 Task: Search one way flight ticket for 3 adults, 3 children in premium economy from Austin: Austinbergstrom International Airport to Jacksonville: Albert J. Ellis Airport on 8-3-2023. Choice of flights is Sun country airlines. Number of bags: 1 carry on bag. Price is upto 94000. Outbound departure time preference is 12:30.
Action: Mouse moved to (367, 156)
Screenshot: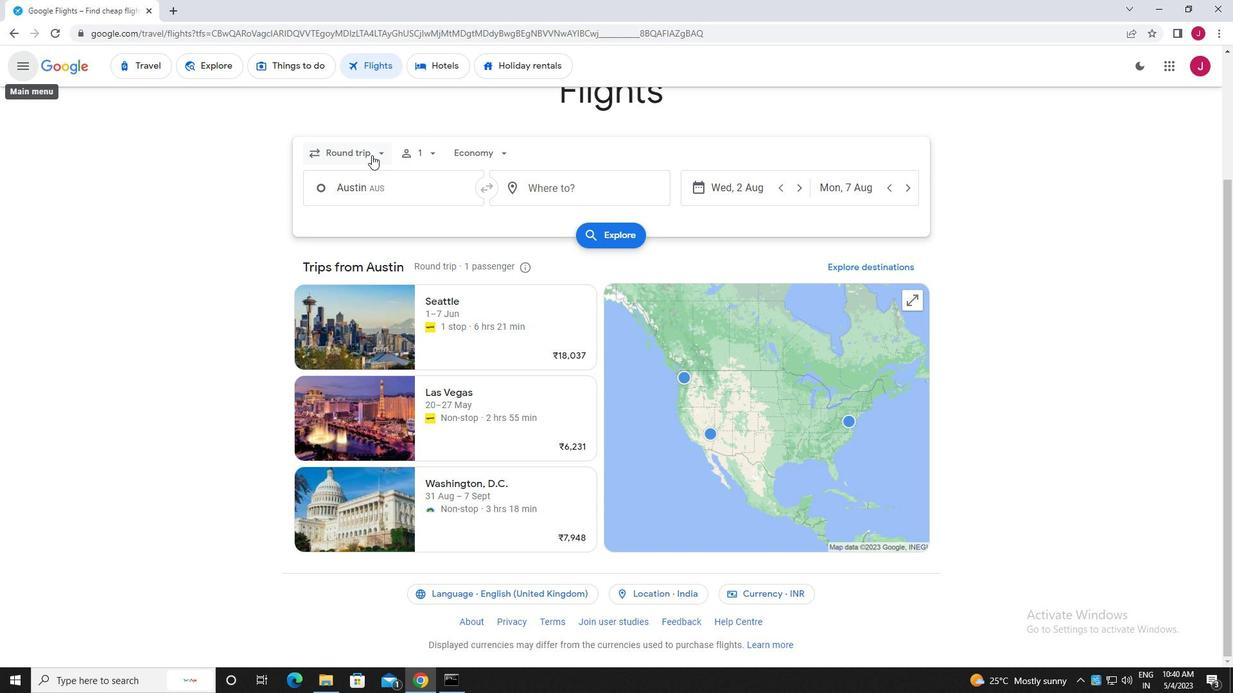 
Action: Mouse pressed left at (367, 156)
Screenshot: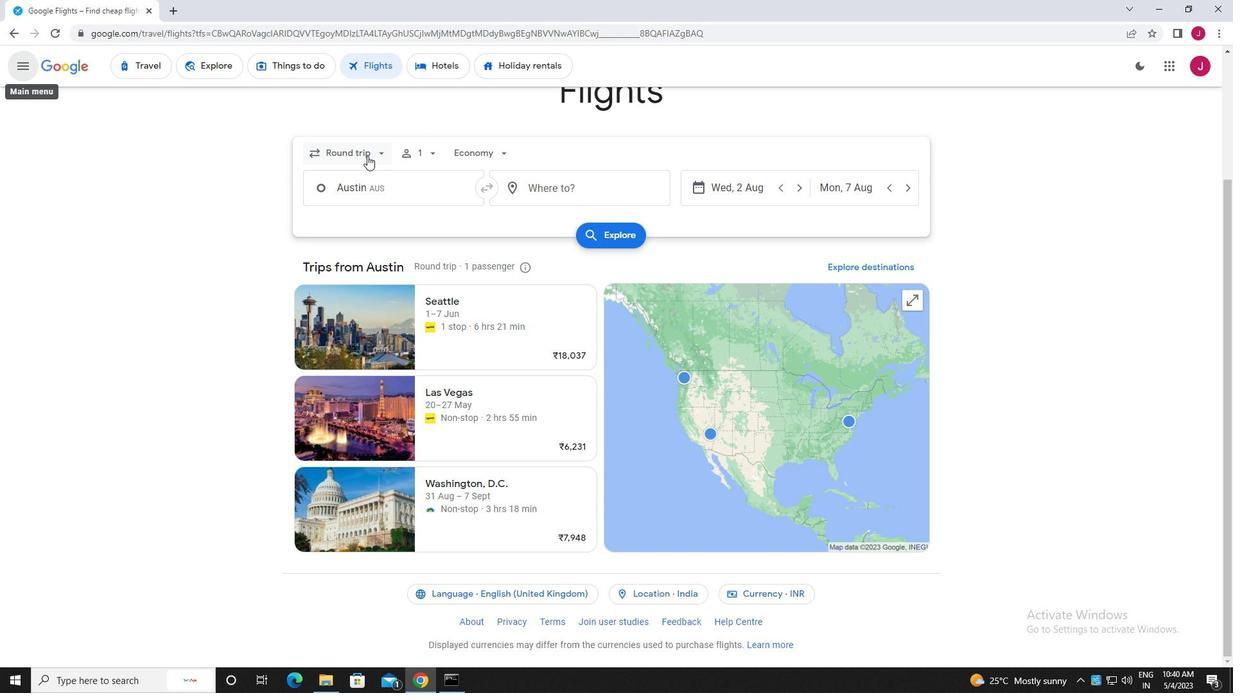 
Action: Mouse moved to (371, 215)
Screenshot: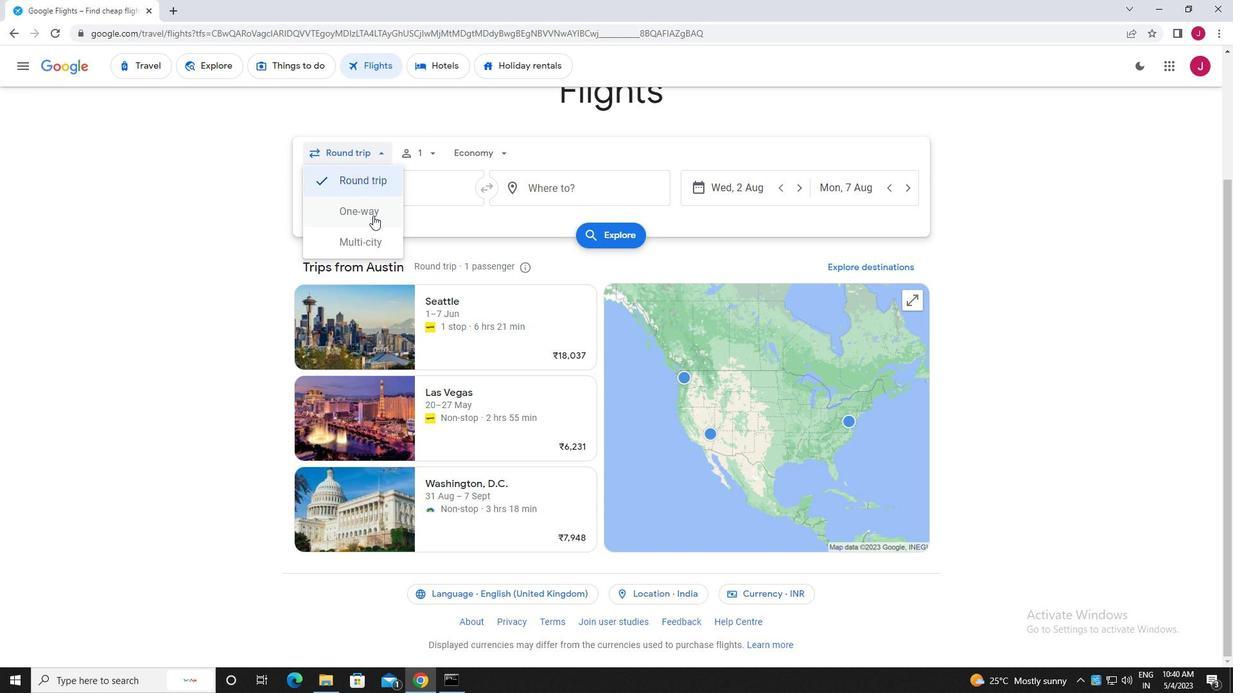 
Action: Mouse pressed left at (371, 215)
Screenshot: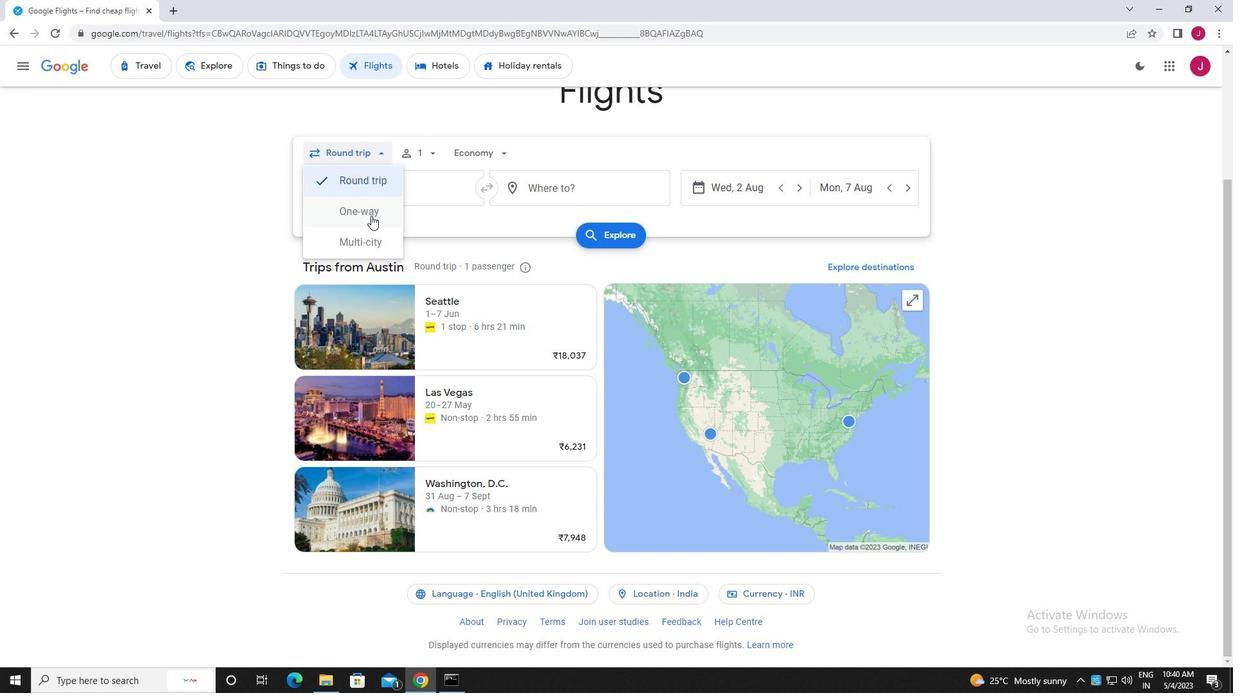 
Action: Mouse moved to (429, 154)
Screenshot: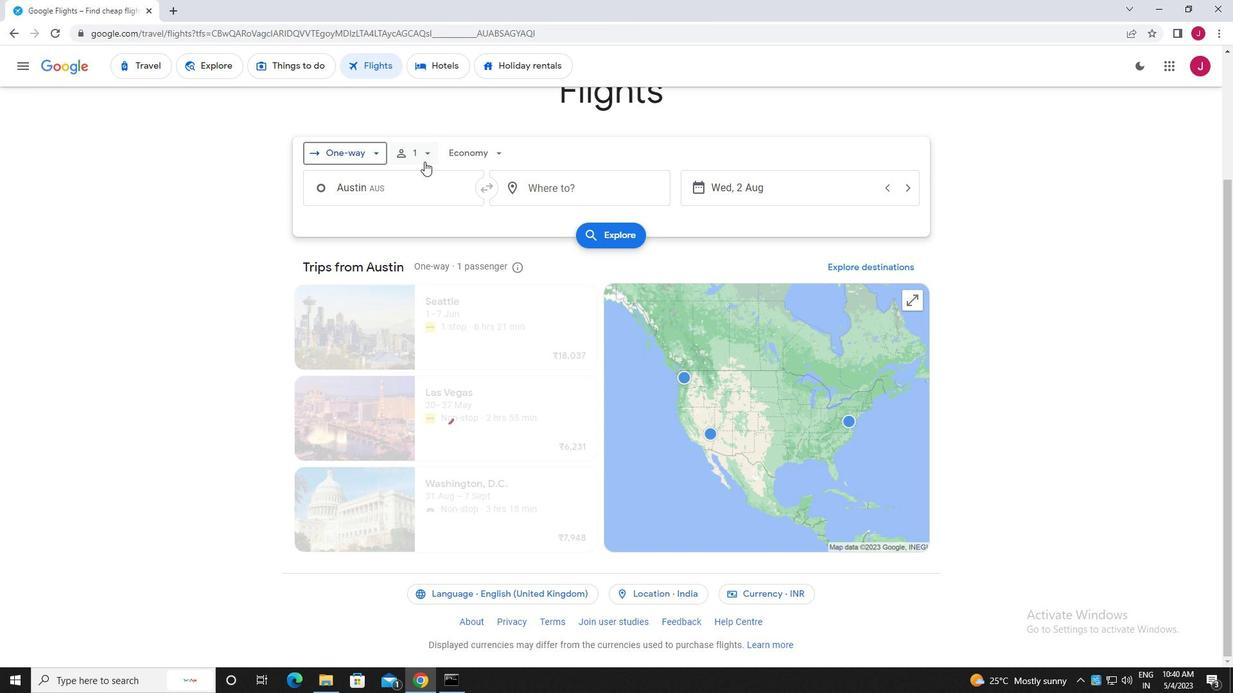 
Action: Mouse pressed left at (429, 154)
Screenshot: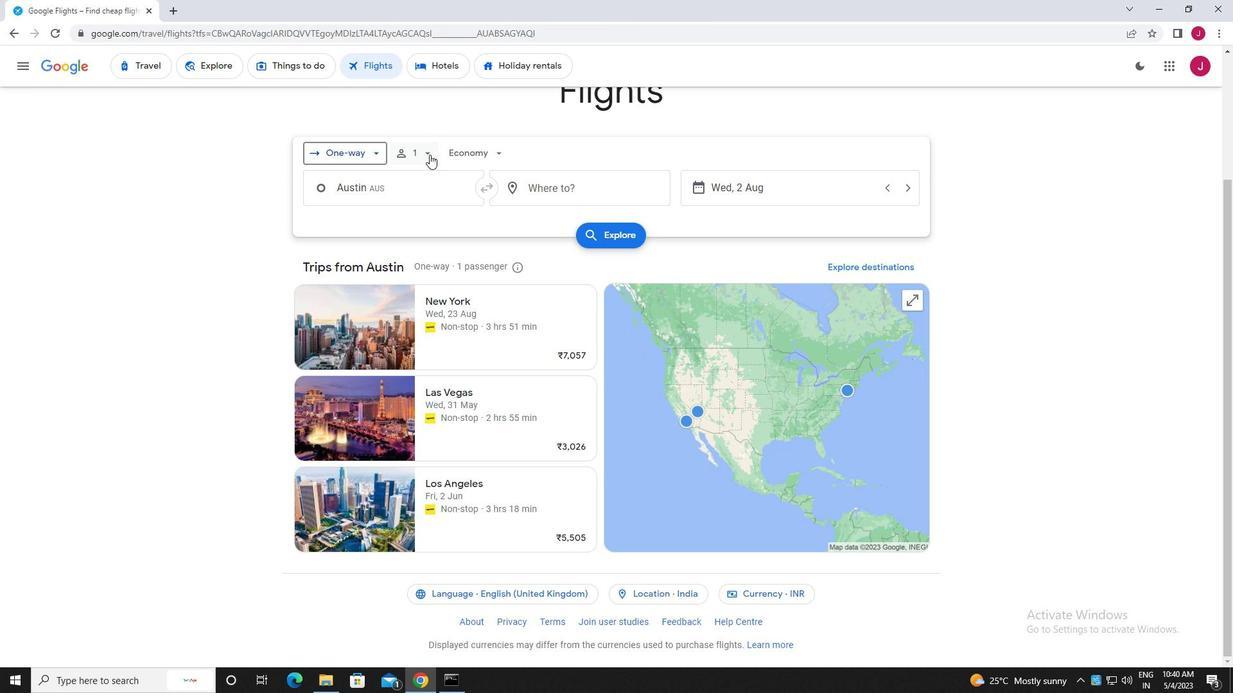 
Action: Mouse moved to (529, 187)
Screenshot: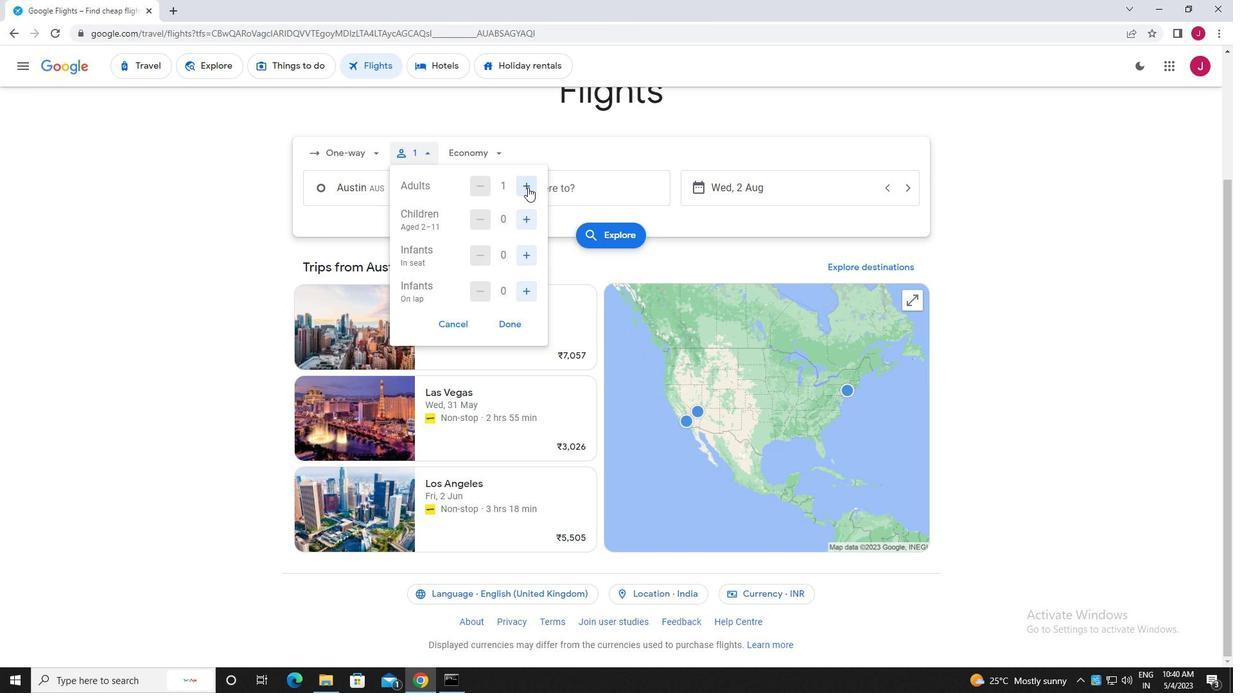 
Action: Mouse pressed left at (529, 187)
Screenshot: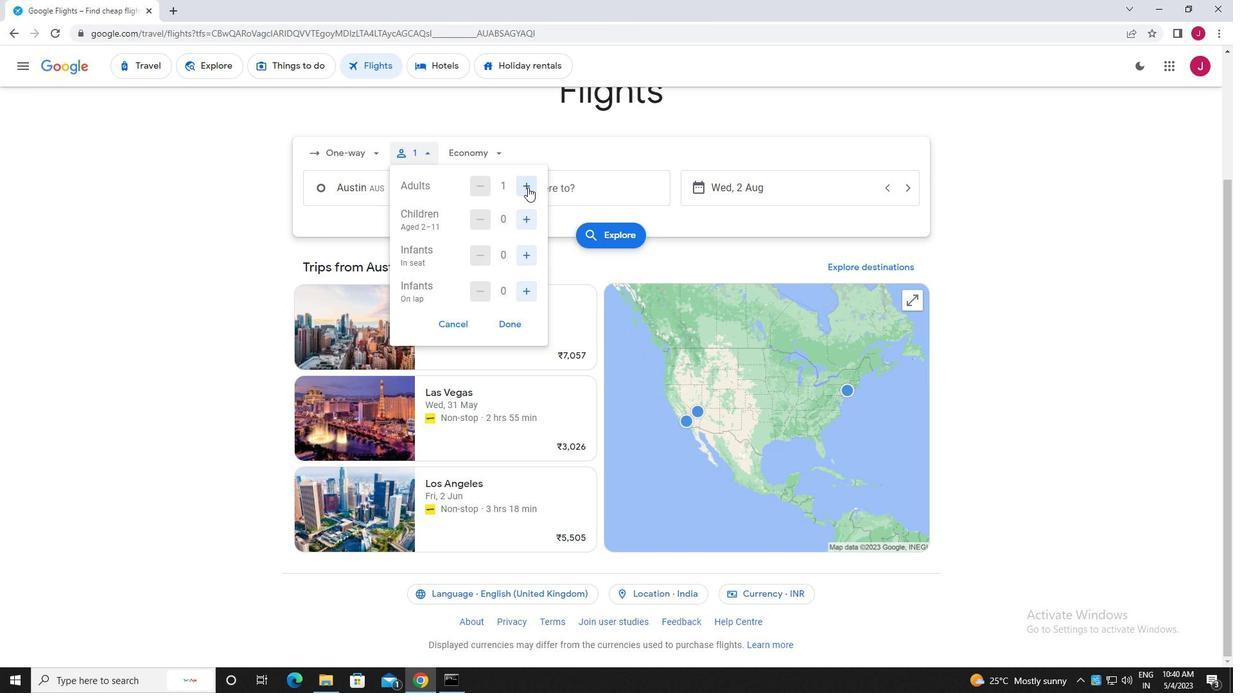 
Action: Mouse moved to (530, 187)
Screenshot: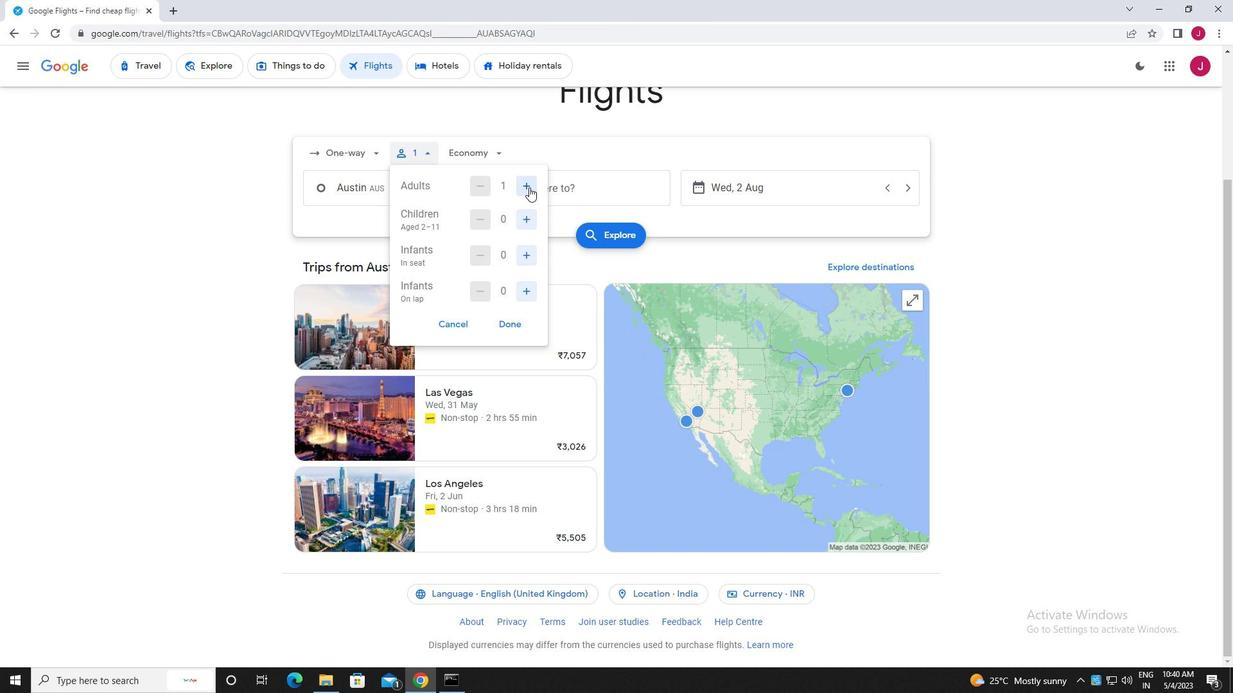 
Action: Mouse pressed left at (530, 187)
Screenshot: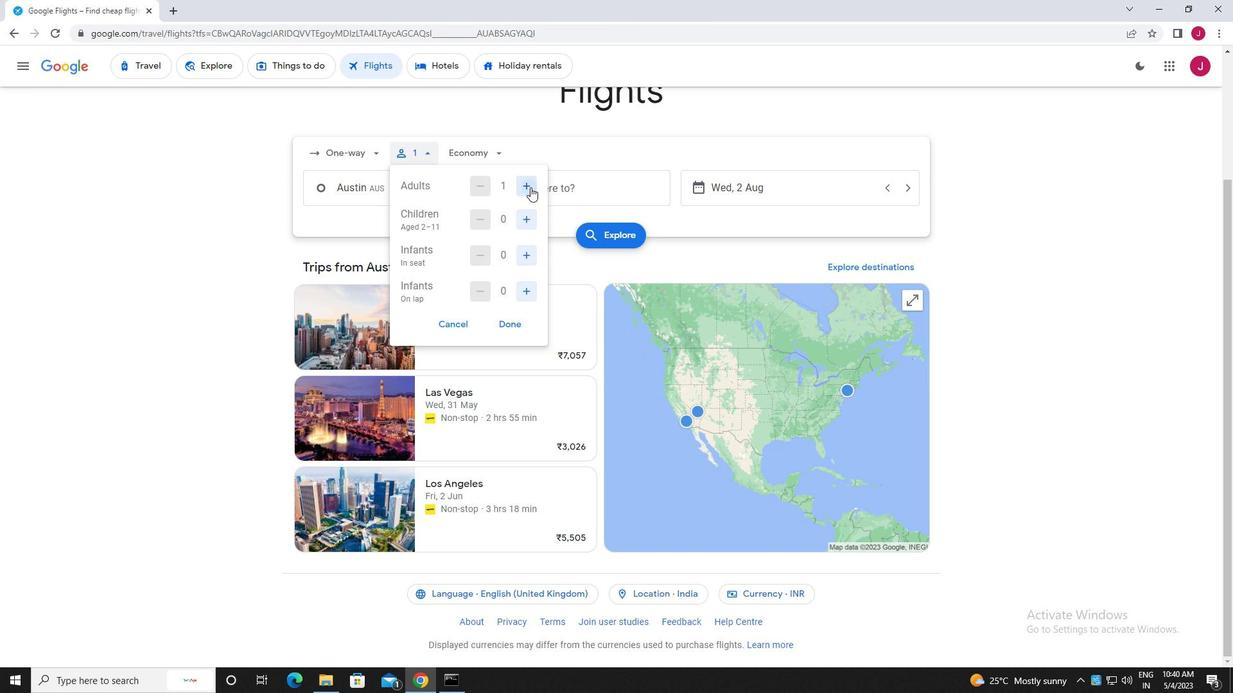 
Action: Mouse moved to (526, 221)
Screenshot: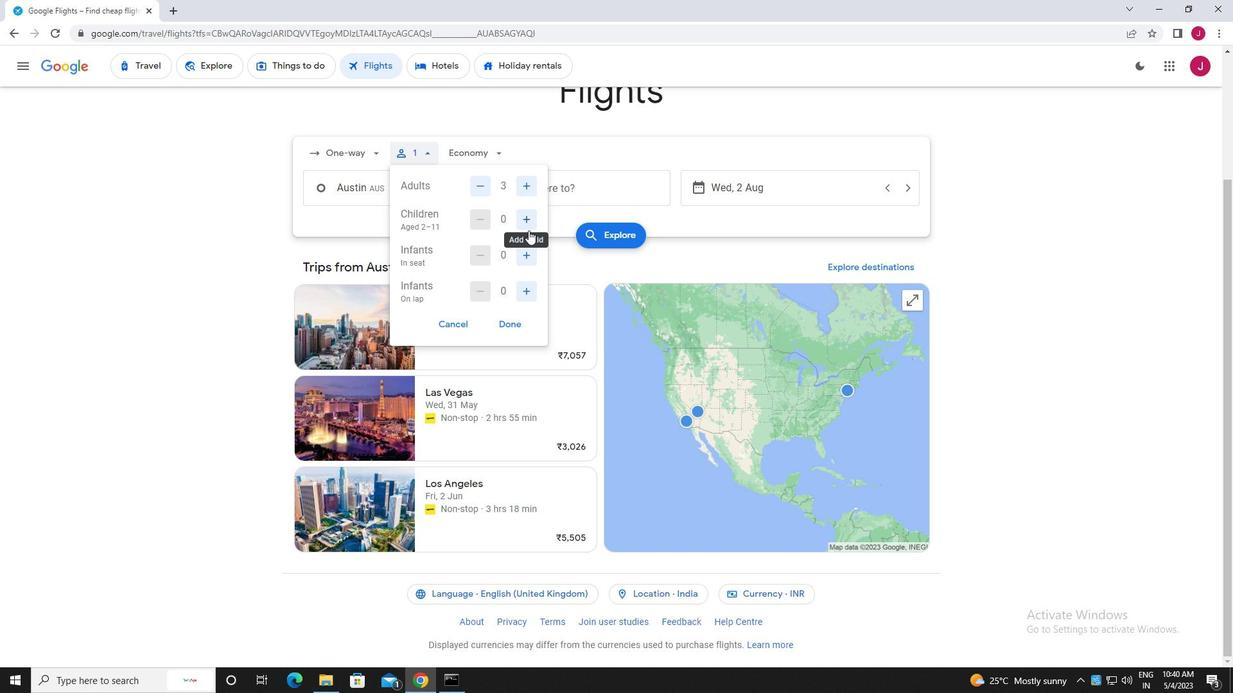 
Action: Mouse pressed left at (526, 221)
Screenshot: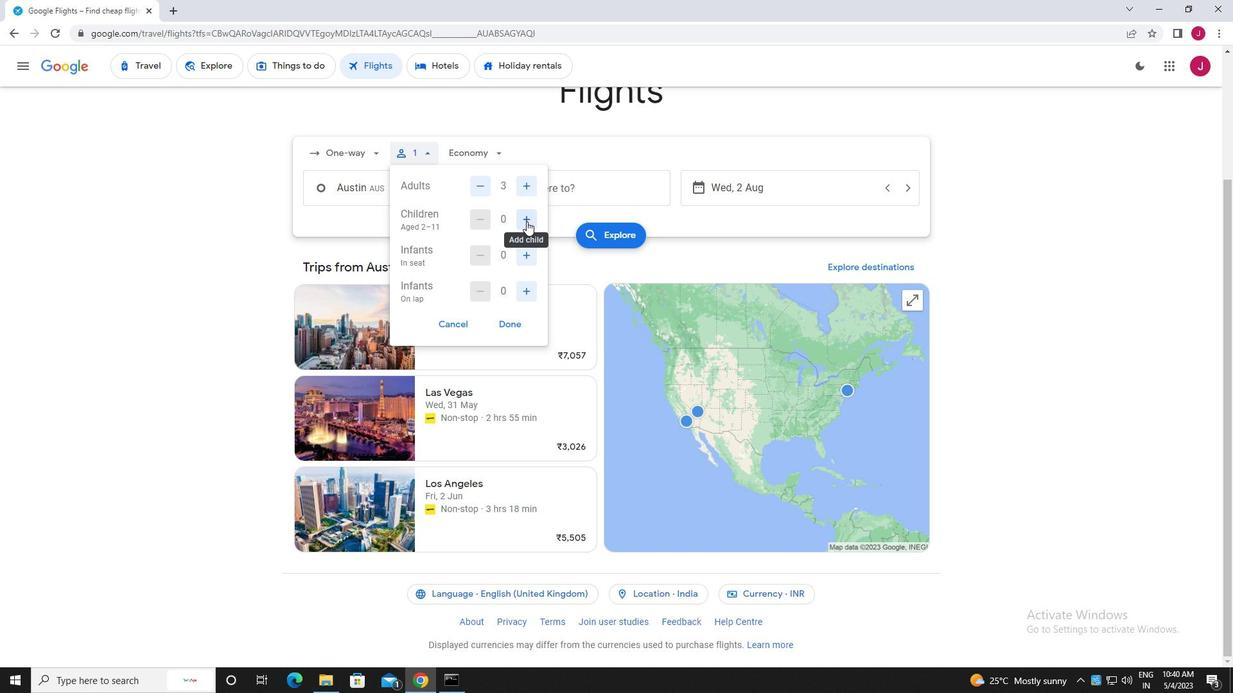 
Action: Mouse pressed left at (526, 221)
Screenshot: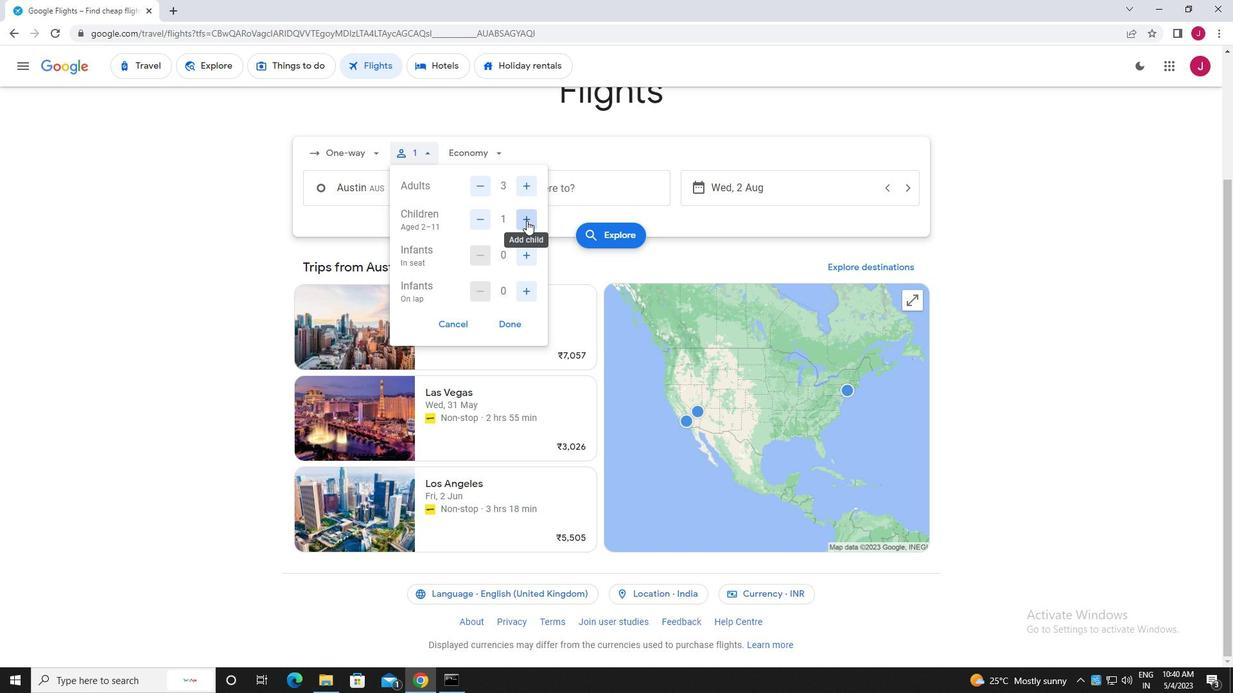 
Action: Mouse pressed left at (526, 221)
Screenshot: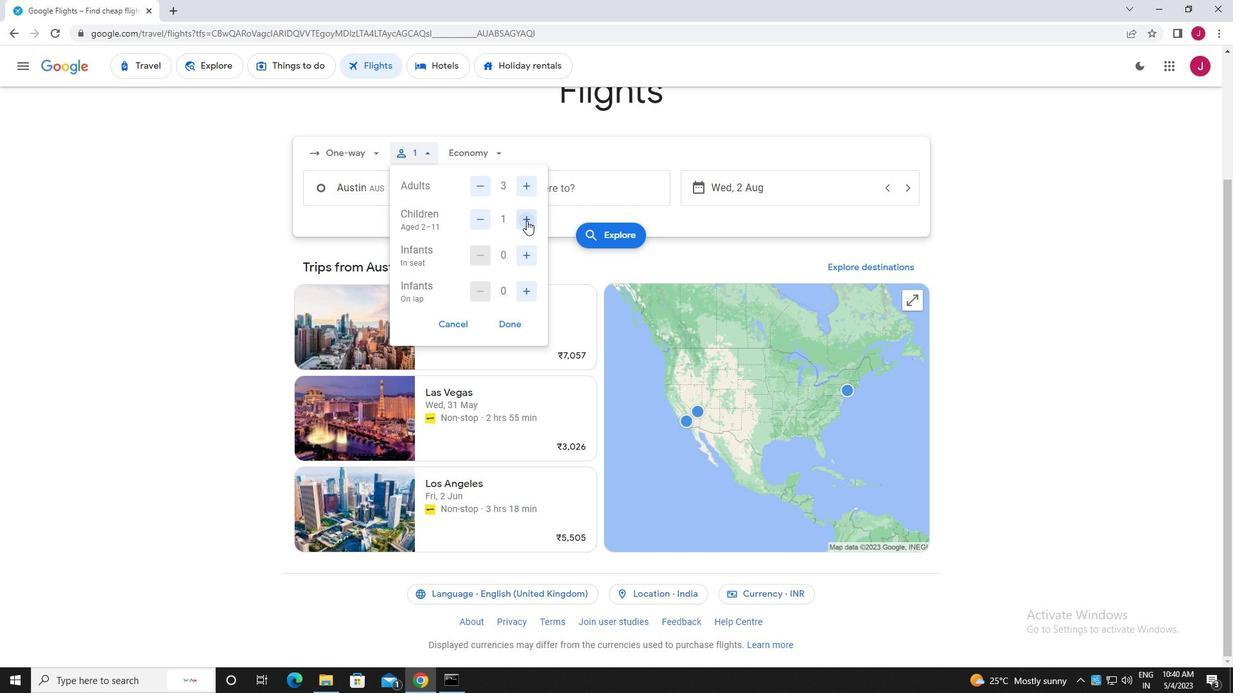 
Action: Mouse moved to (509, 323)
Screenshot: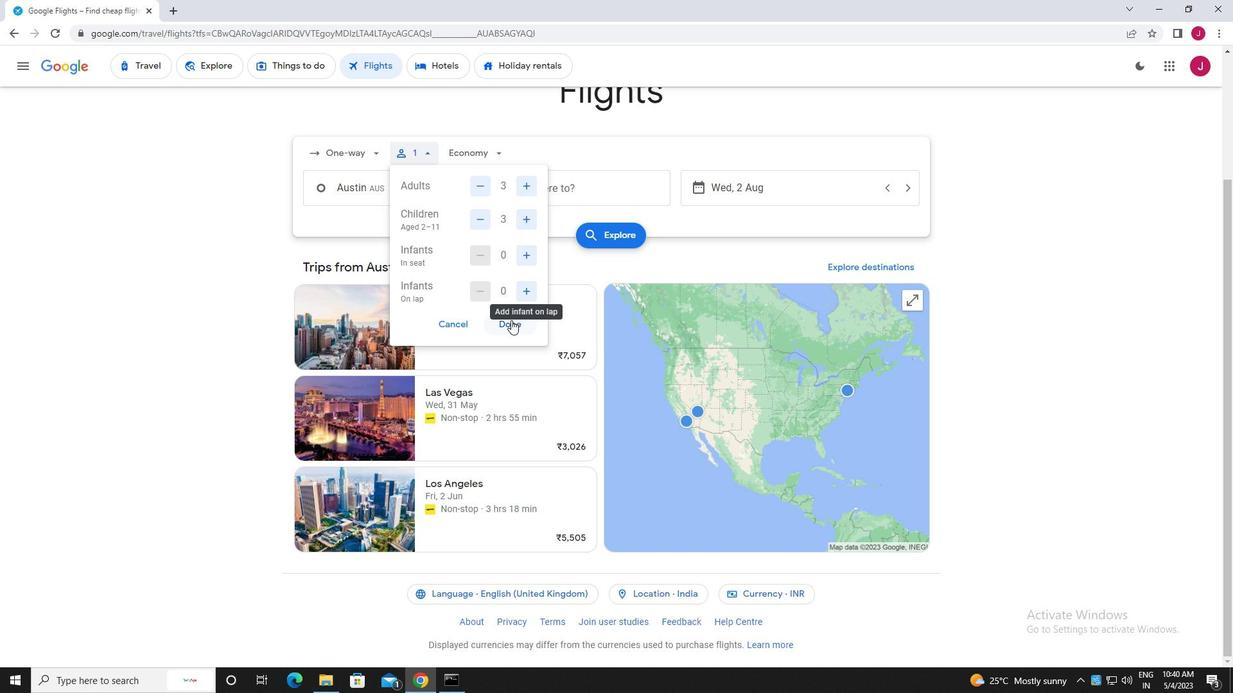
Action: Mouse pressed left at (509, 323)
Screenshot: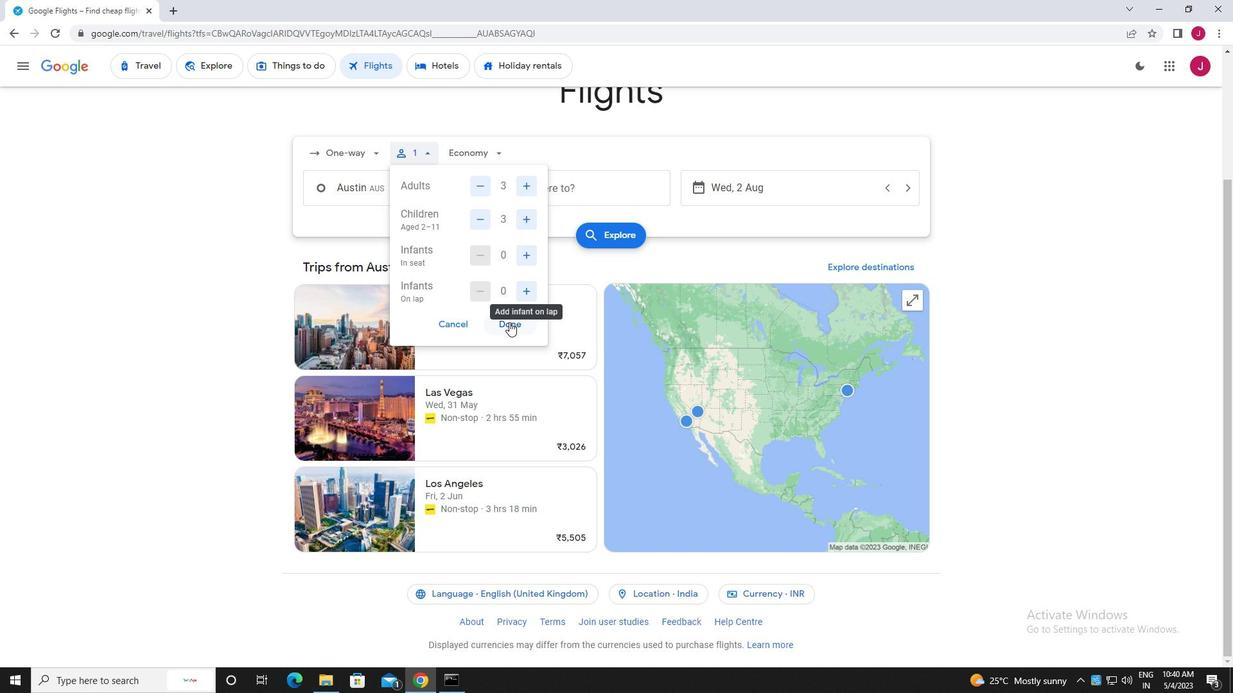 
Action: Mouse moved to (489, 150)
Screenshot: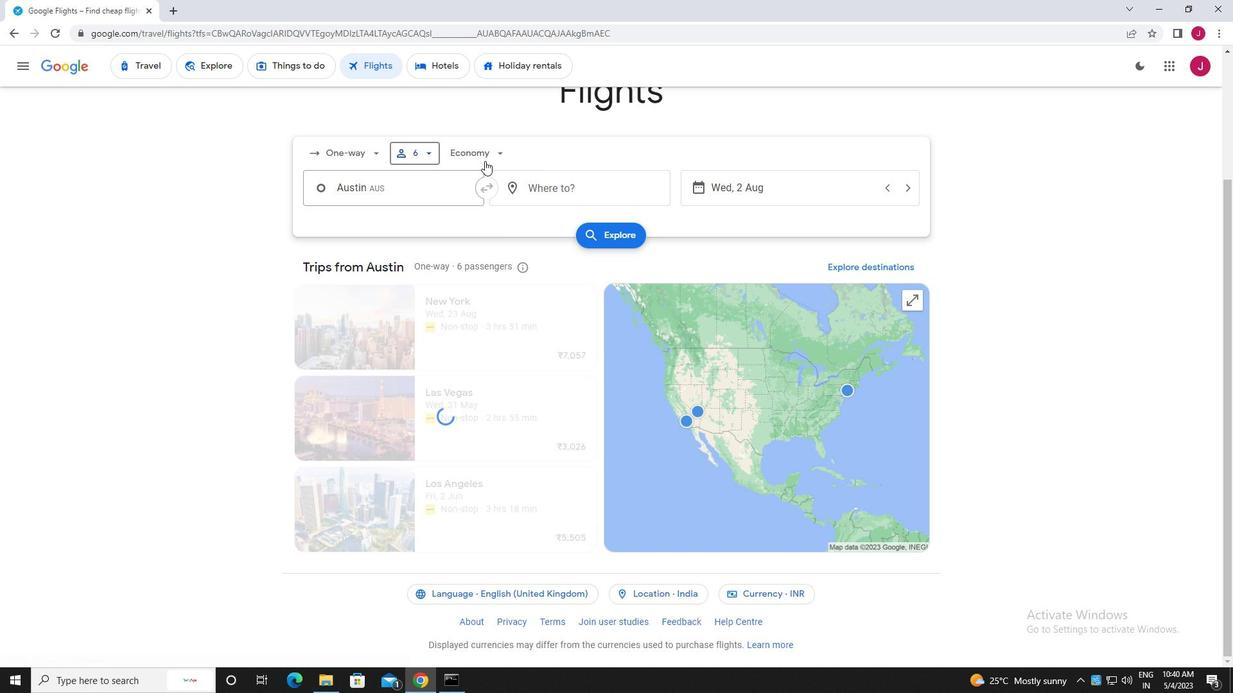 
Action: Mouse pressed left at (489, 150)
Screenshot: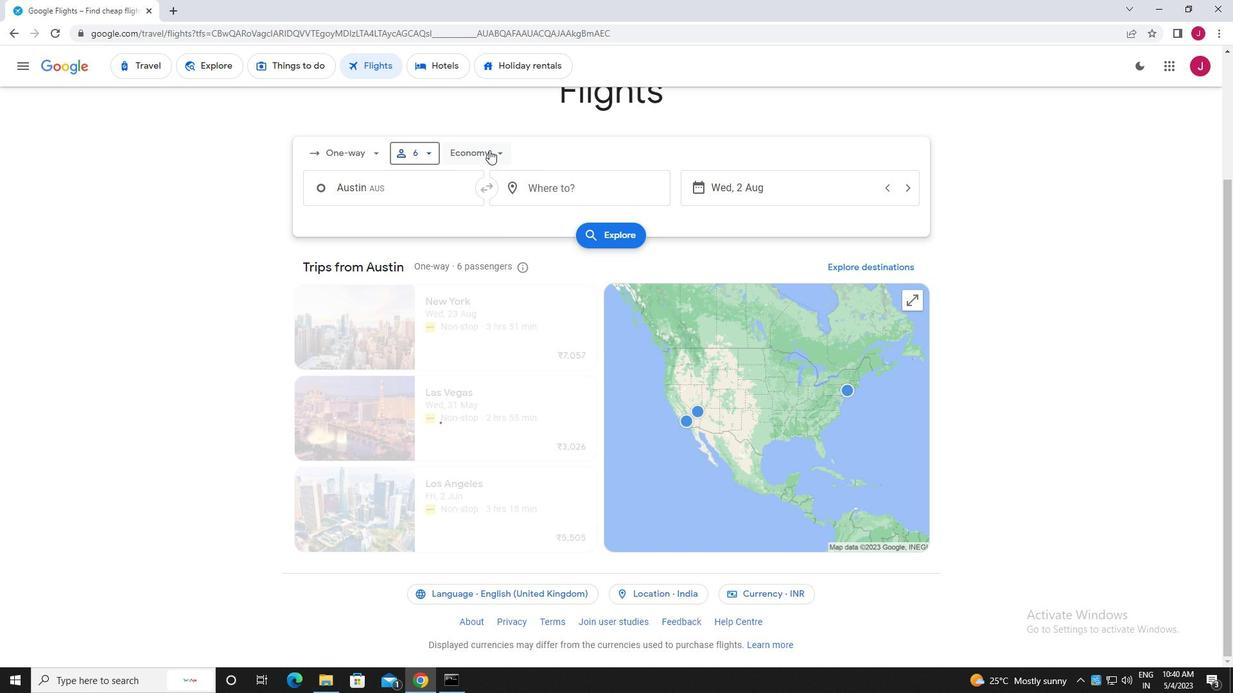 
Action: Mouse moved to (511, 212)
Screenshot: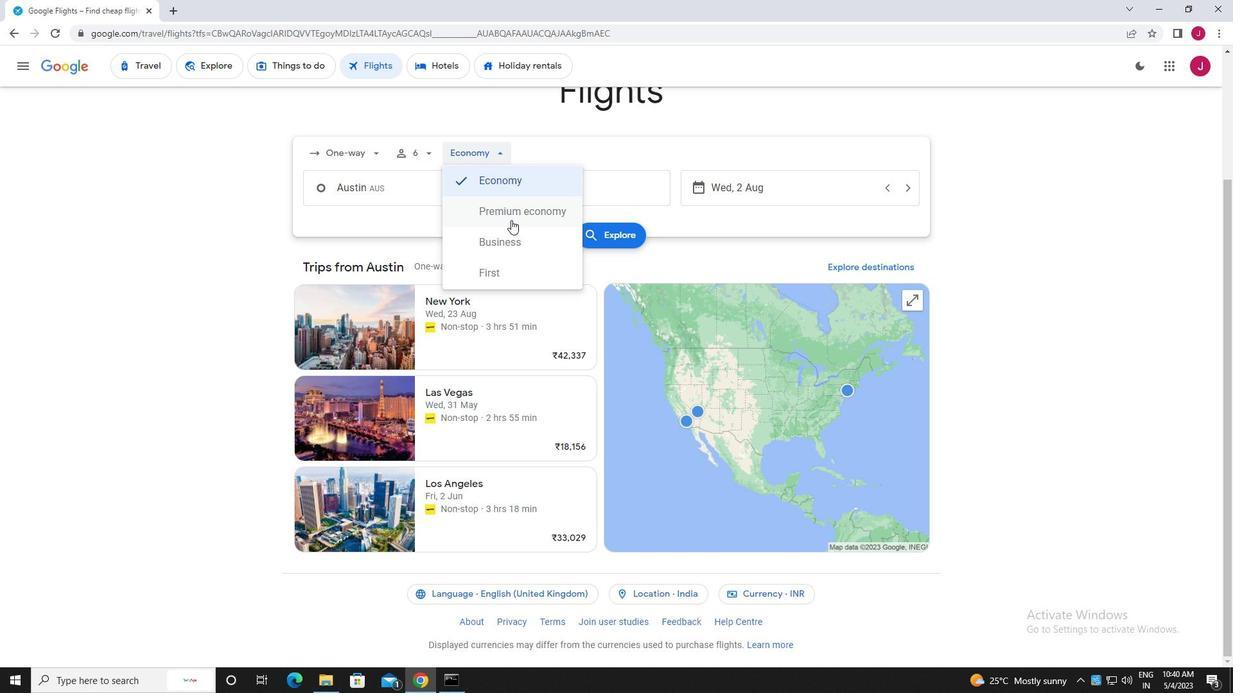 
Action: Mouse pressed left at (511, 212)
Screenshot: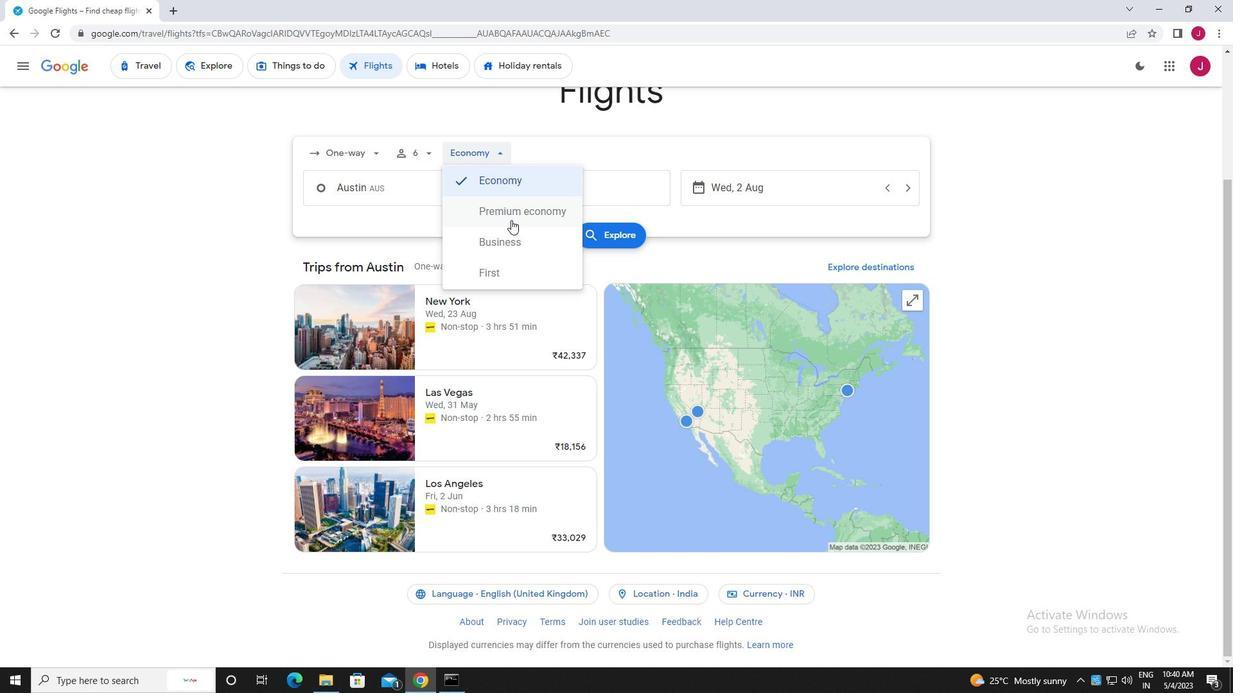 
Action: Mouse moved to (434, 185)
Screenshot: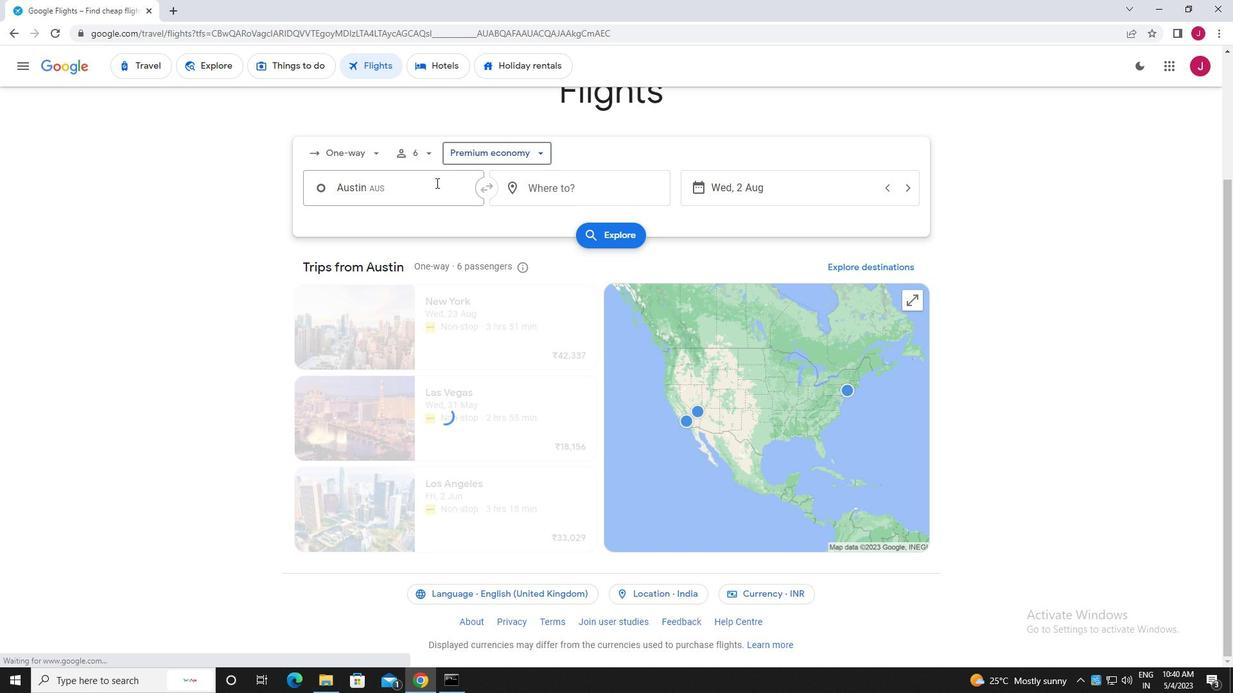 
Action: Mouse pressed left at (434, 185)
Screenshot: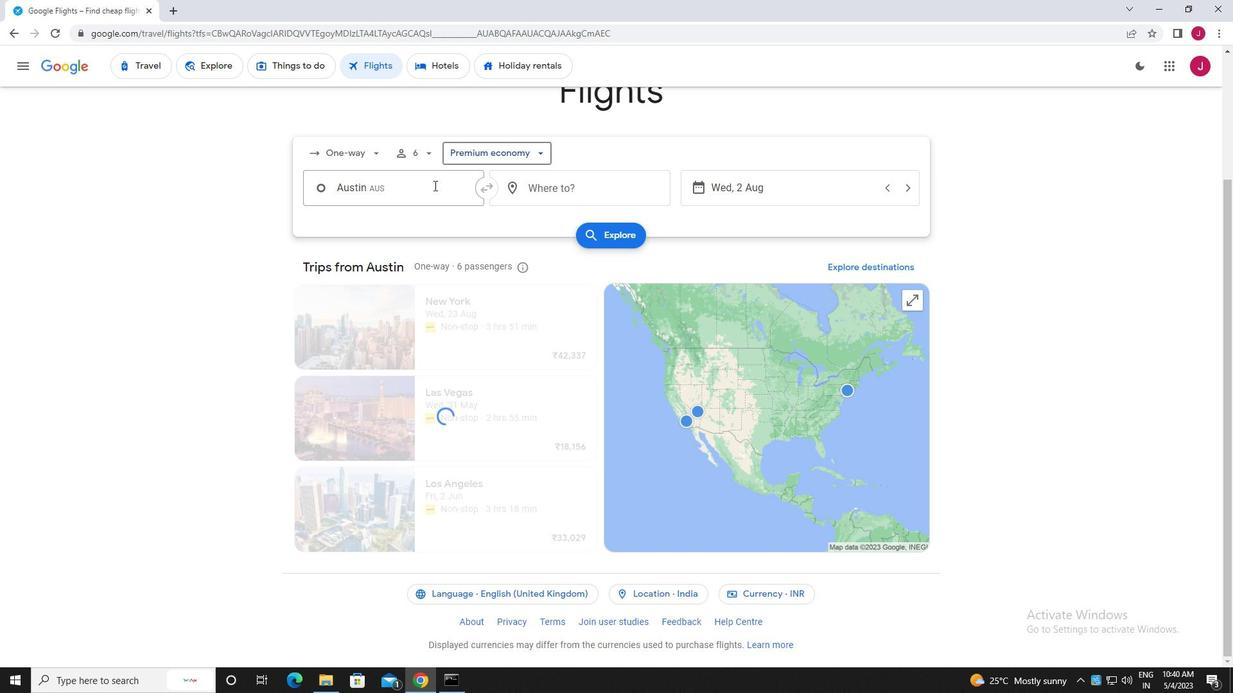 
Action: Mouse moved to (438, 183)
Screenshot: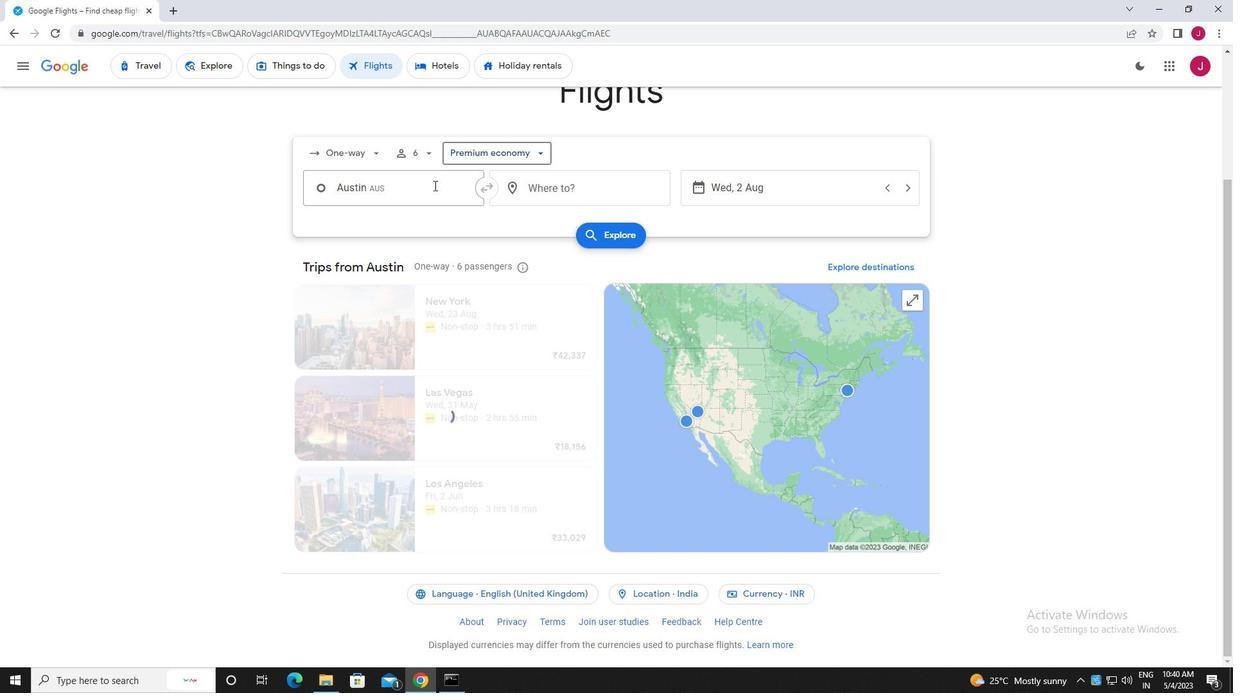 
Action: Key pressed austin
Screenshot: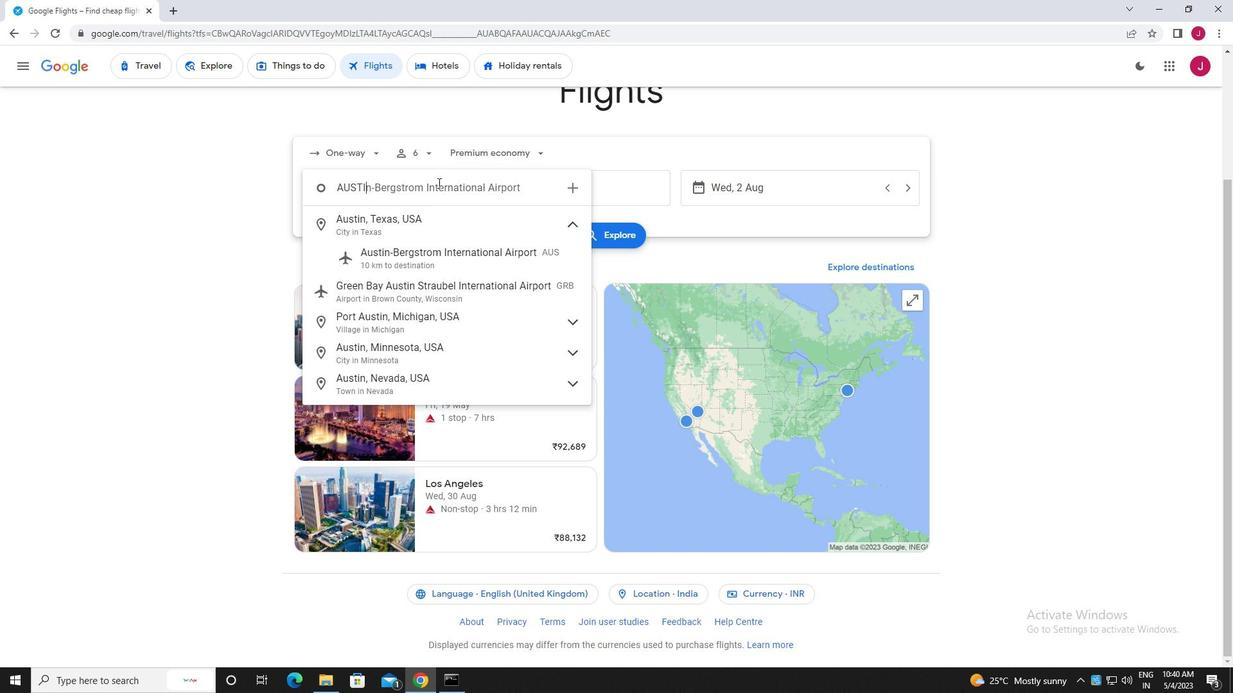 
Action: Mouse moved to (460, 256)
Screenshot: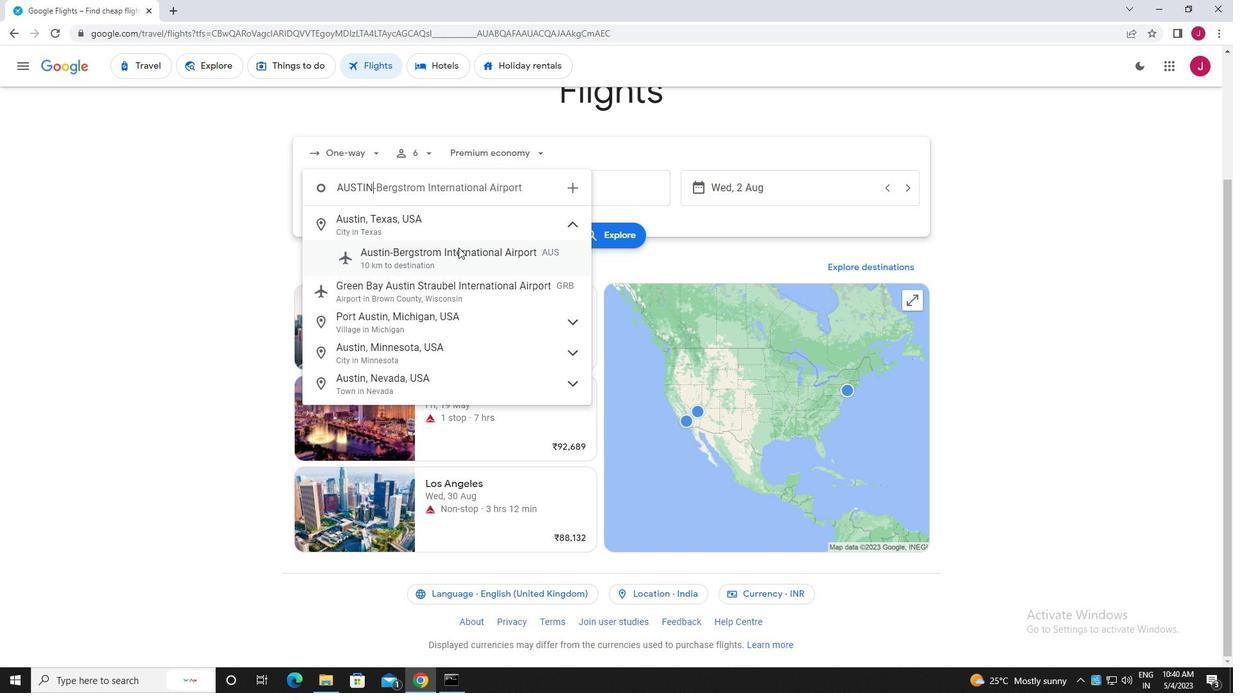 
Action: Mouse pressed left at (460, 256)
Screenshot: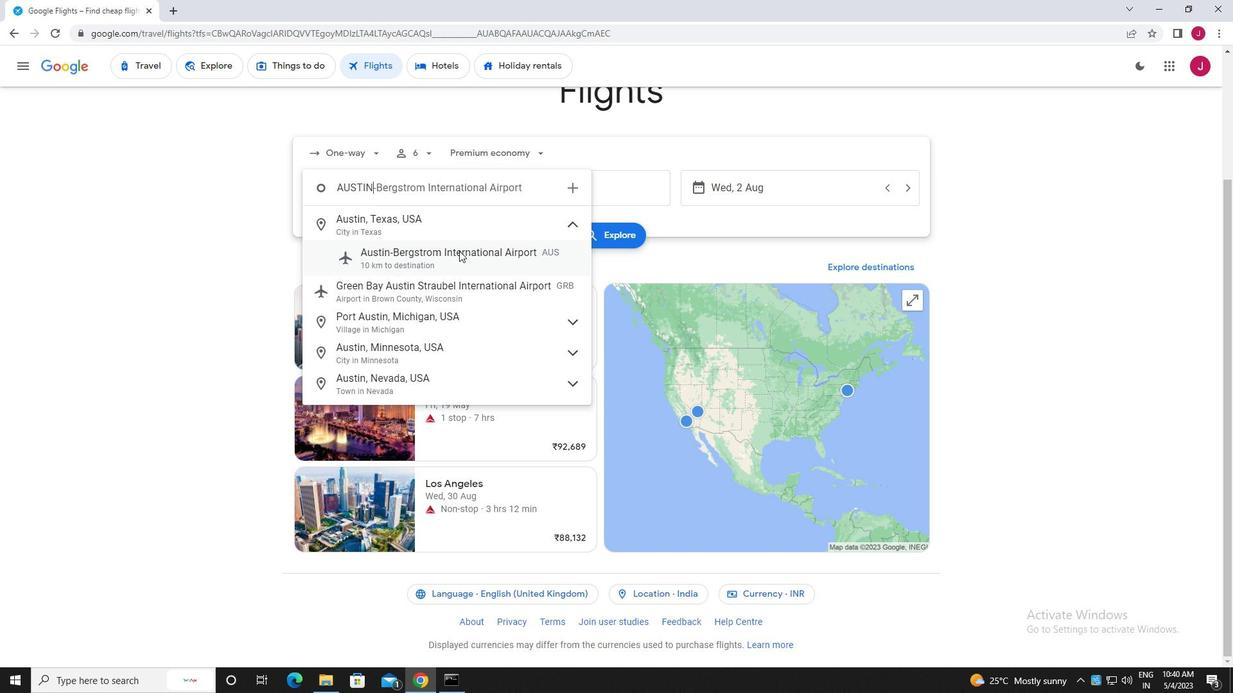 
Action: Mouse moved to (577, 190)
Screenshot: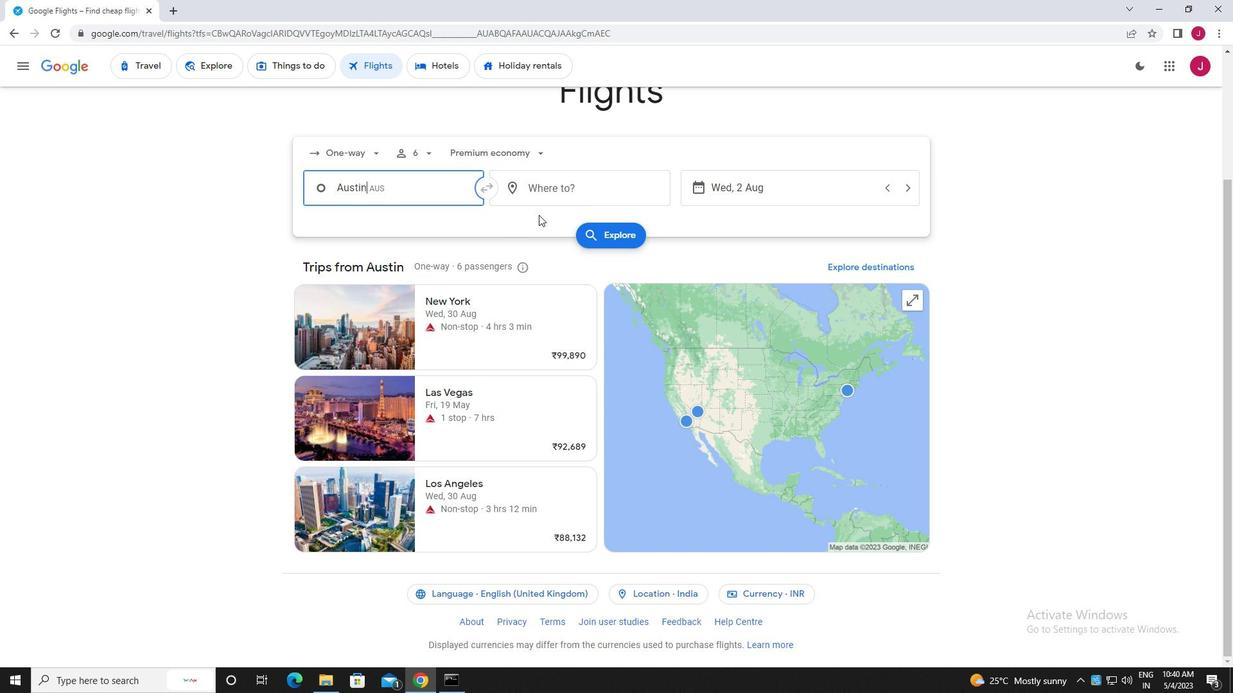 
Action: Mouse pressed left at (577, 190)
Screenshot: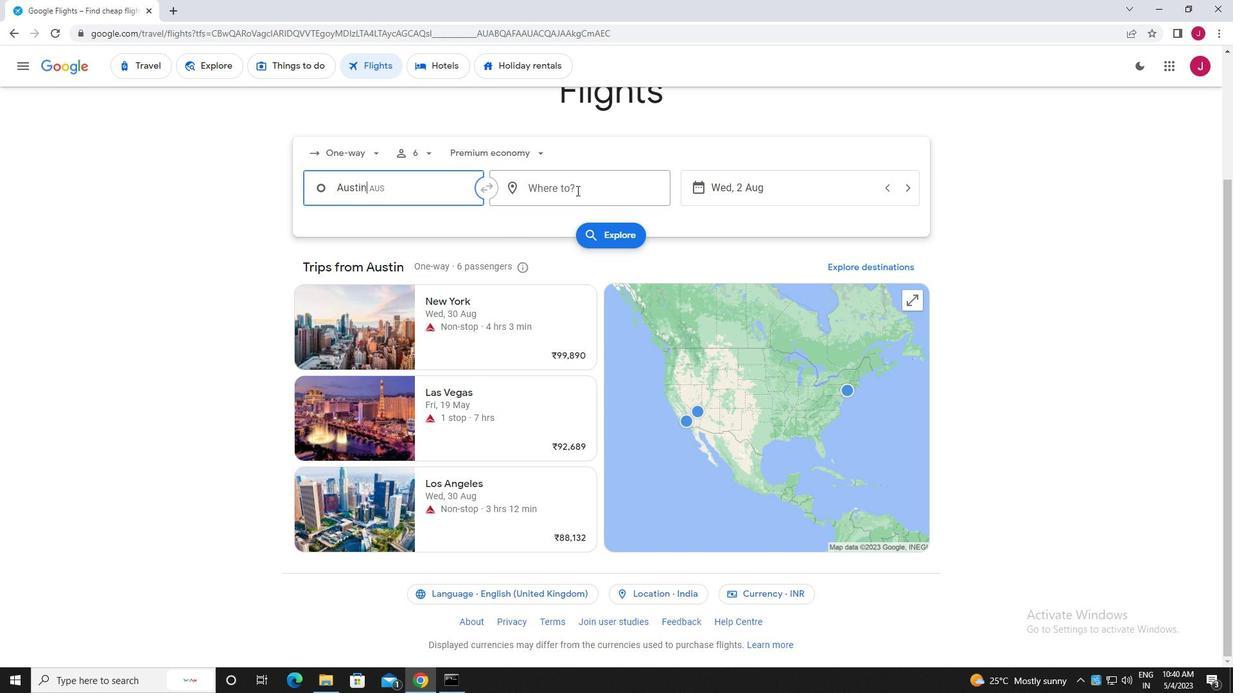 
Action: Mouse moved to (574, 192)
Screenshot: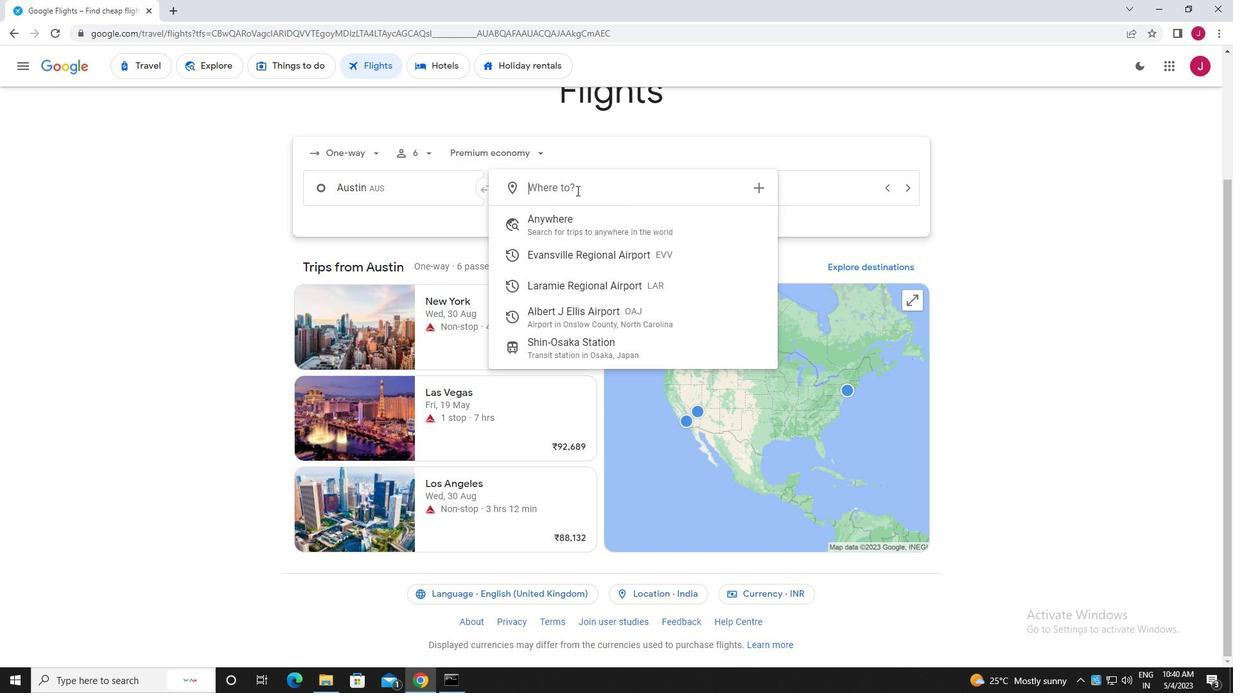 
Action: Key pressed albert<Key.space>
Screenshot: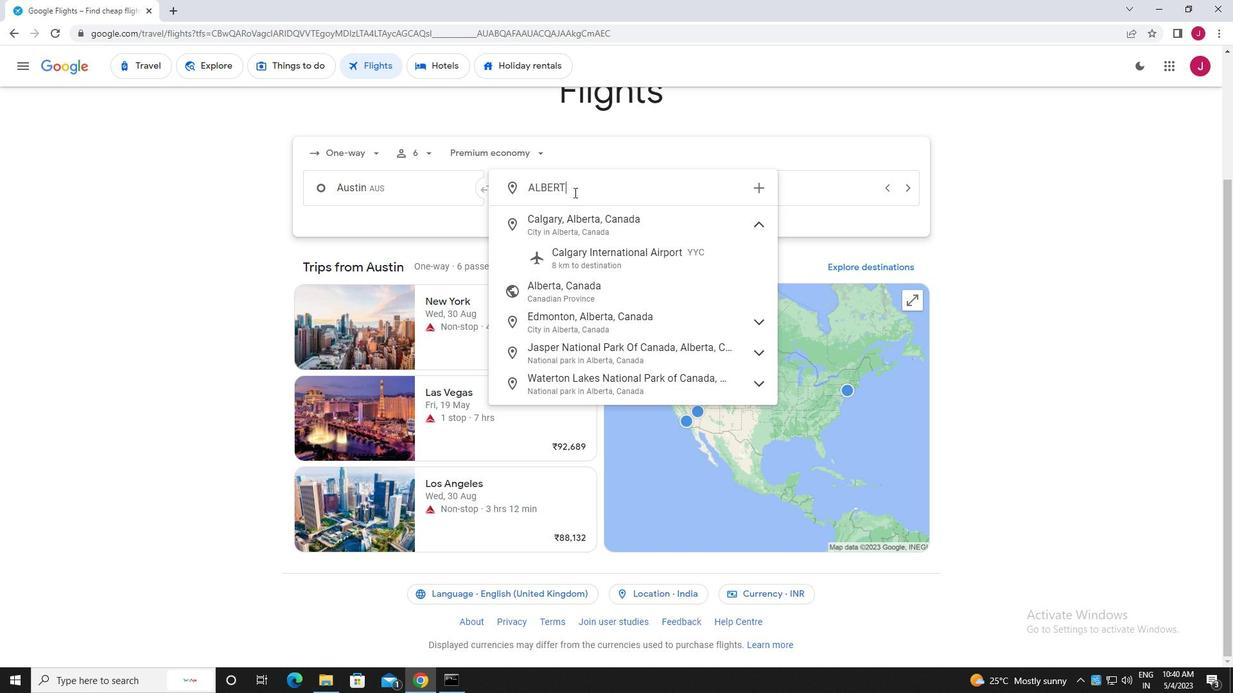 
Action: Mouse moved to (584, 227)
Screenshot: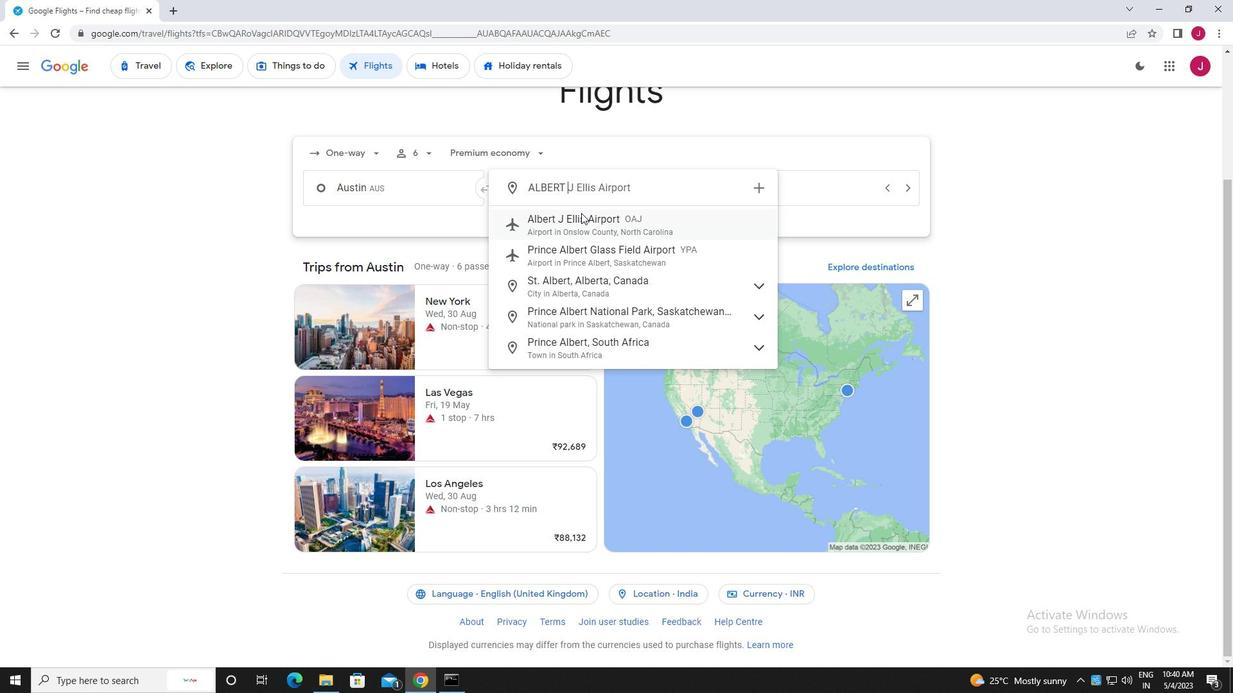 
Action: Mouse pressed left at (584, 227)
Screenshot: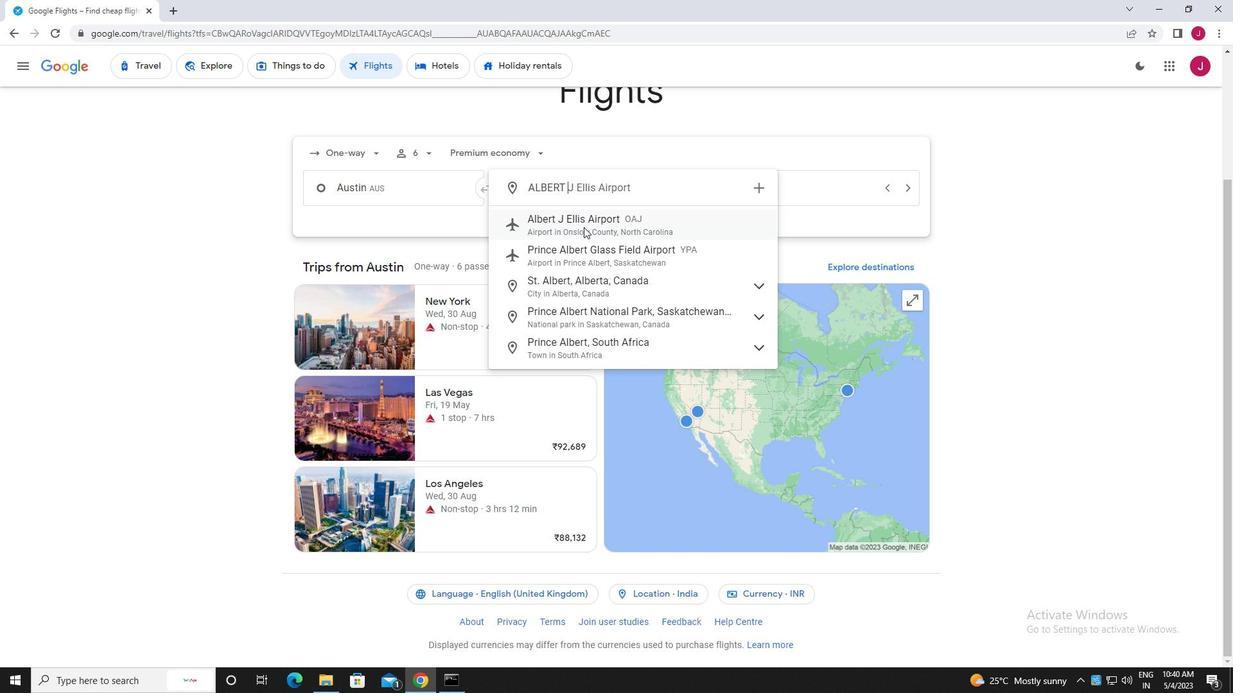 
Action: Mouse moved to (749, 190)
Screenshot: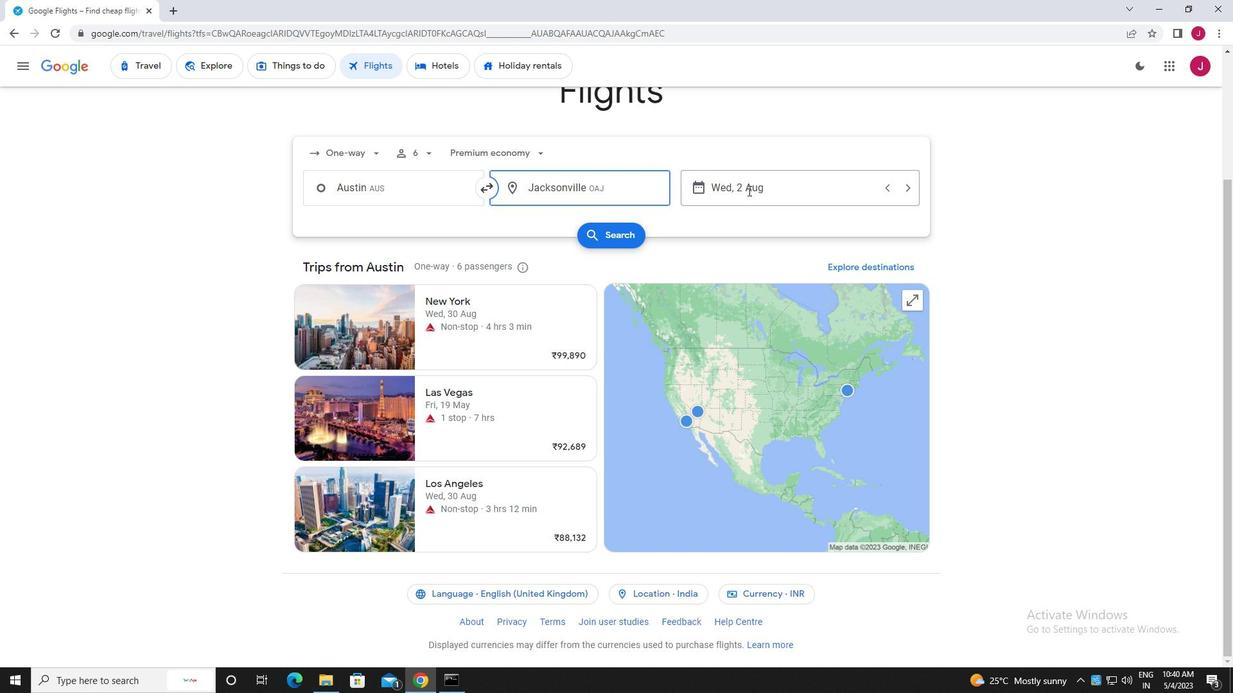 
Action: Mouse pressed left at (749, 190)
Screenshot: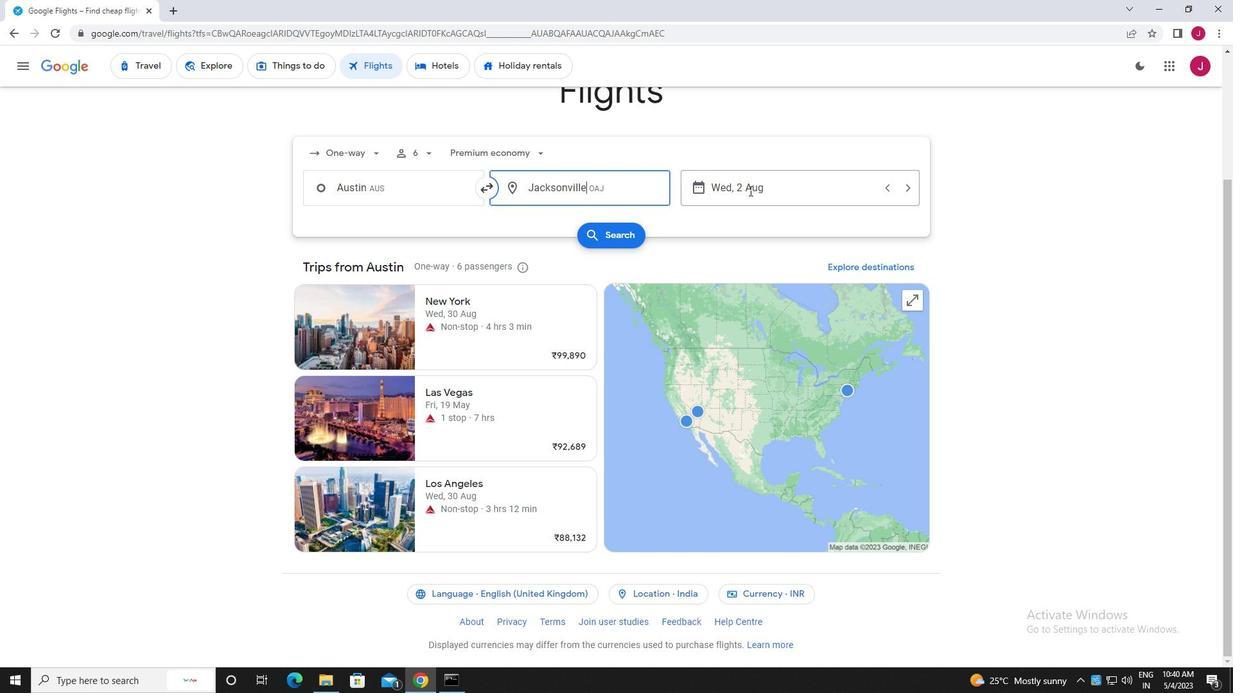 
Action: Mouse moved to (593, 292)
Screenshot: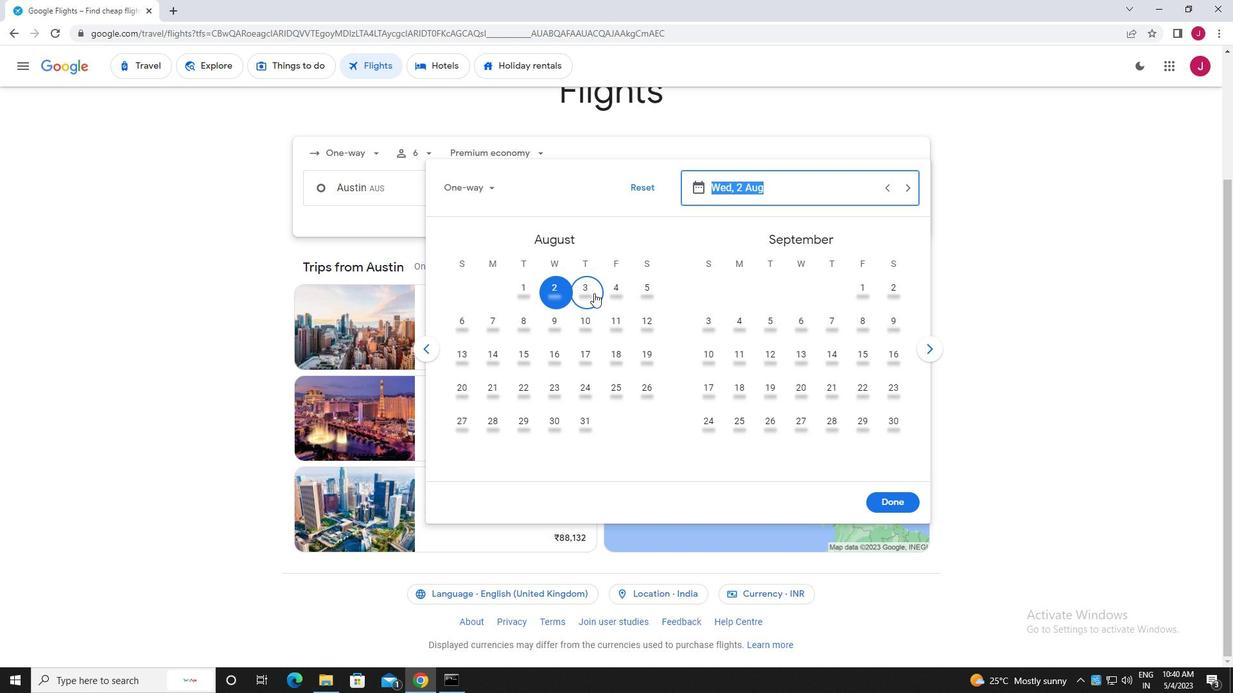 
Action: Mouse pressed left at (593, 292)
Screenshot: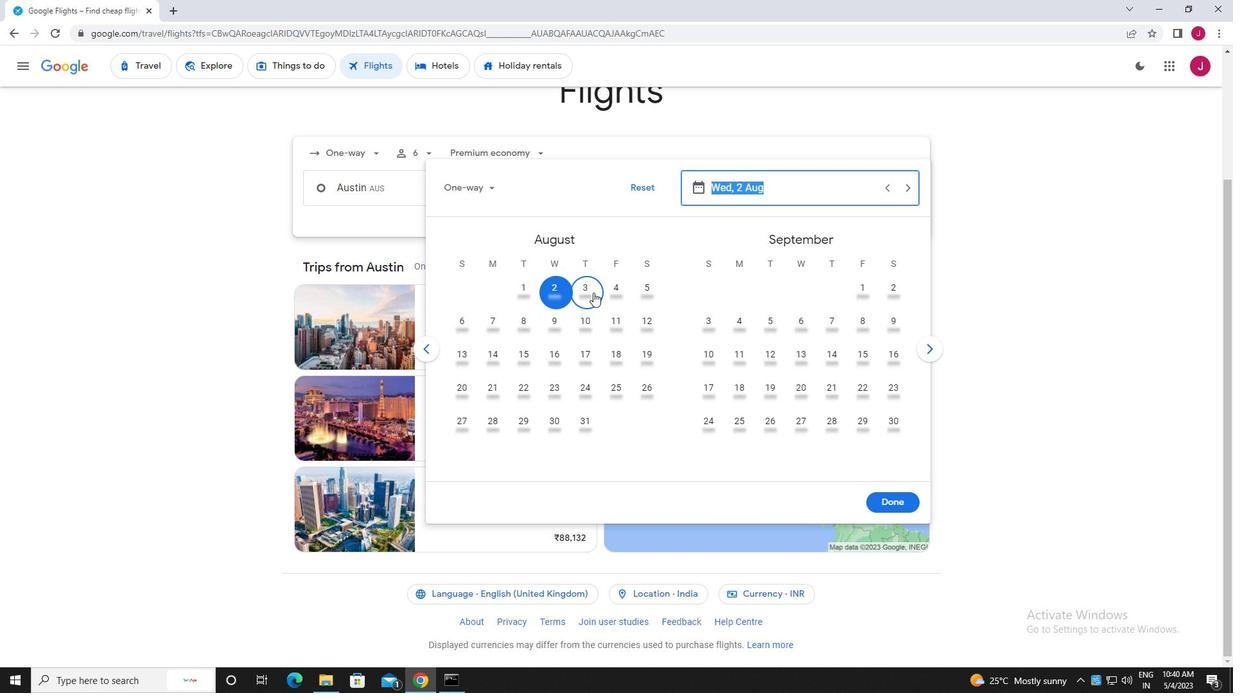 
Action: Mouse moved to (898, 503)
Screenshot: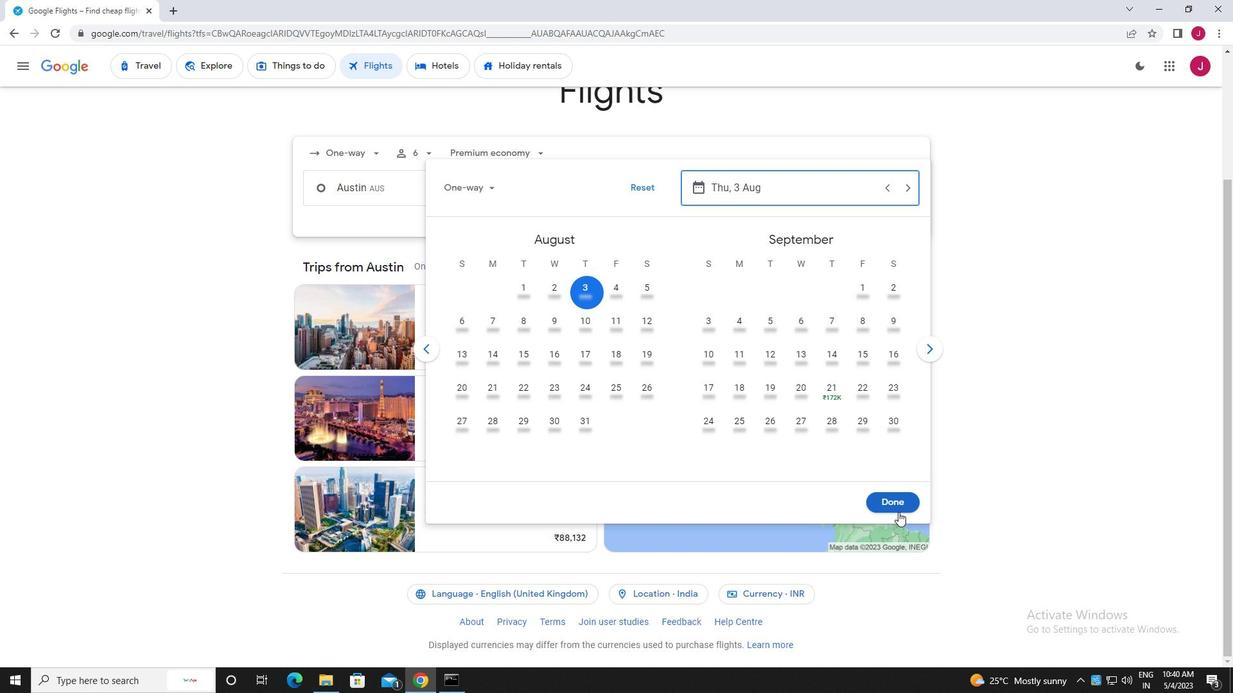 
Action: Mouse pressed left at (898, 503)
Screenshot: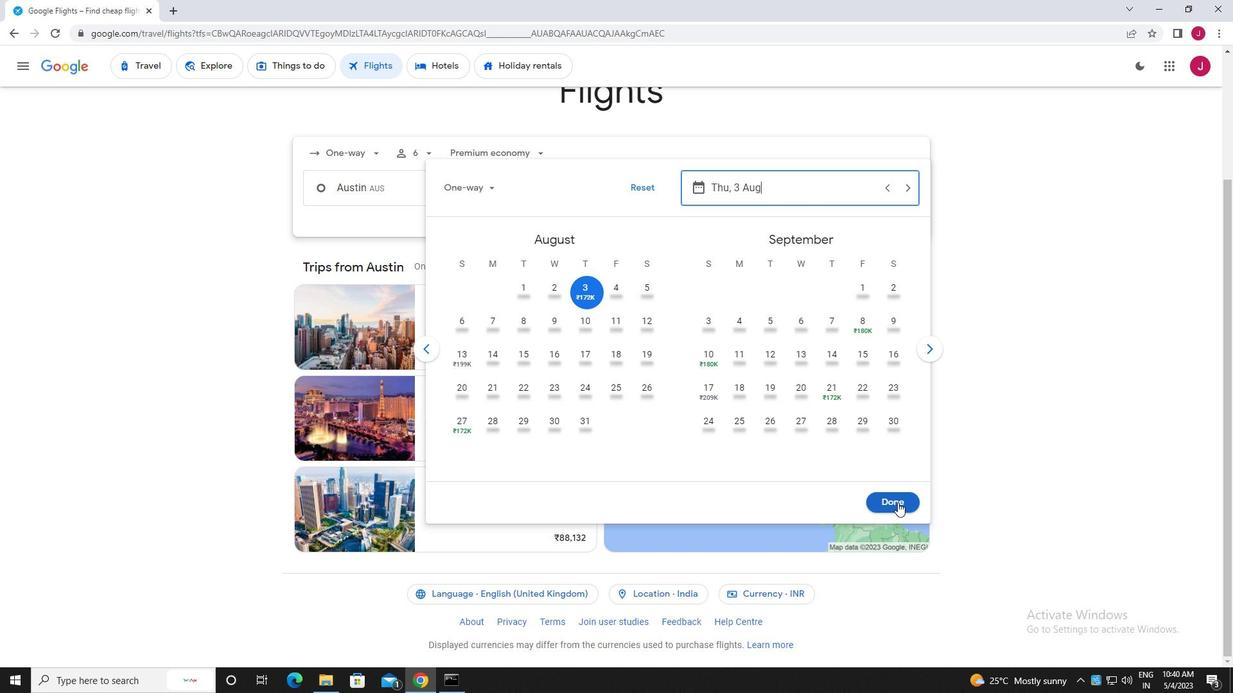 
Action: Mouse moved to (625, 236)
Screenshot: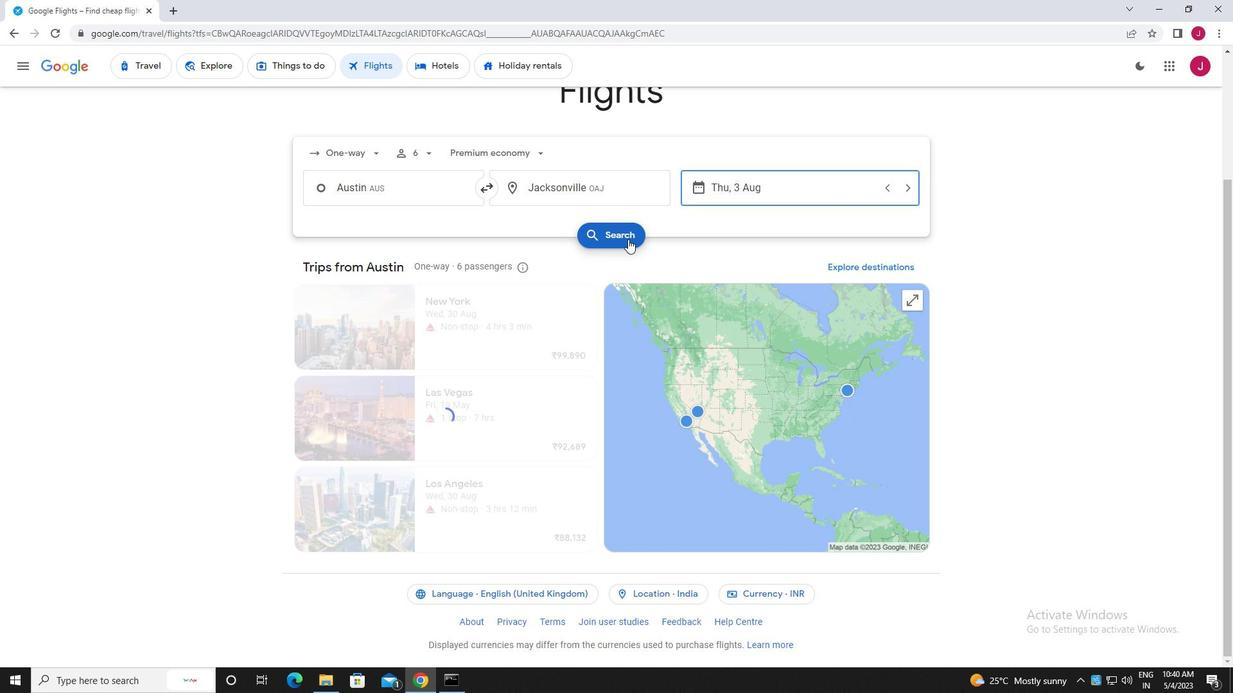 
Action: Mouse pressed left at (625, 236)
Screenshot: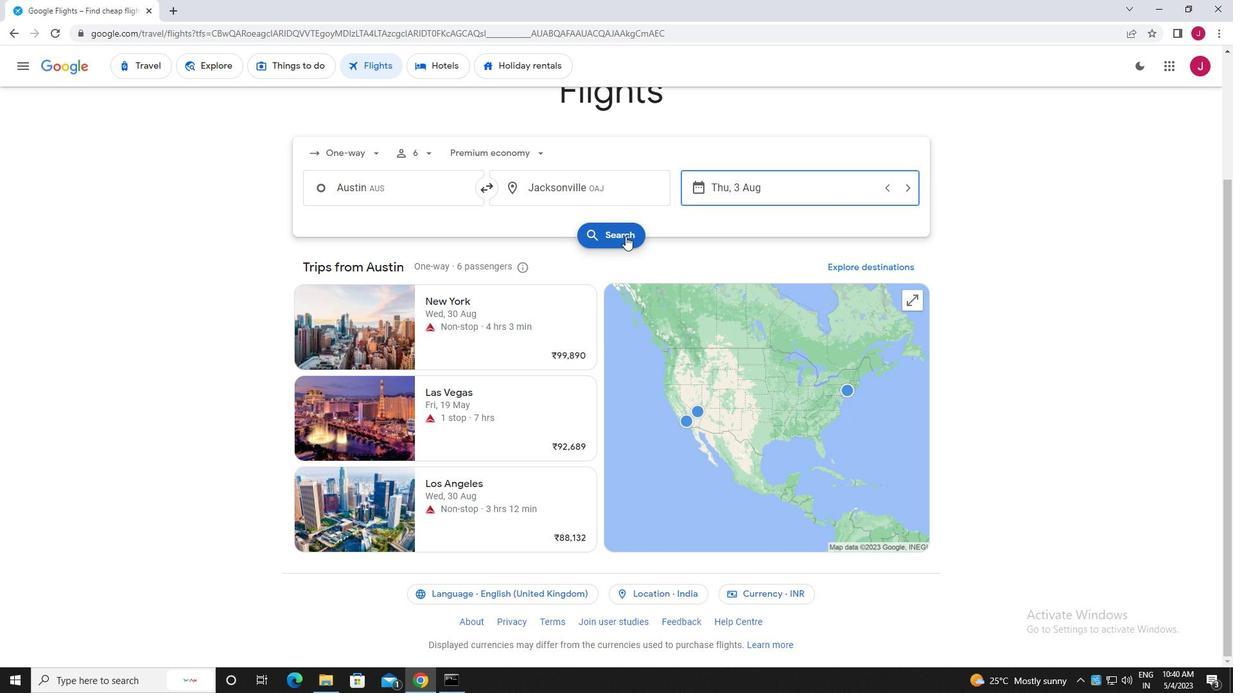 
Action: Mouse moved to (333, 182)
Screenshot: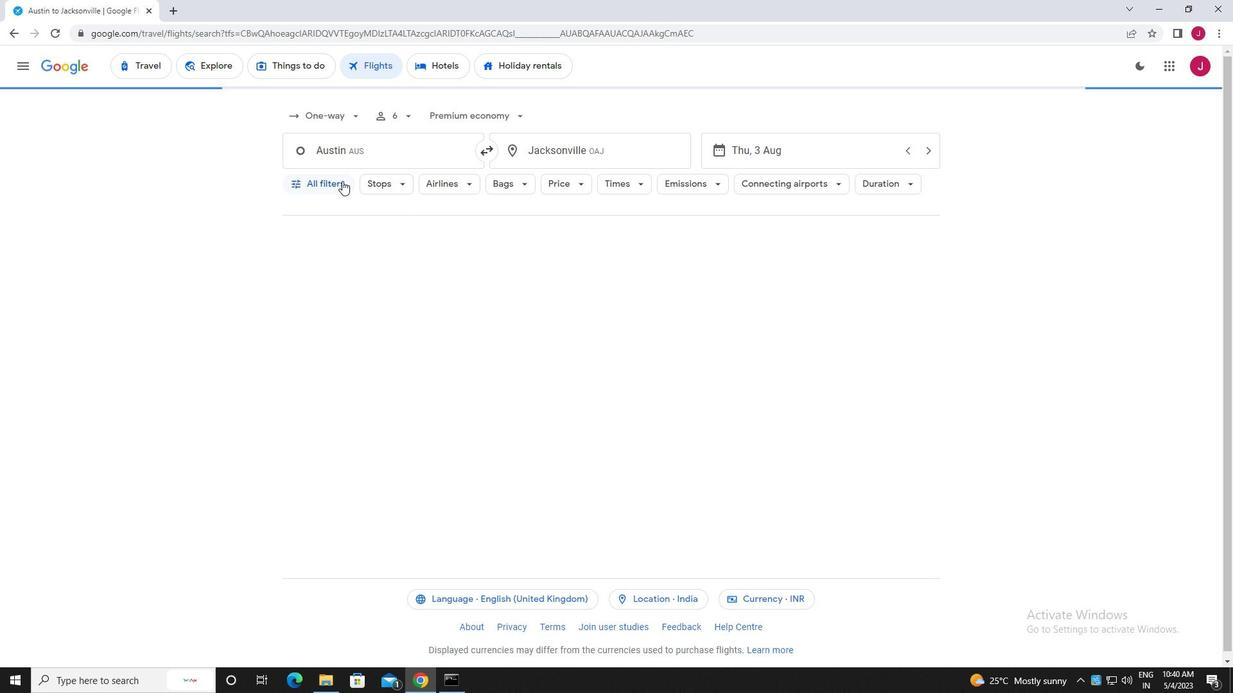 
Action: Mouse pressed left at (333, 182)
Screenshot: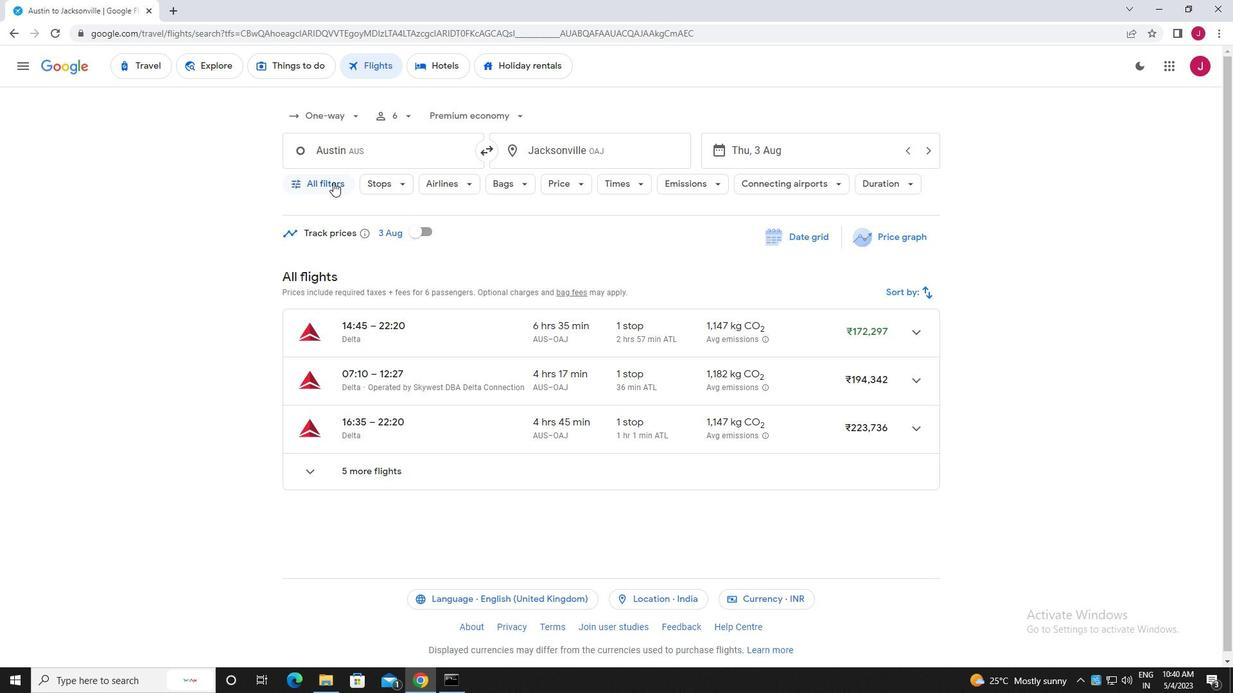 
Action: Mouse moved to (356, 232)
Screenshot: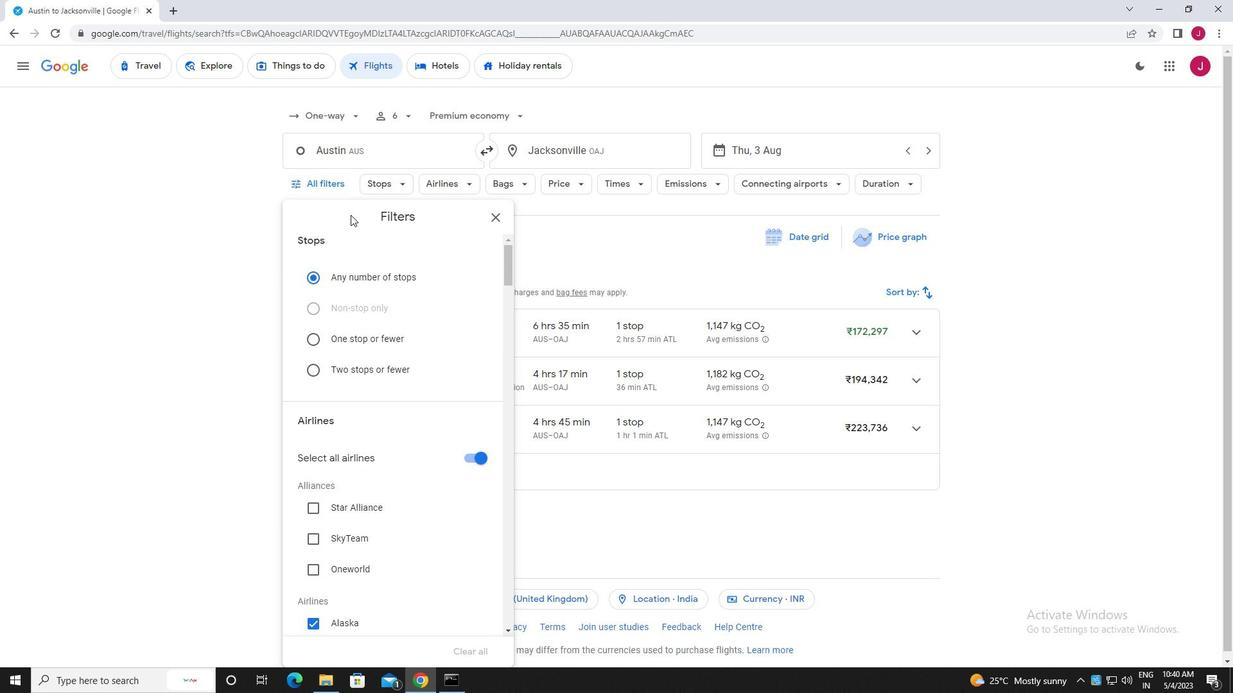 
Action: Mouse scrolled (356, 231) with delta (0, 0)
Screenshot: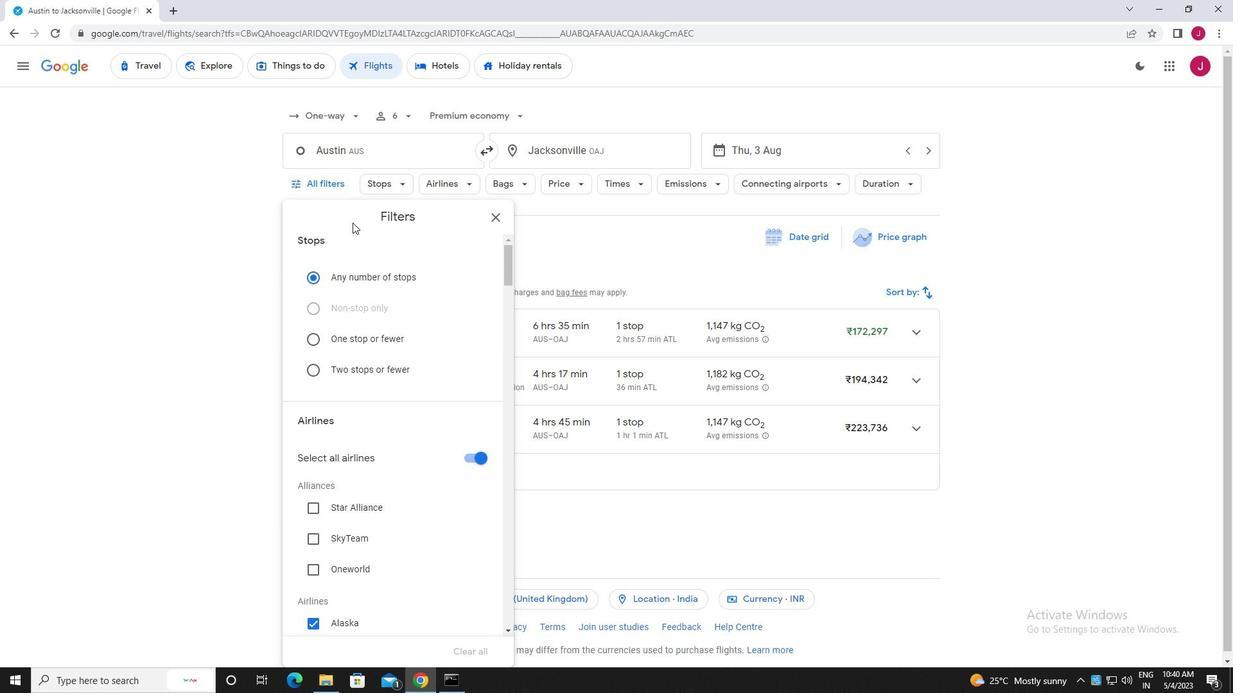 
Action: Mouse scrolled (356, 231) with delta (0, 0)
Screenshot: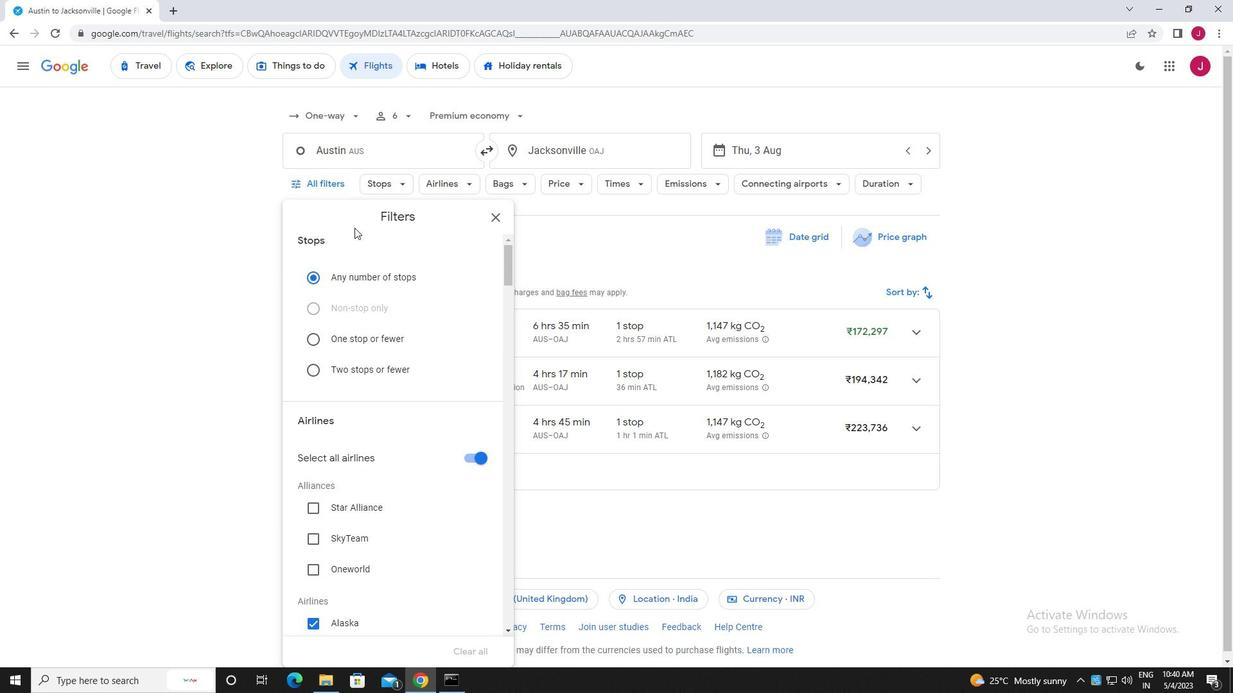 
Action: Mouse moved to (356, 232)
Screenshot: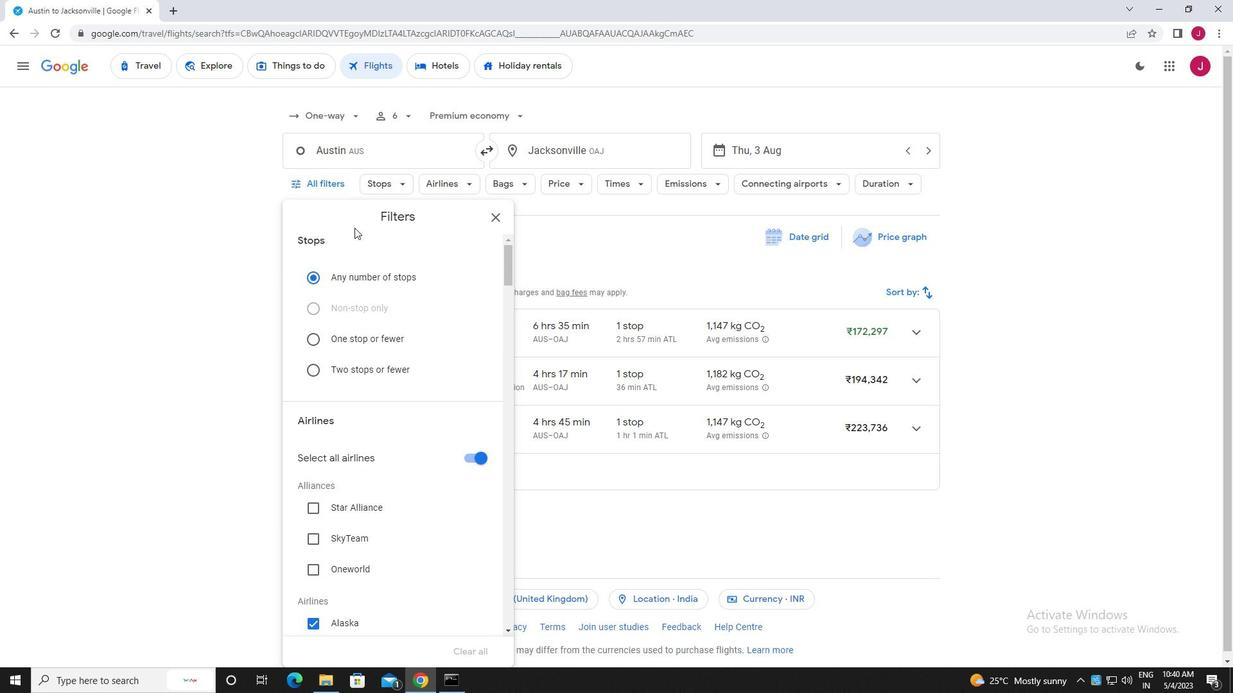
Action: Mouse scrolled (356, 231) with delta (0, 0)
Screenshot: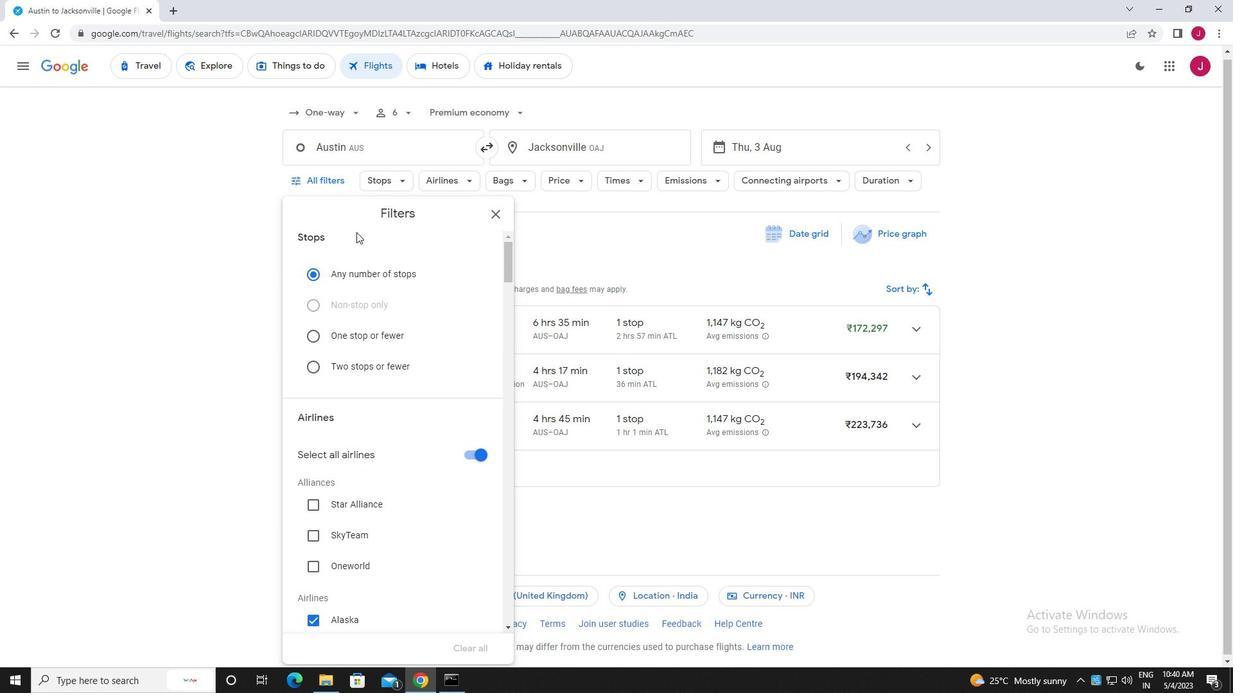 
Action: Mouse moved to (358, 233)
Screenshot: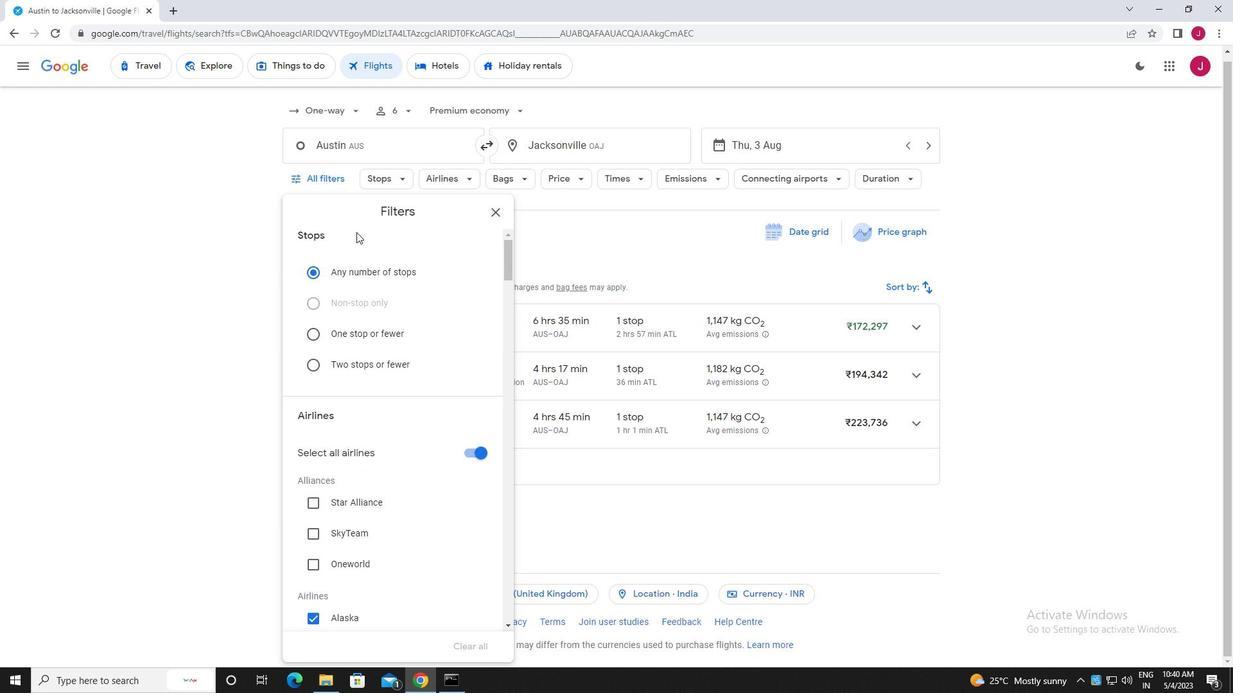 
Action: Mouse scrolled (358, 233) with delta (0, 0)
Screenshot: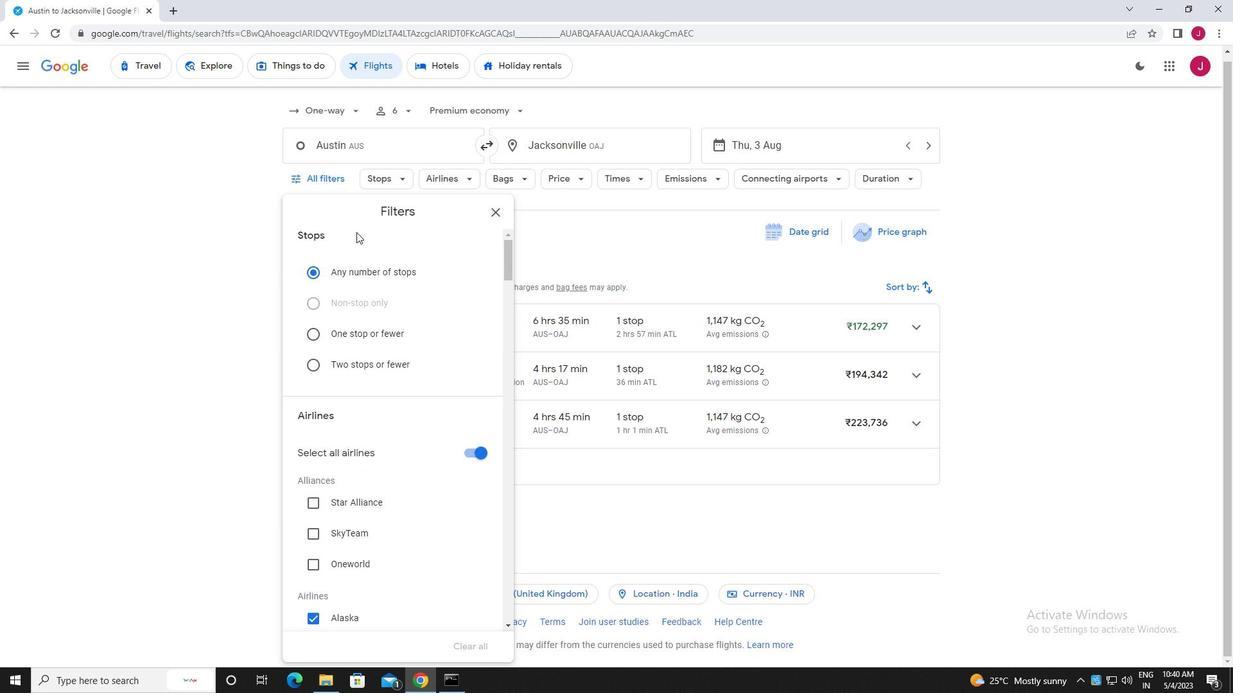 
Action: Mouse moved to (360, 235)
Screenshot: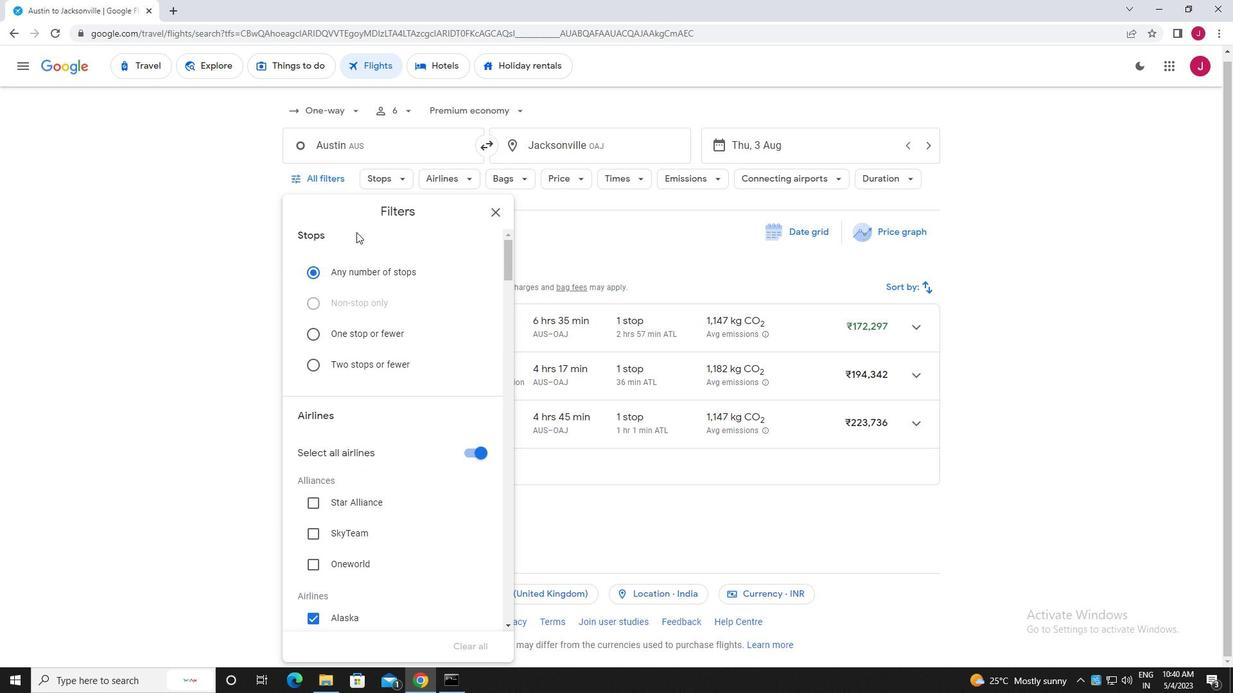 
Action: Mouse scrolled (360, 234) with delta (0, 0)
Screenshot: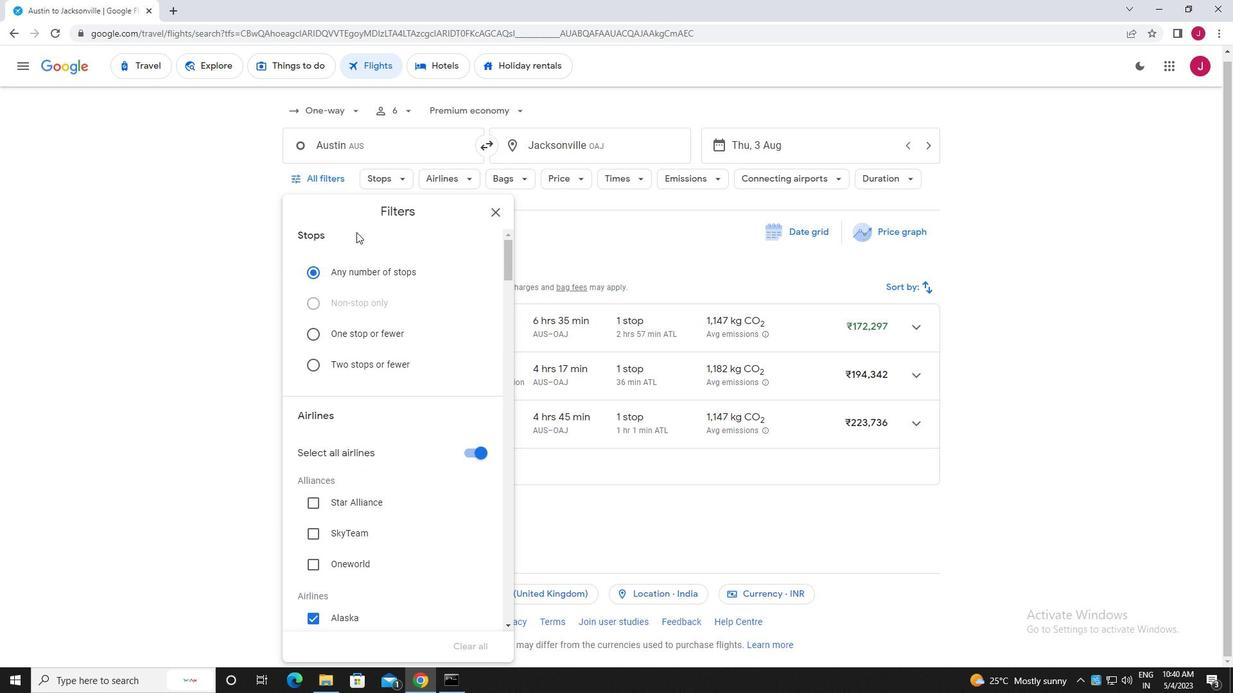 
Action: Mouse moved to (361, 235)
Screenshot: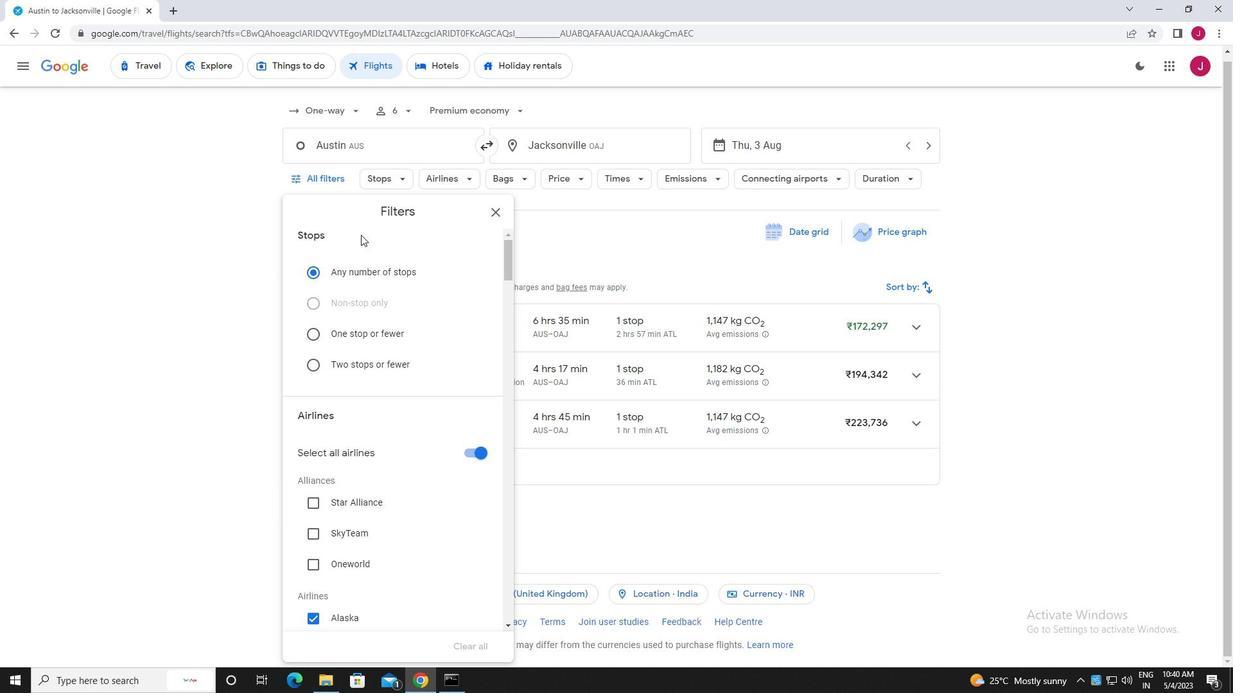 
Action: Mouse scrolled (361, 234) with delta (0, 0)
Screenshot: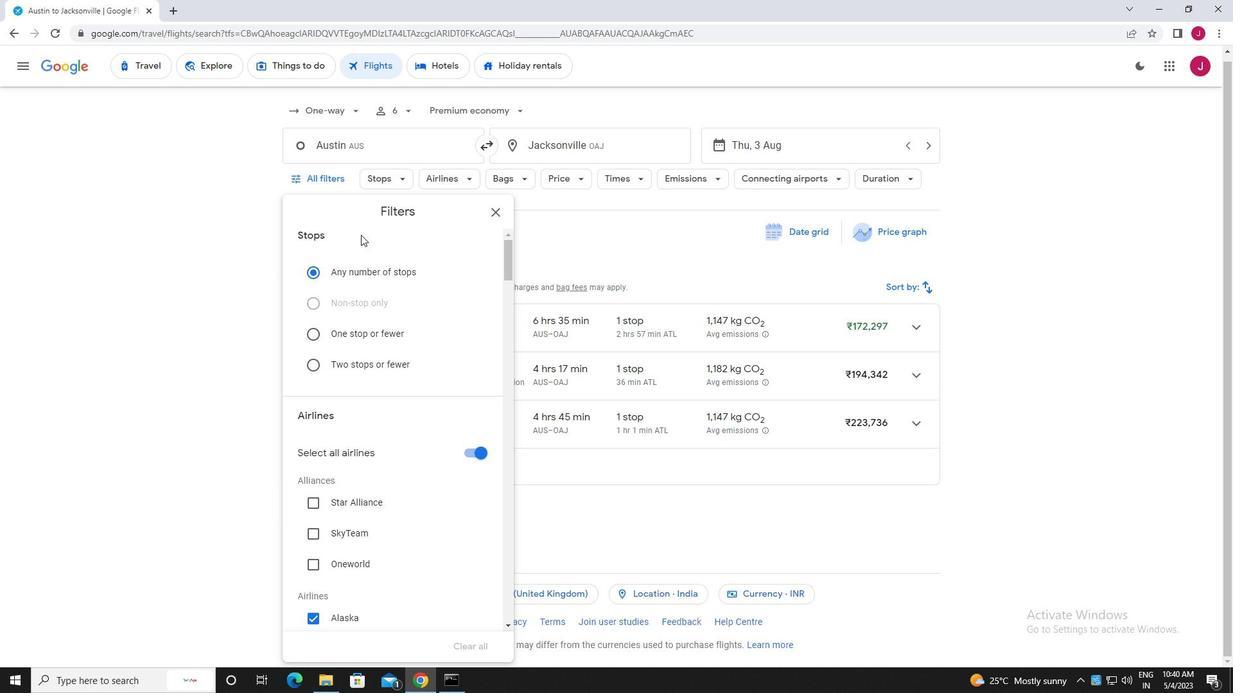 
Action: Mouse moved to (363, 237)
Screenshot: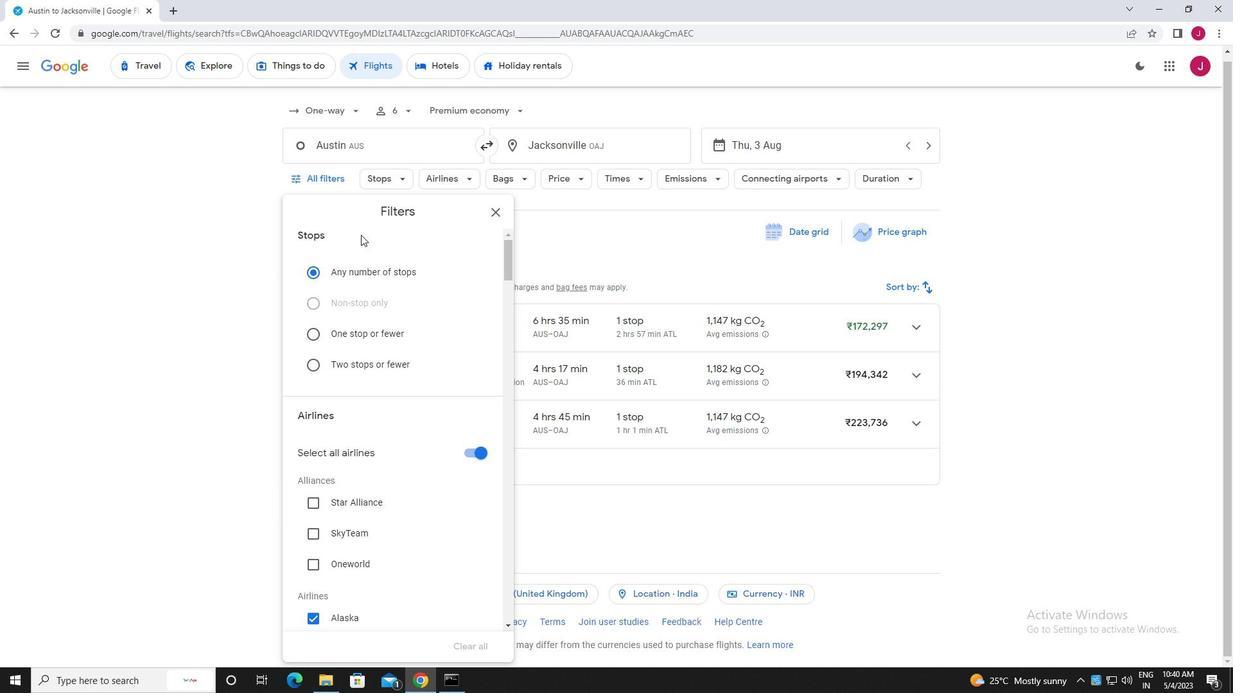 
Action: Mouse scrolled (363, 236) with delta (0, 0)
Screenshot: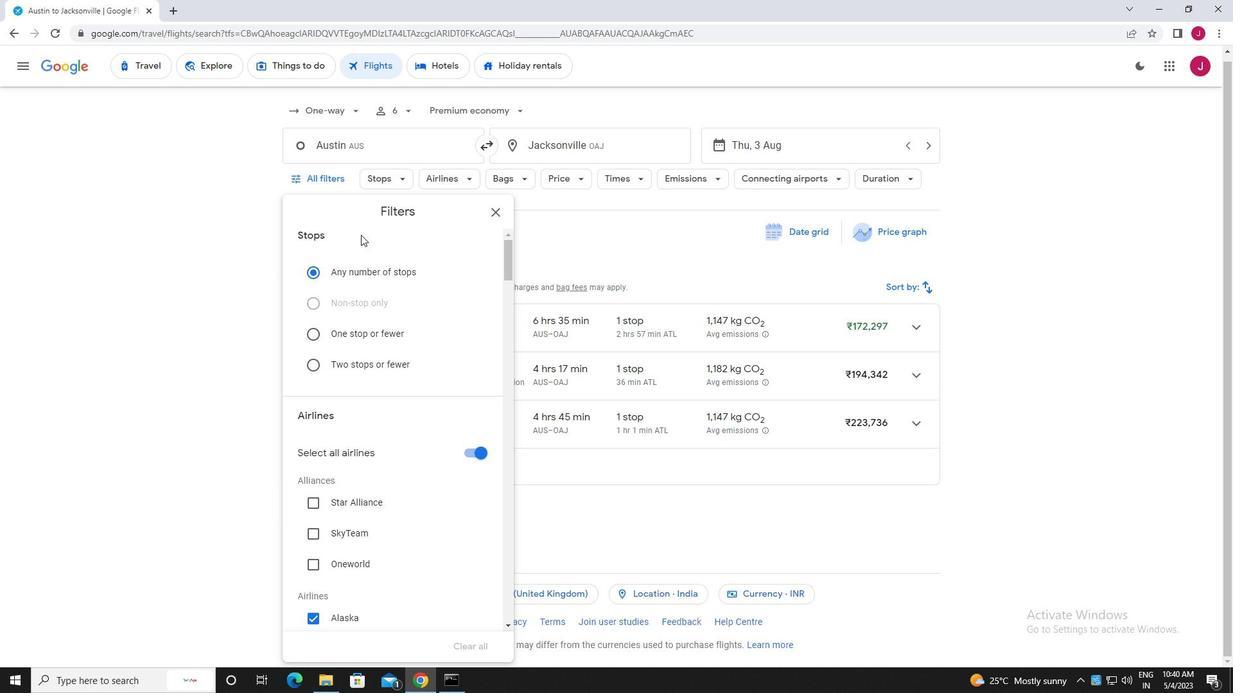 
Action: Mouse moved to (432, 287)
Screenshot: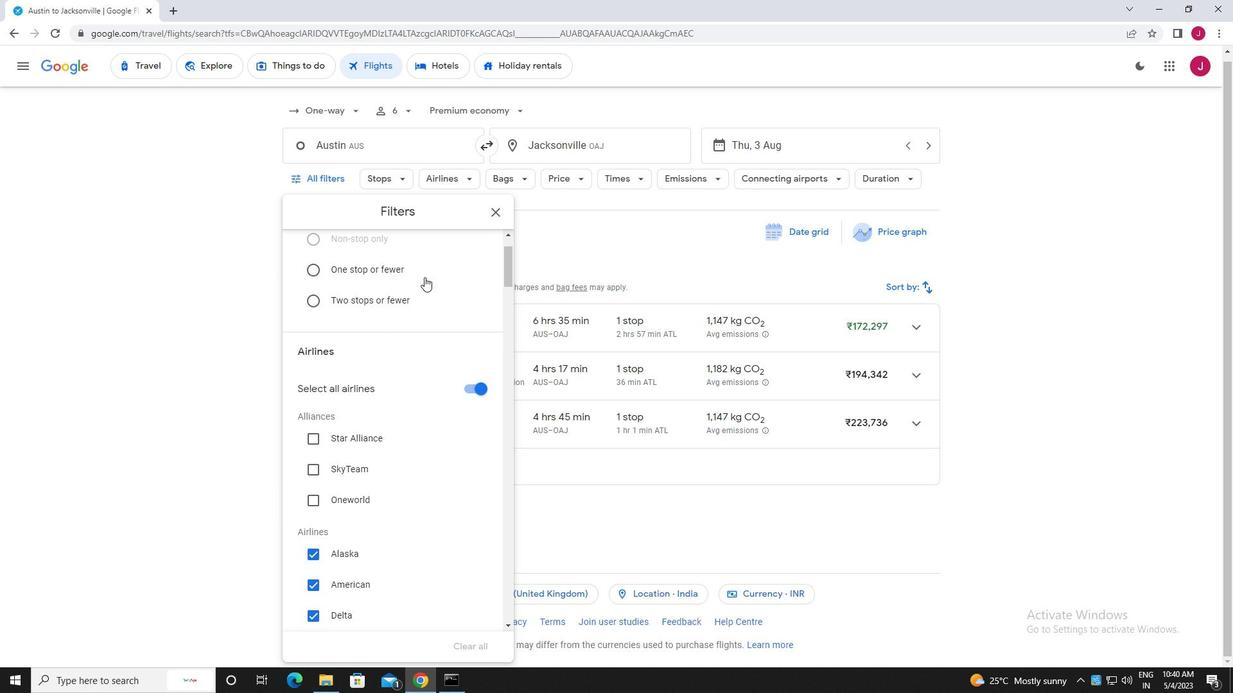 
Action: Mouse scrolled (432, 286) with delta (0, 0)
Screenshot: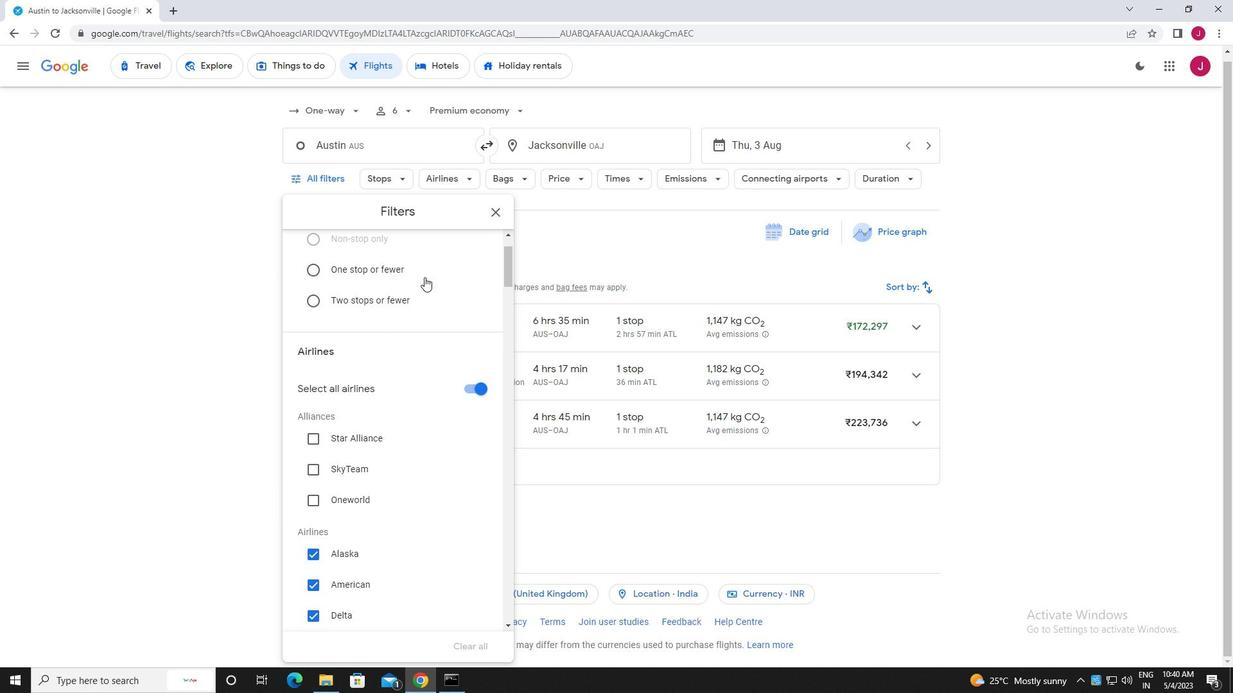 
Action: Mouse moved to (432, 288)
Screenshot: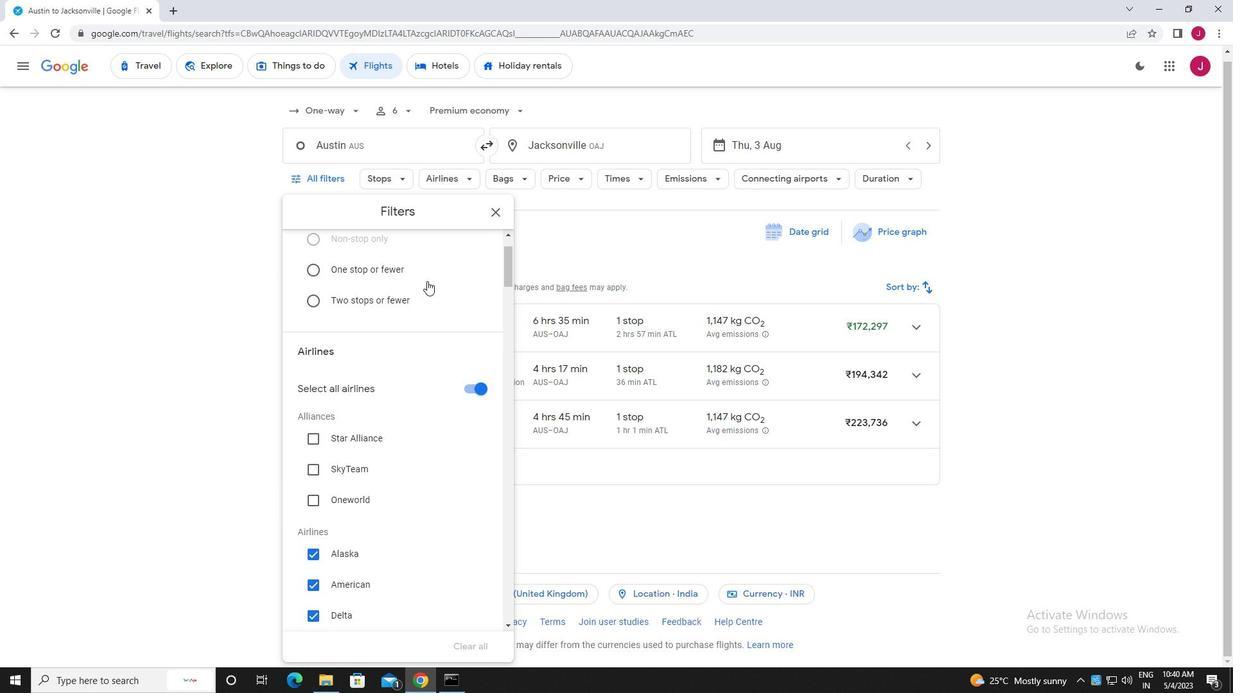 
Action: Mouse scrolled (432, 287) with delta (0, 0)
Screenshot: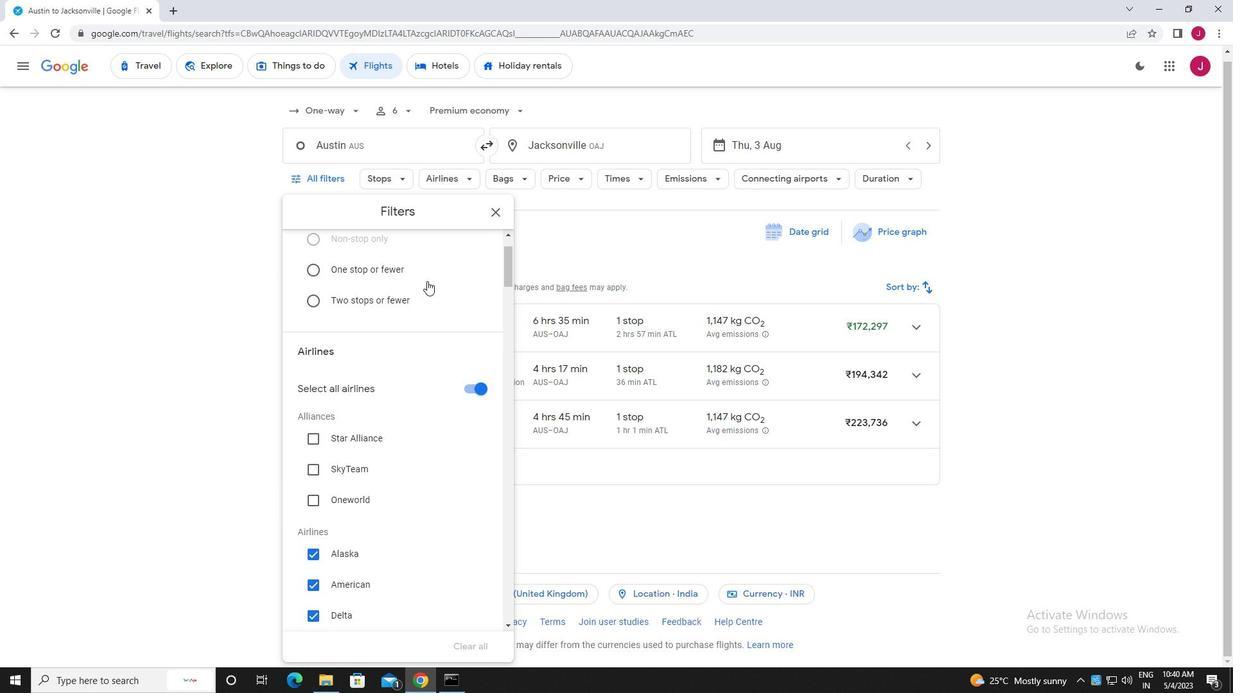 
Action: Mouse moved to (469, 259)
Screenshot: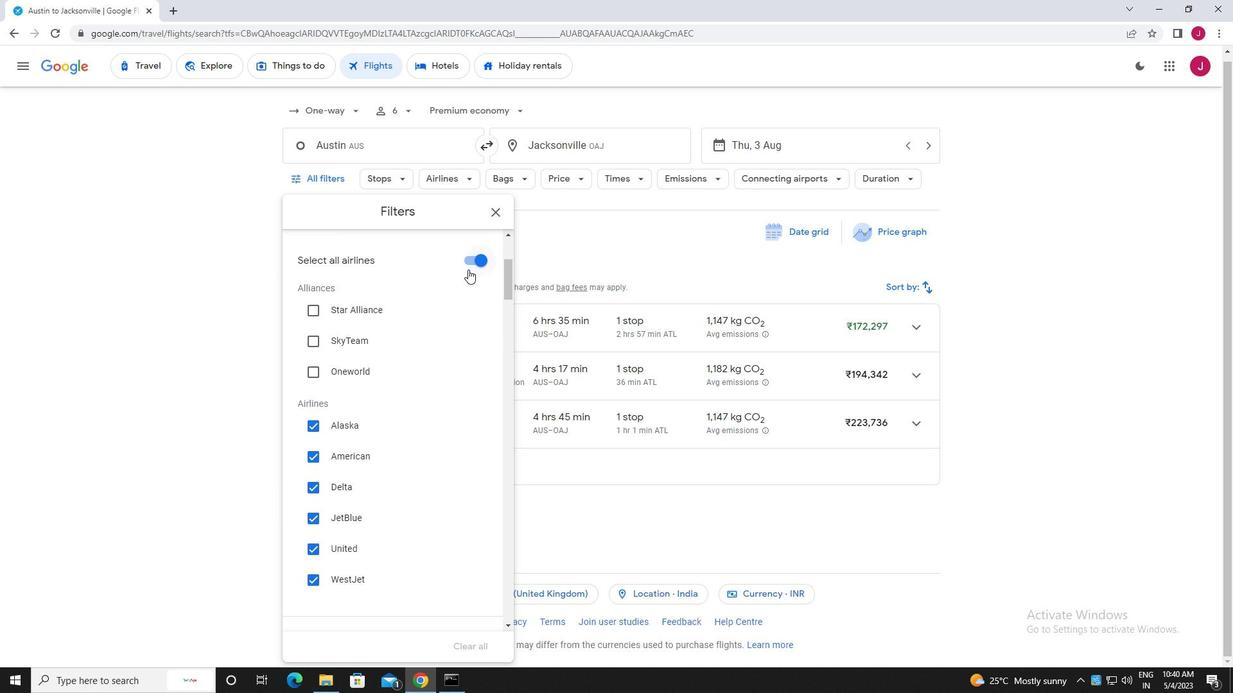 
Action: Mouse pressed left at (469, 259)
Screenshot: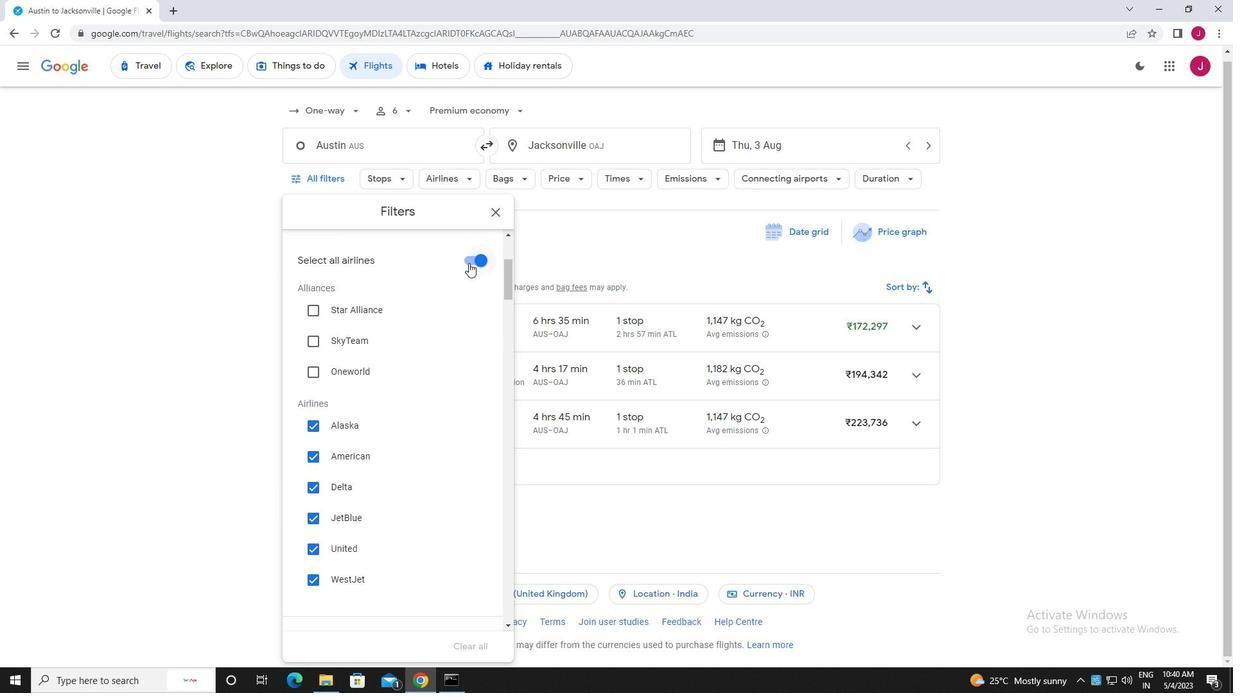 
Action: Mouse moved to (379, 289)
Screenshot: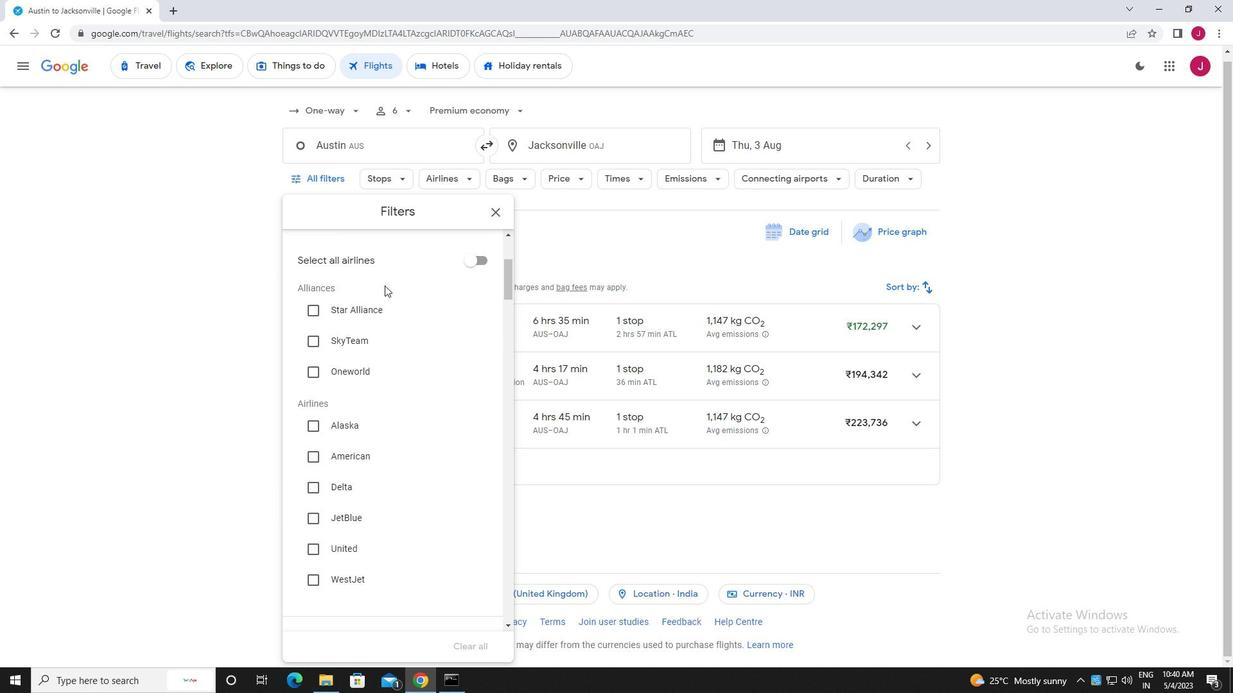 
Action: Mouse scrolled (379, 289) with delta (0, 0)
Screenshot: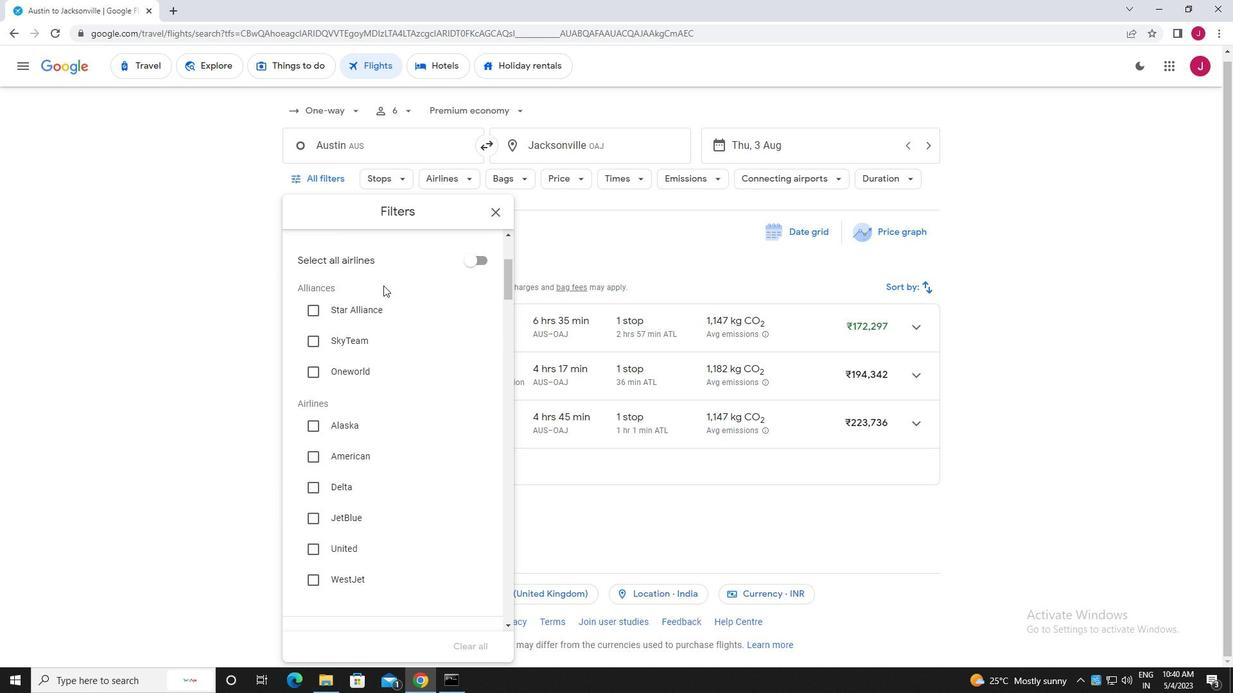 
Action: Mouse scrolled (379, 289) with delta (0, 0)
Screenshot: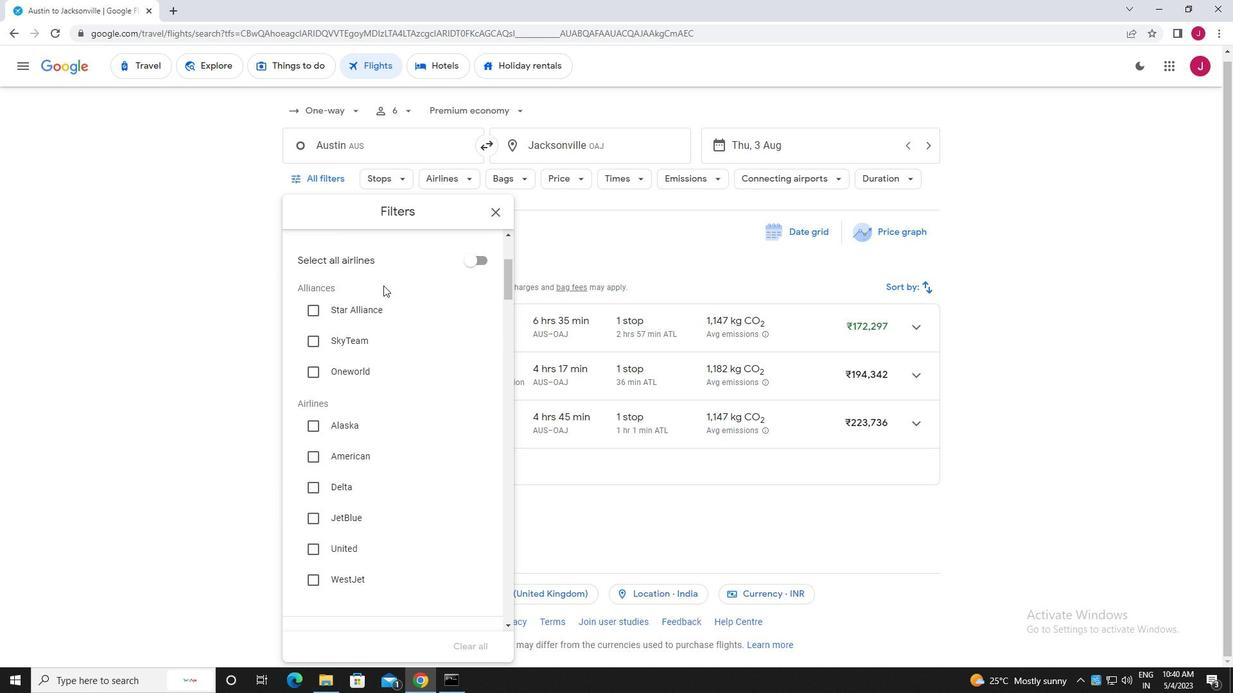 
Action: Mouse scrolled (379, 289) with delta (0, 0)
Screenshot: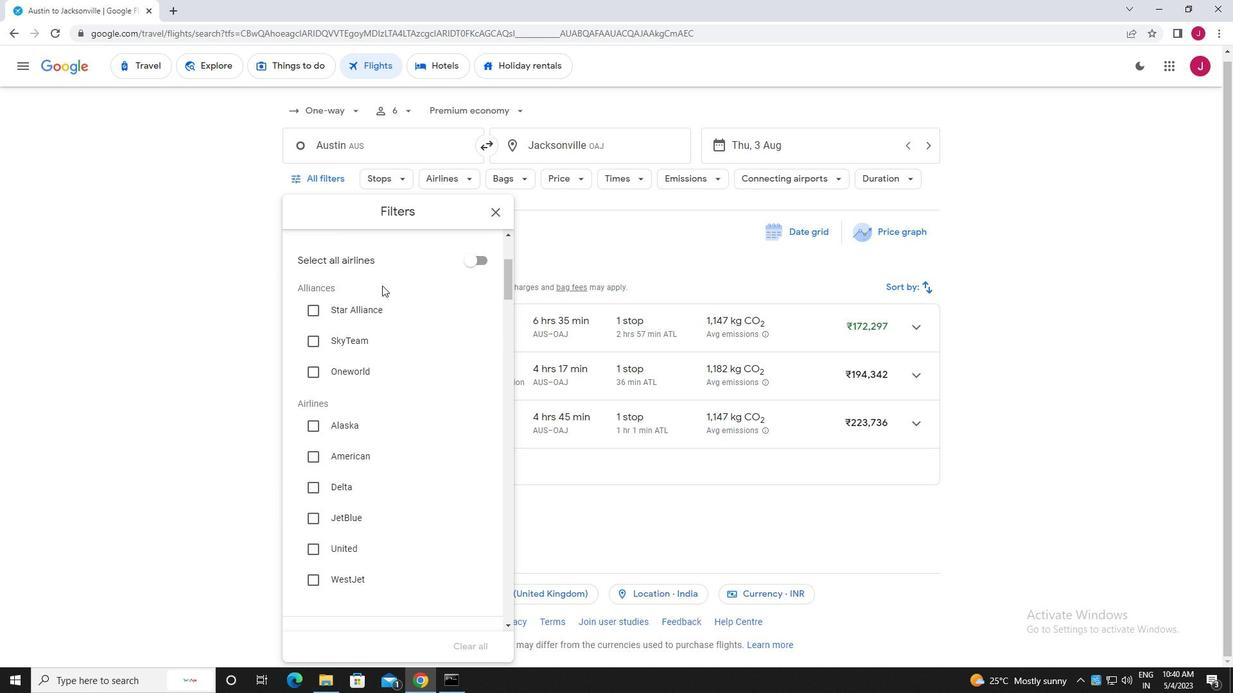 
Action: Mouse moved to (379, 286)
Screenshot: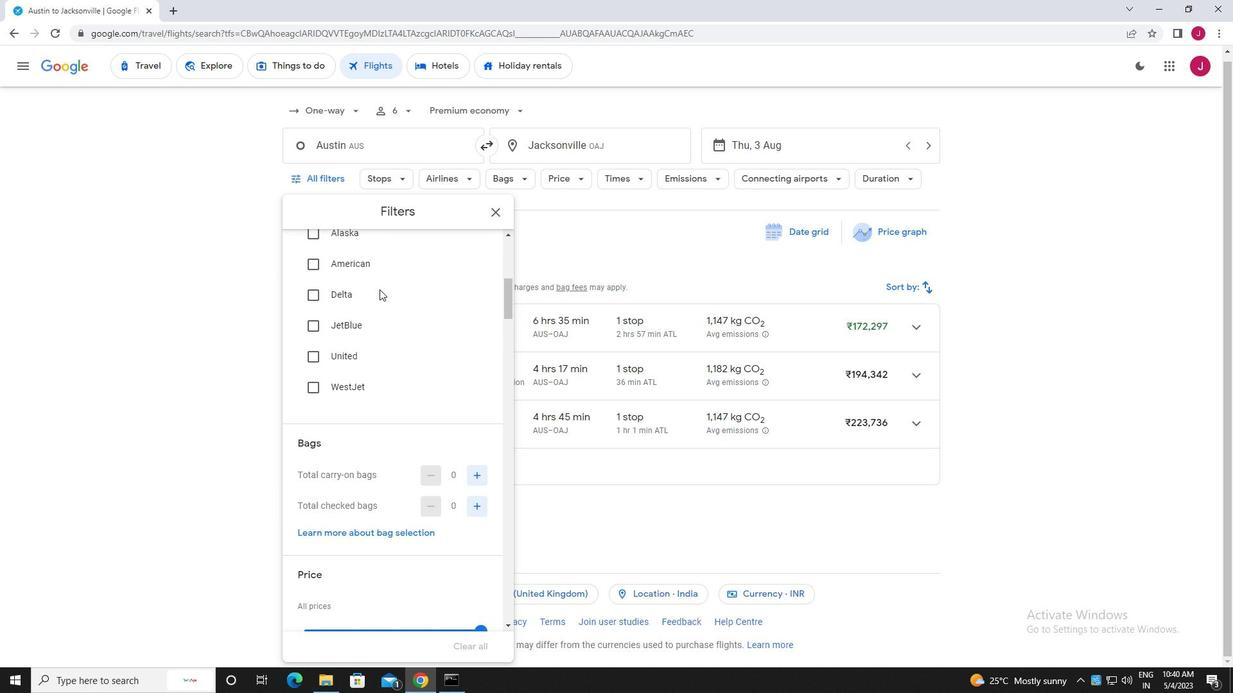 
Action: Mouse scrolled (379, 285) with delta (0, 0)
Screenshot: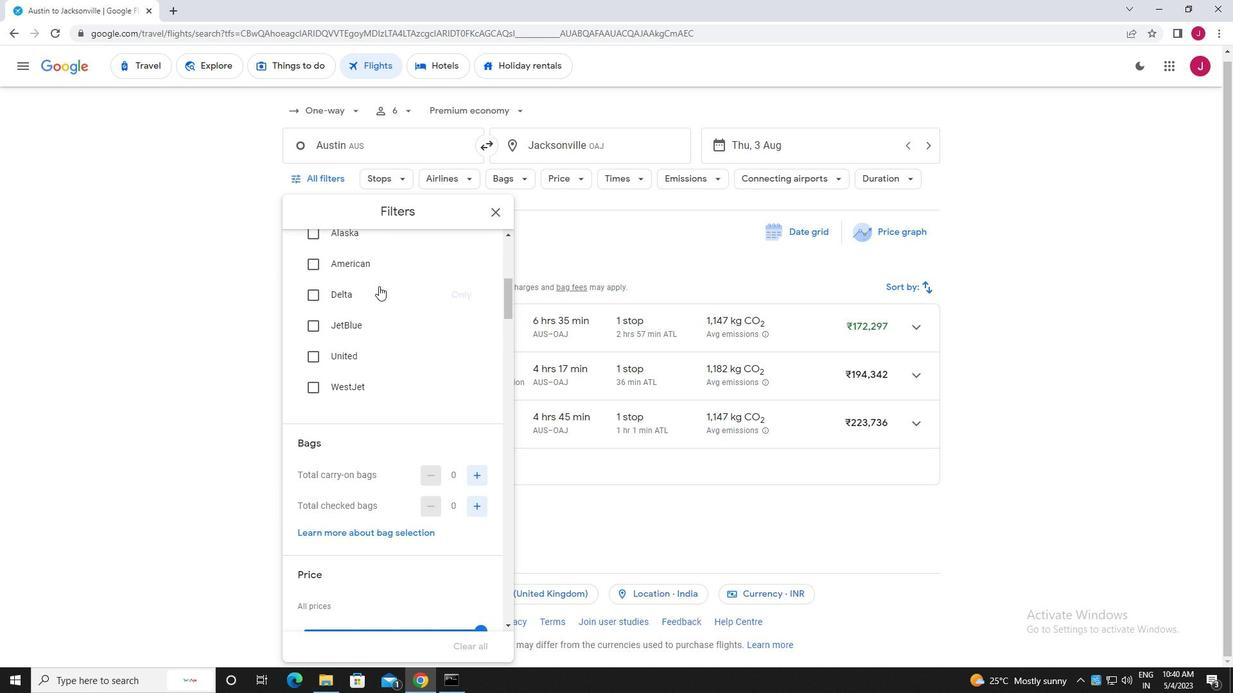 
Action: Mouse scrolled (379, 285) with delta (0, 0)
Screenshot: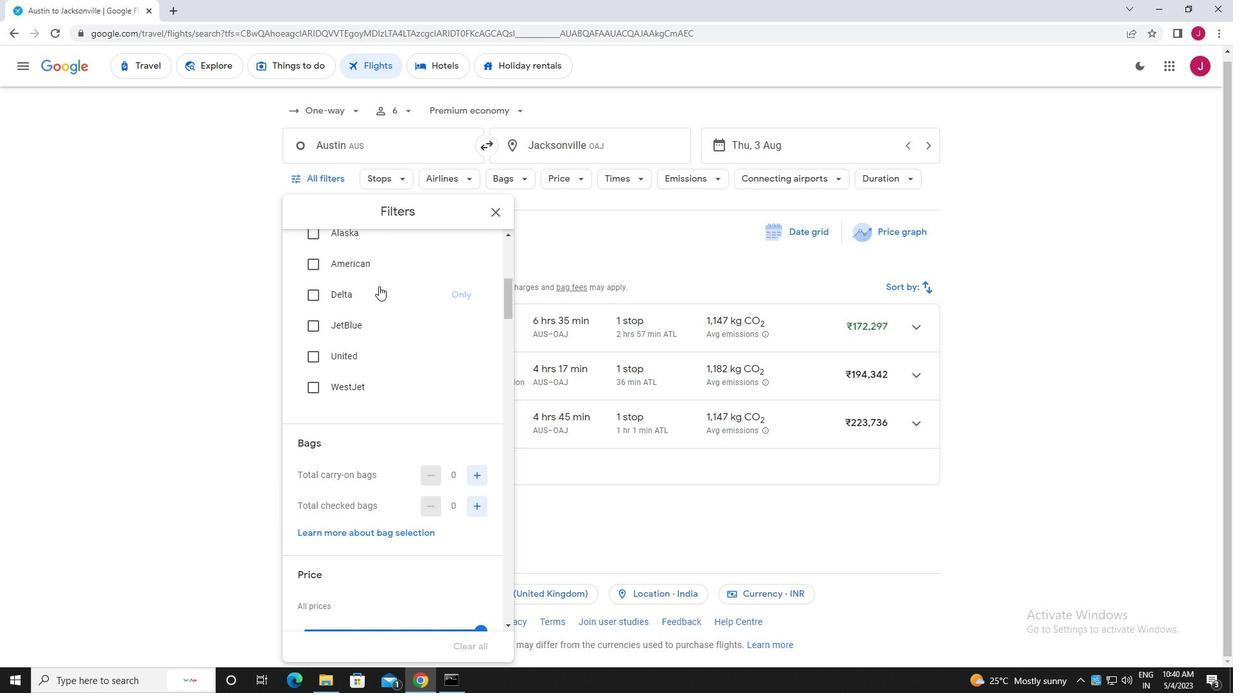 
Action: Mouse scrolled (379, 285) with delta (0, 0)
Screenshot: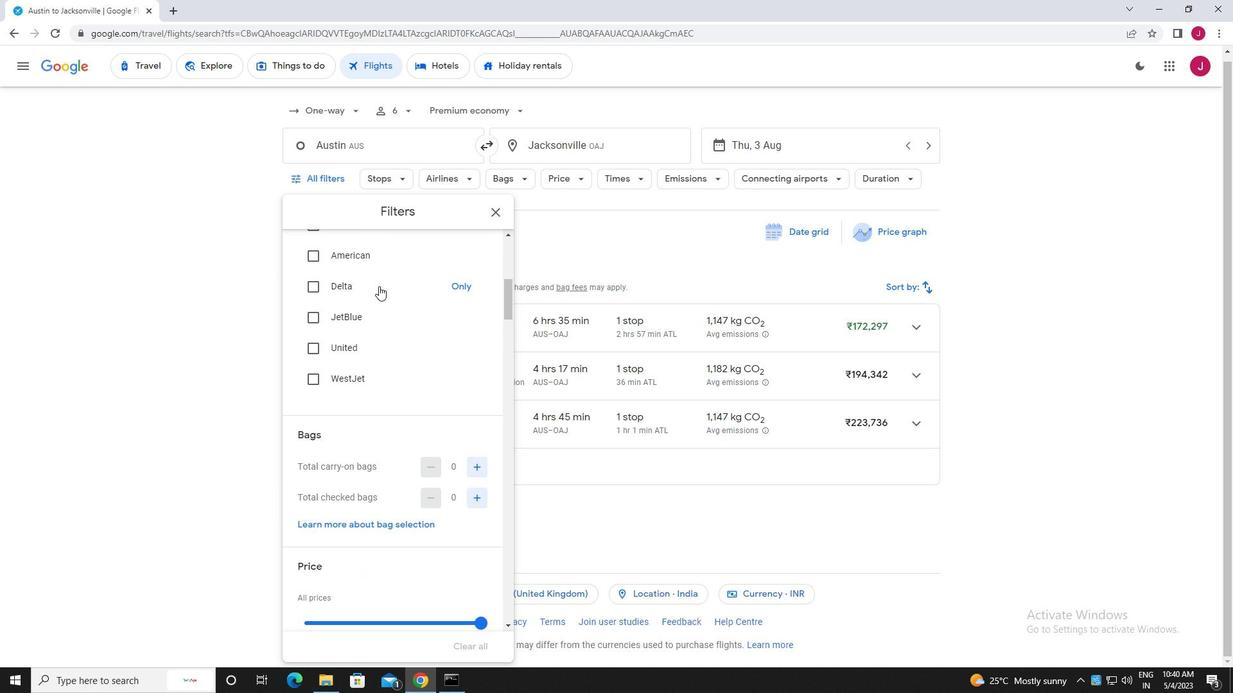 
Action: Mouse scrolled (379, 285) with delta (0, 0)
Screenshot: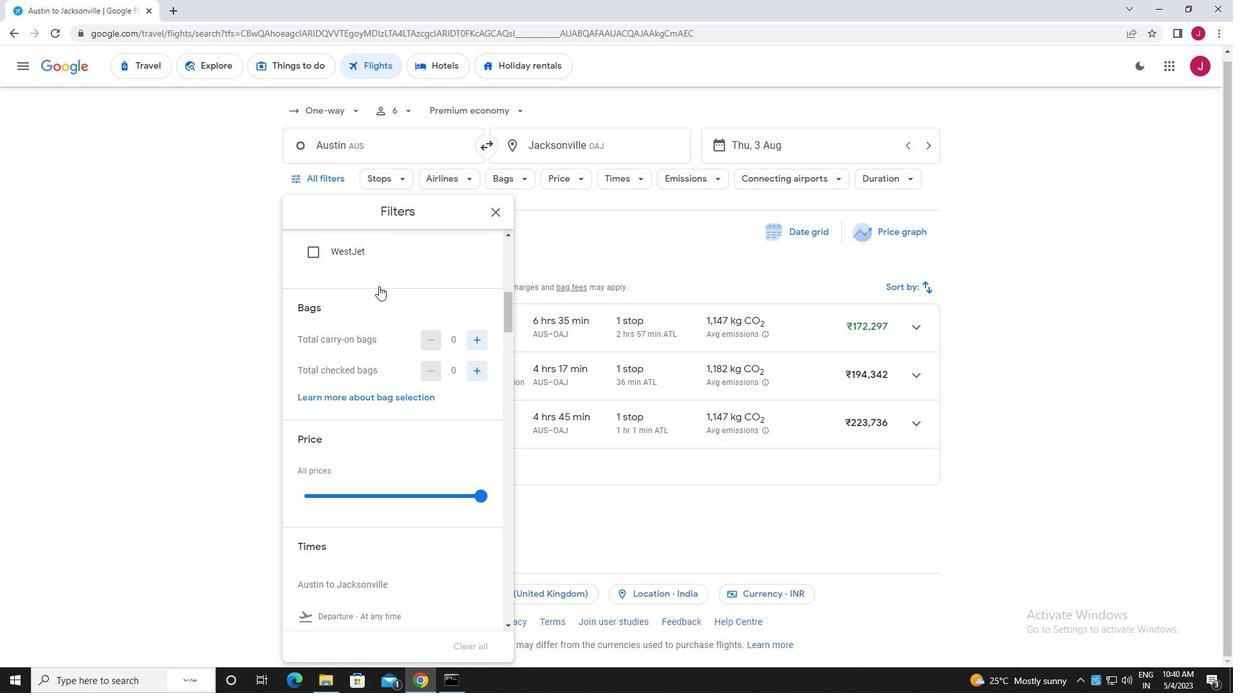 
Action: Mouse moved to (379, 286)
Screenshot: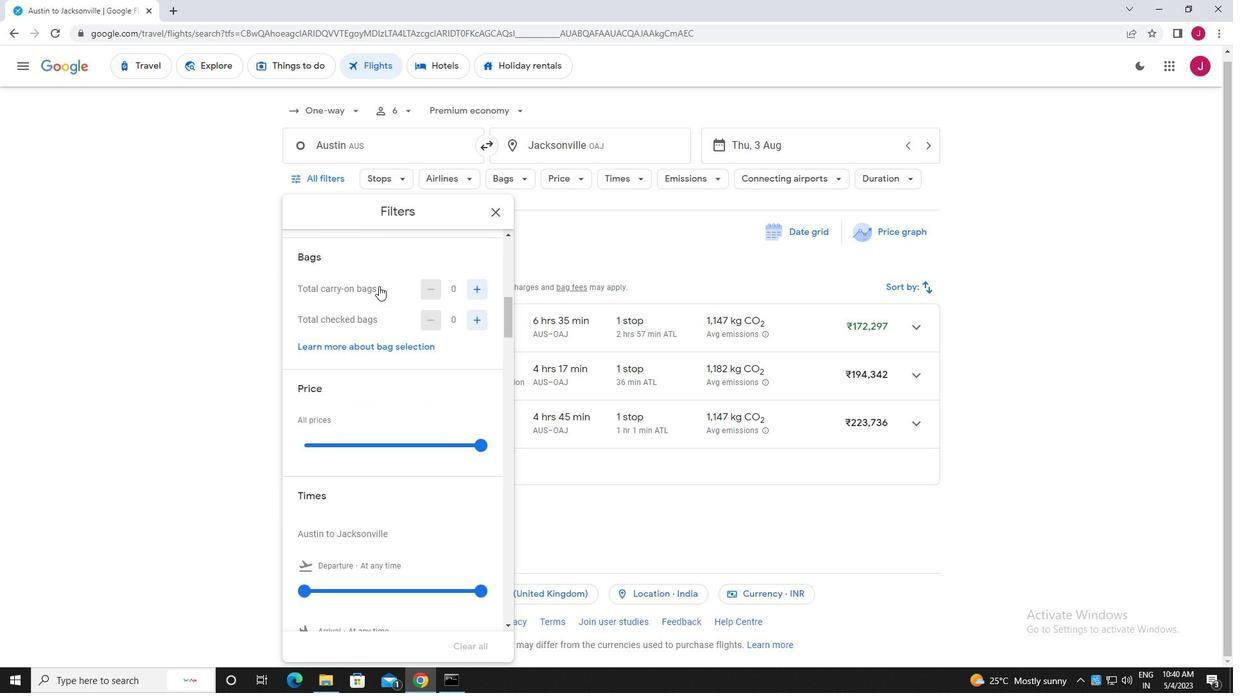 
Action: Mouse scrolled (379, 287) with delta (0, 0)
Screenshot: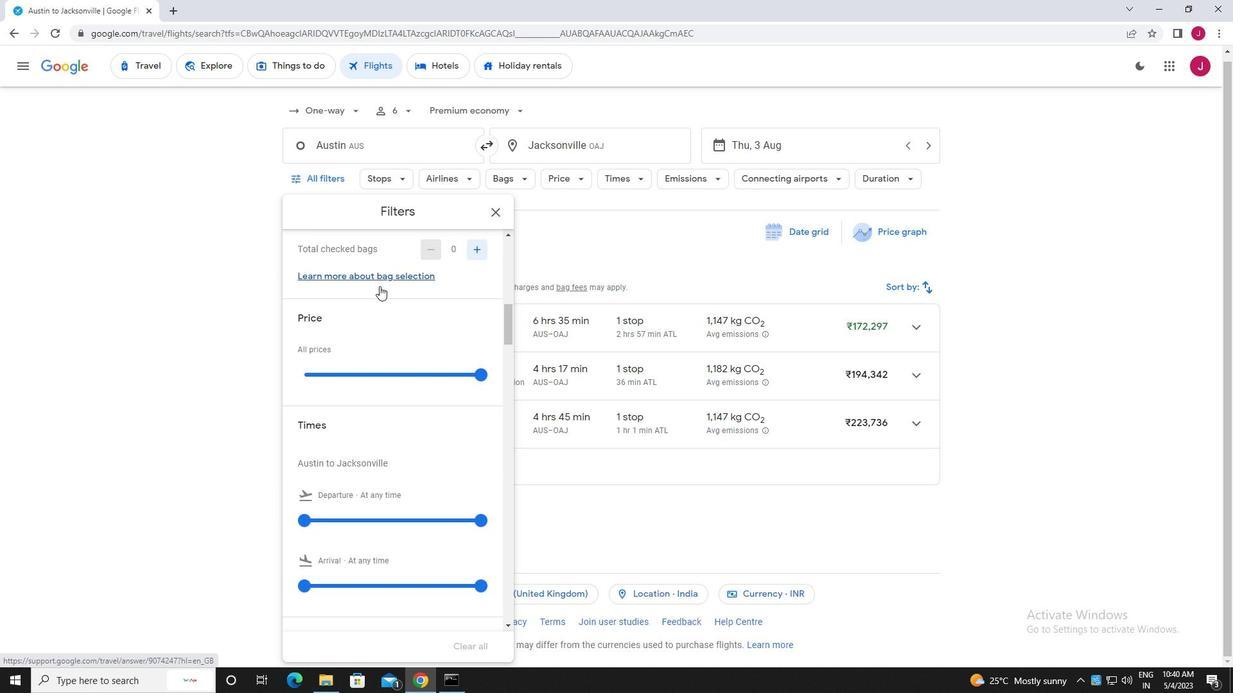 
Action: Mouse moved to (476, 280)
Screenshot: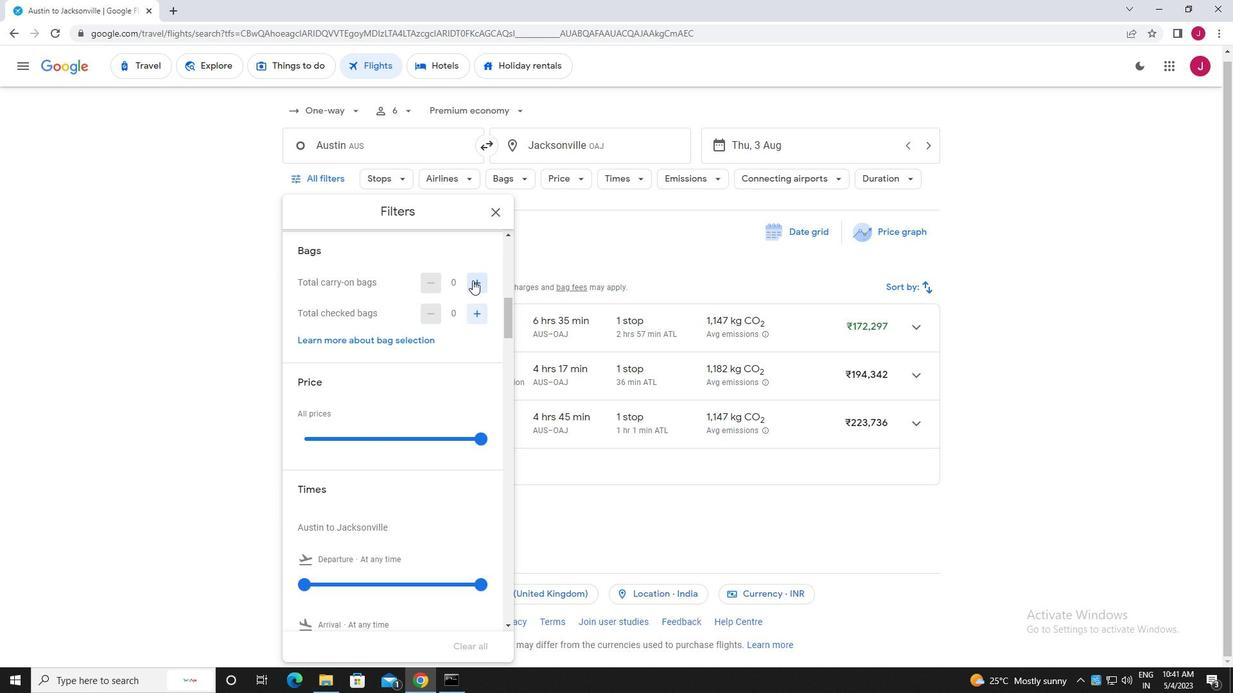 
Action: Mouse pressed left at (476, 280)
Screenshot: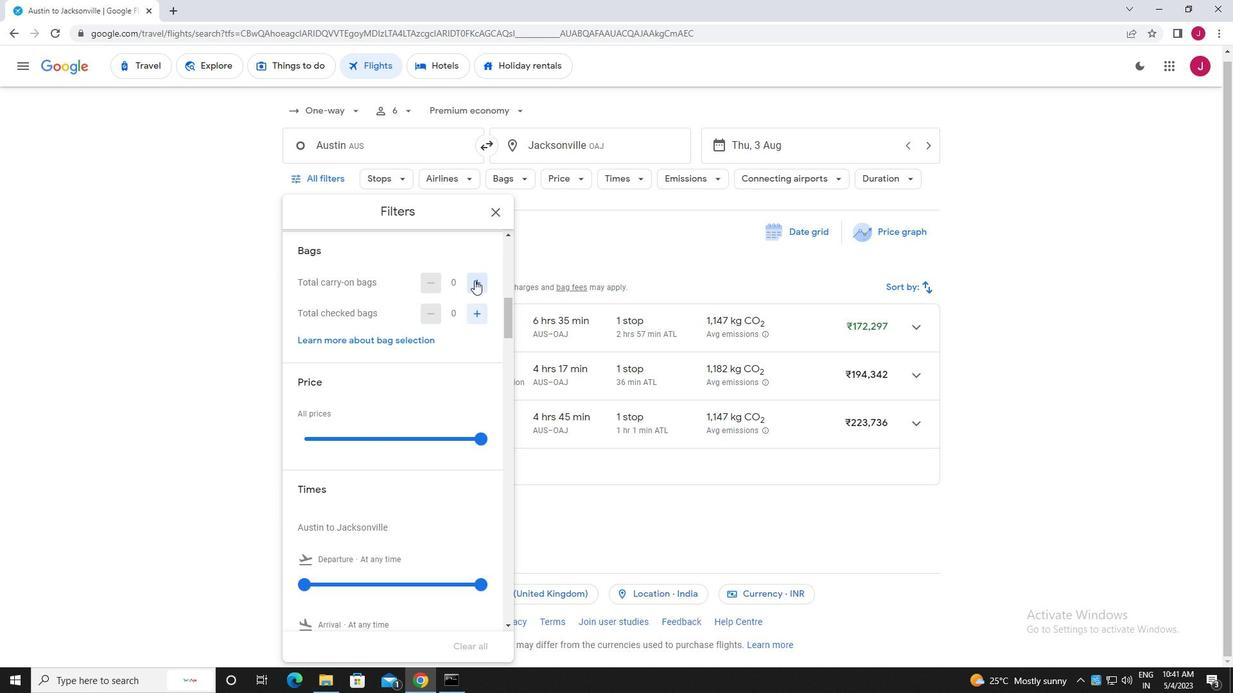 
Action: Mouse moved to (436, 289)
Screenshot: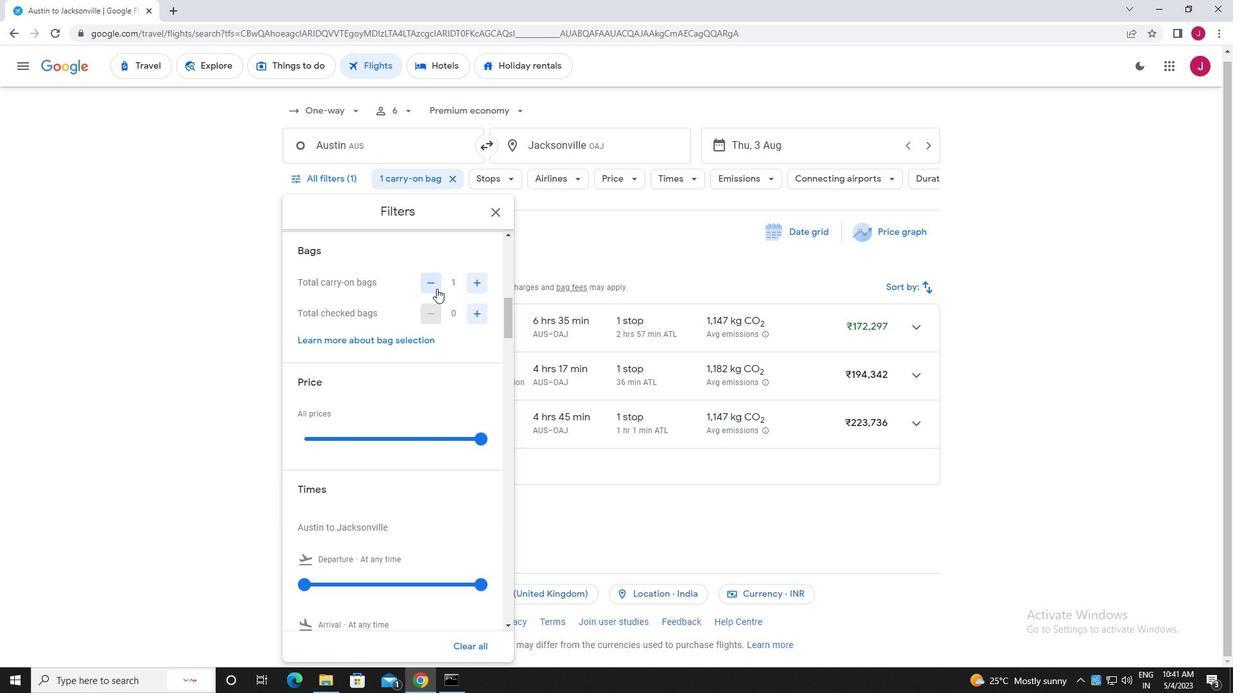 
Action: Mouse scrolled (436, 288) with delta (0, 0)
Screenshot: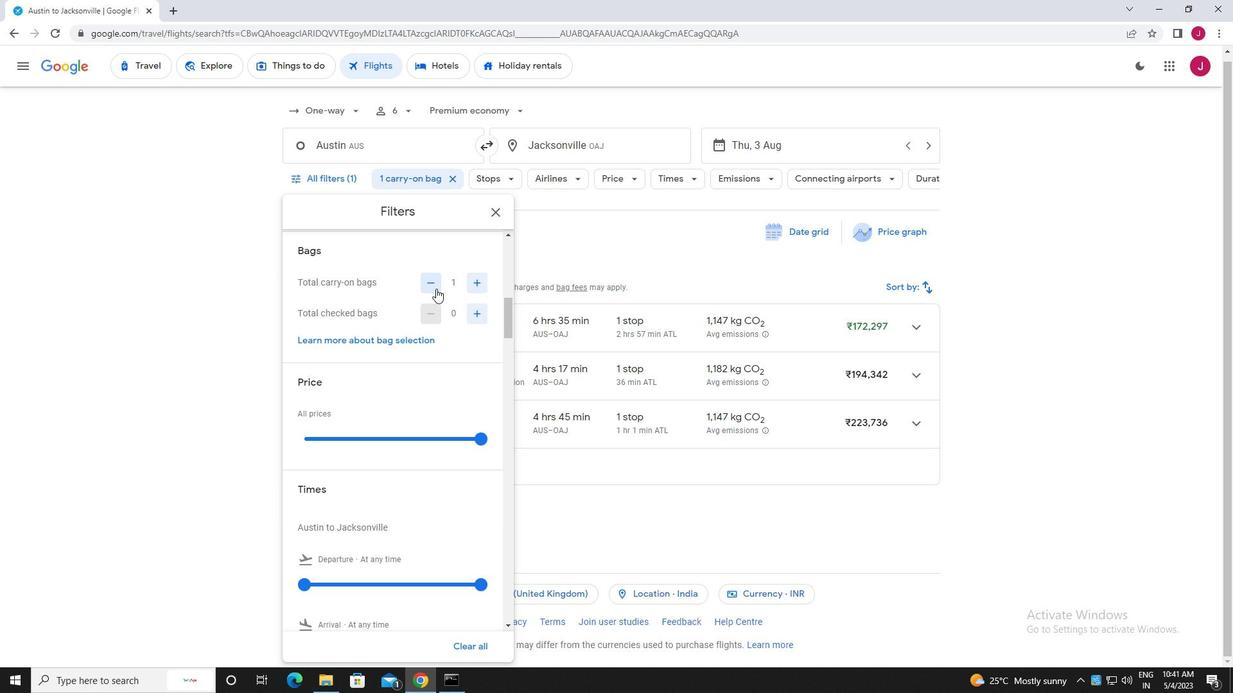 
Action: Mouse moved to (481, 375)
Screenshot: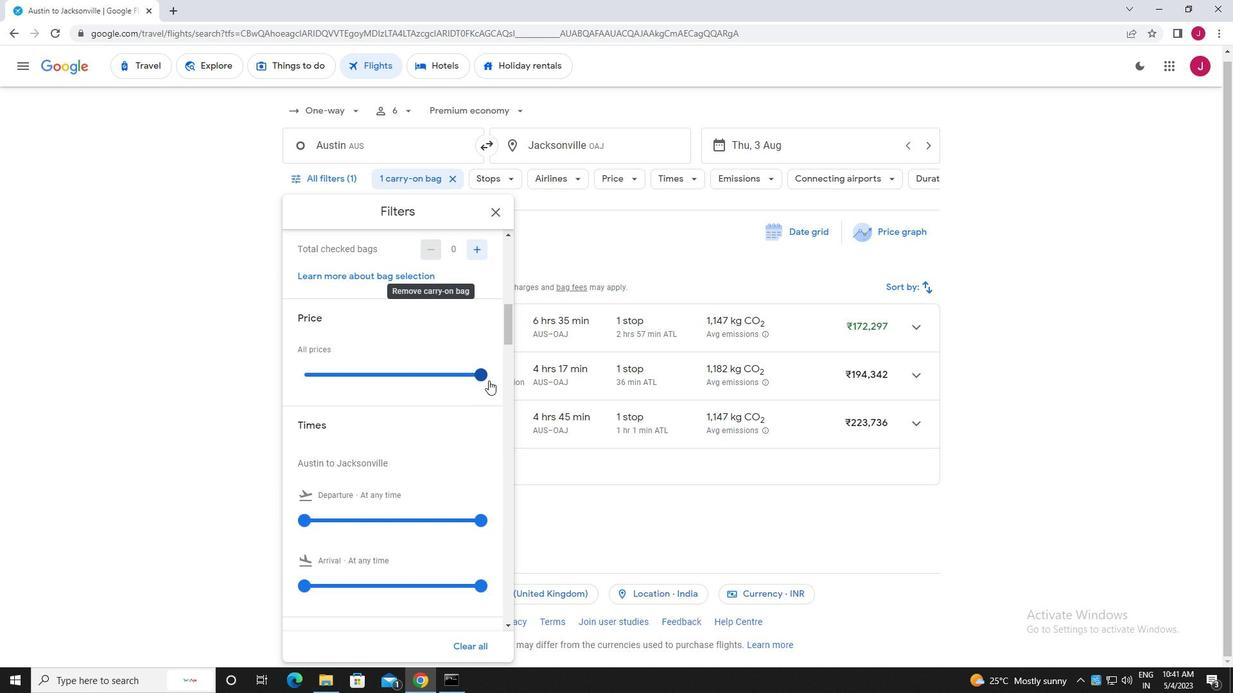 
Action: Mouse pressed left at (481, 375)
Screenshot: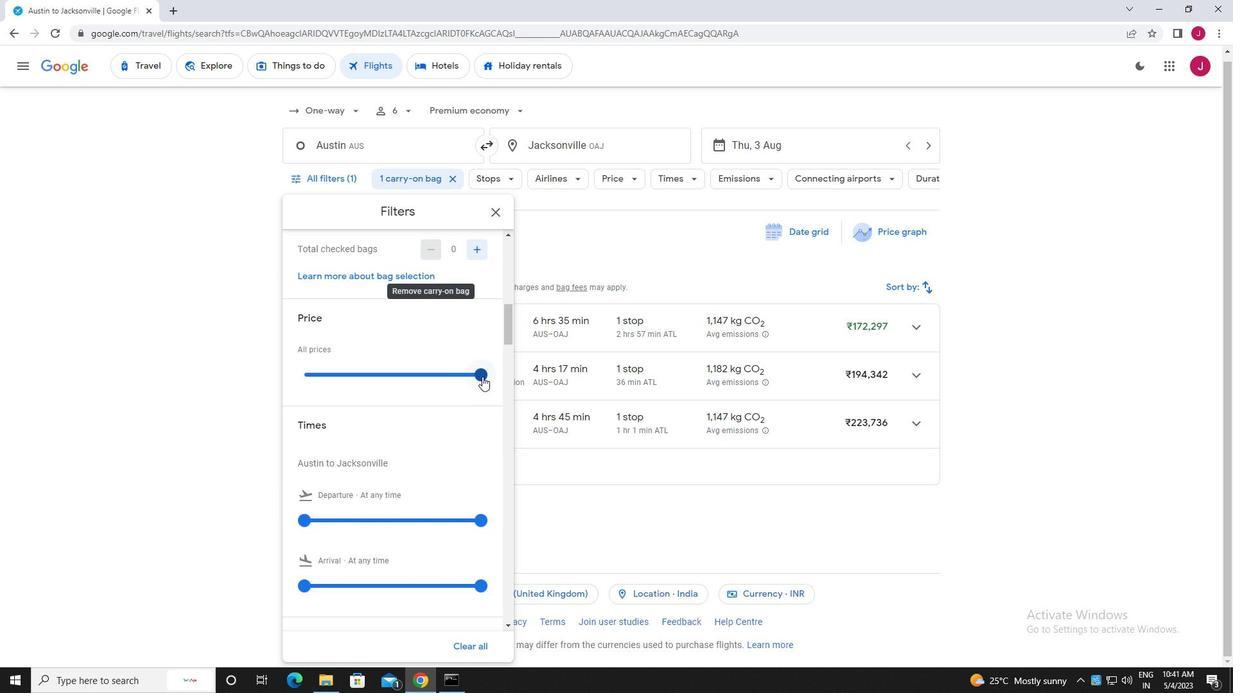 
Action: Mouse moved to (373, 364)
Screenshot: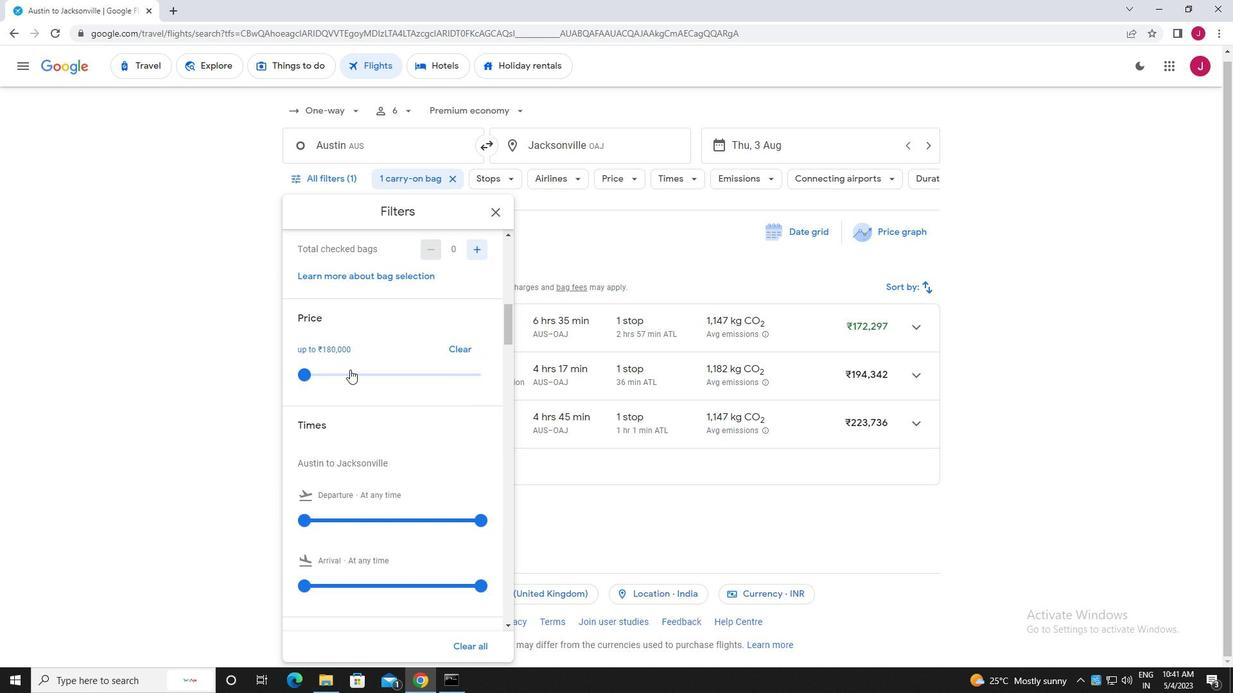 
Action: Mouse scrolled (373, 363) with delta (0, 0)
Screenshot: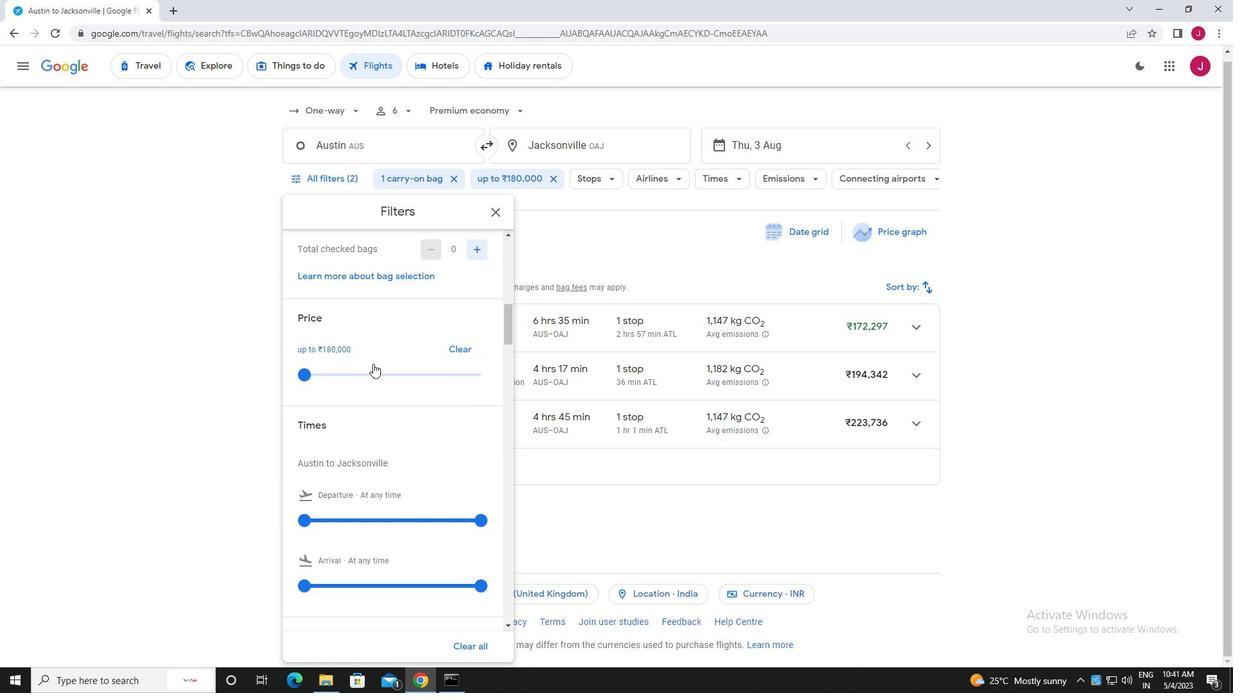 
Action: Mouse scrolled (373, 363) with delta (0, 0)
Screenshot: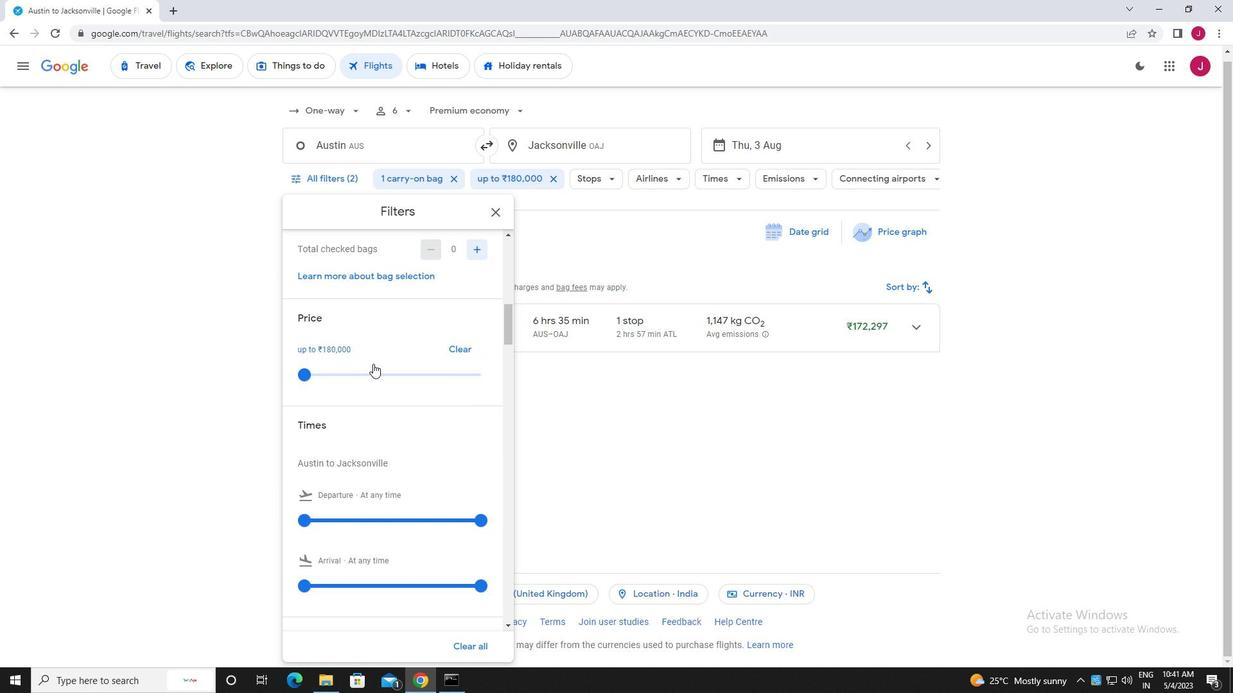 
Action: Mouse moved to (303, 390)
Screenshot: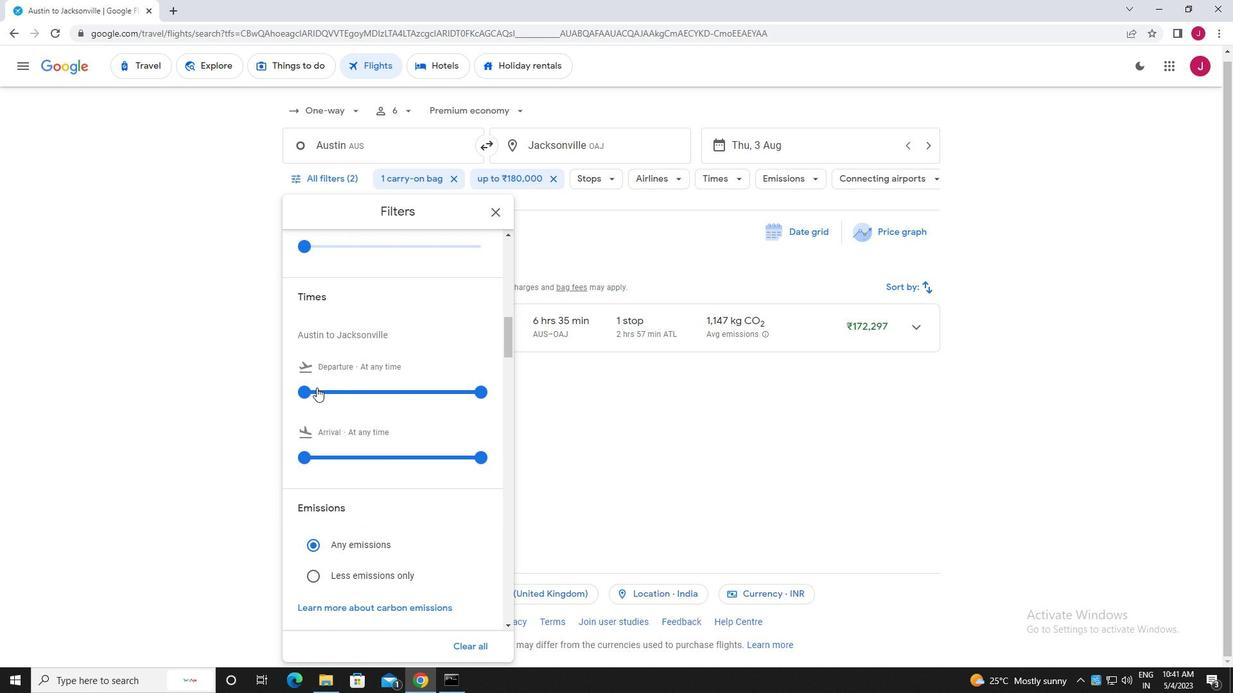 
Action: Mouse pressed left at (303, 390)
Screenshot: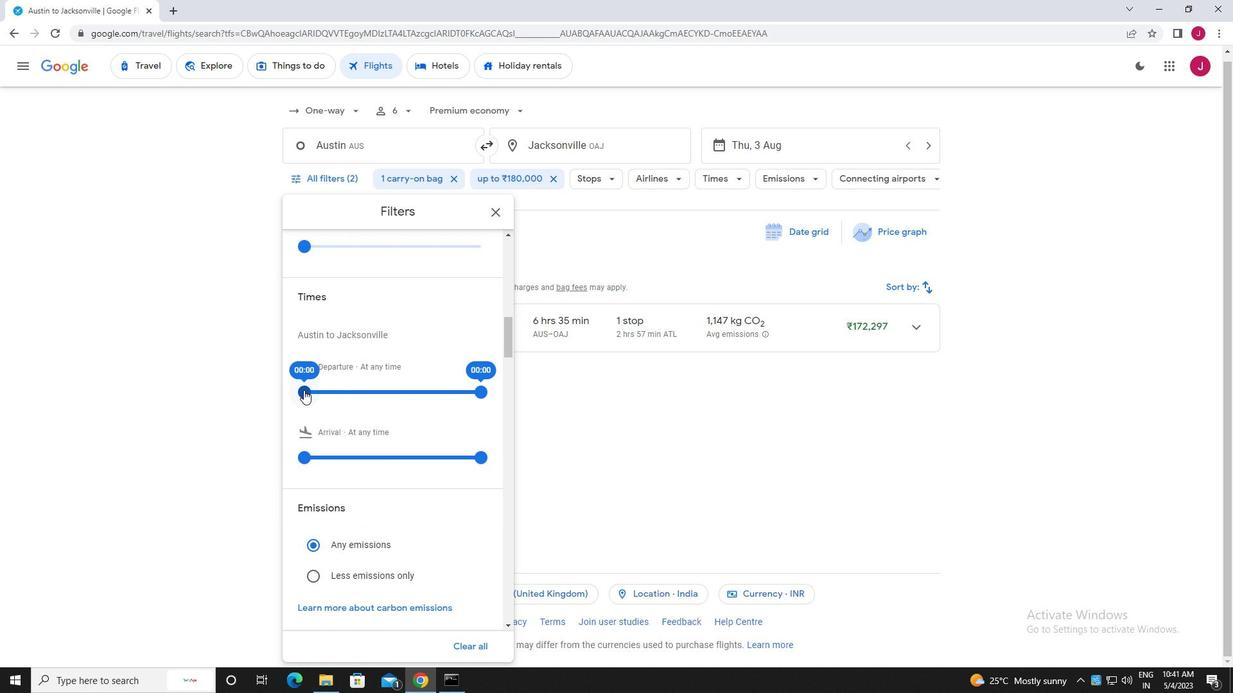 
Action: Mouse moved to (482, 393)
Screenshot: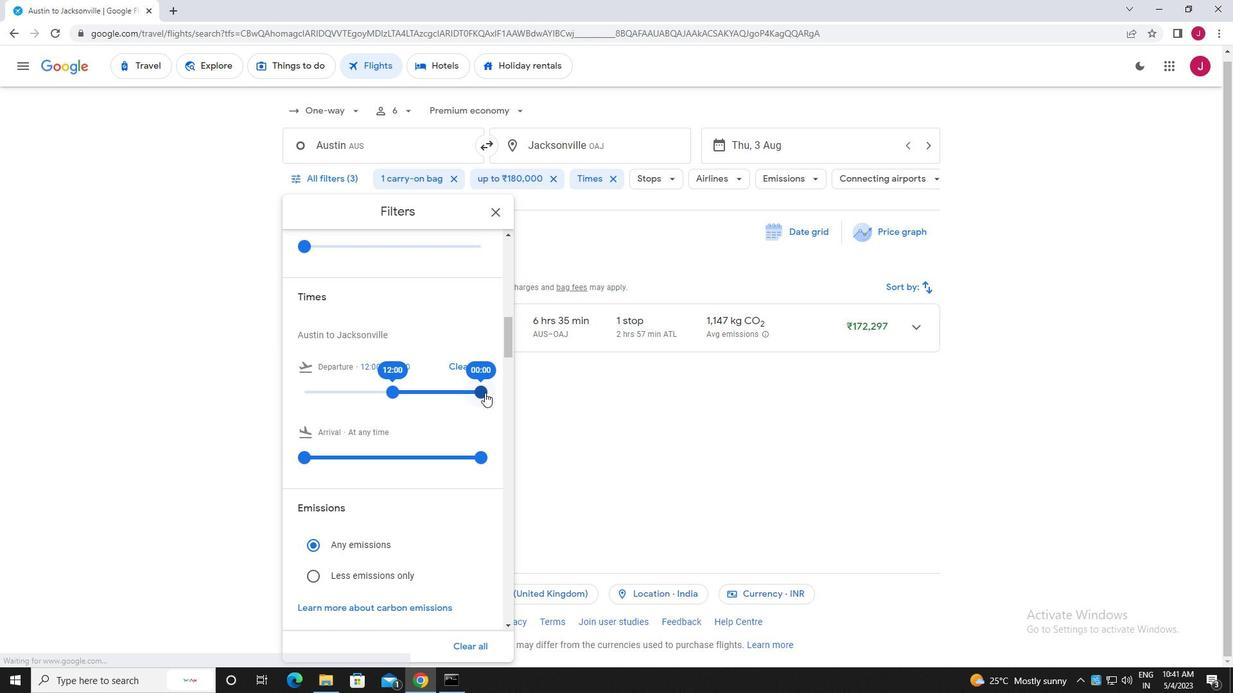 
Action: Mouse pressed left at (482, 393)
Screenshot: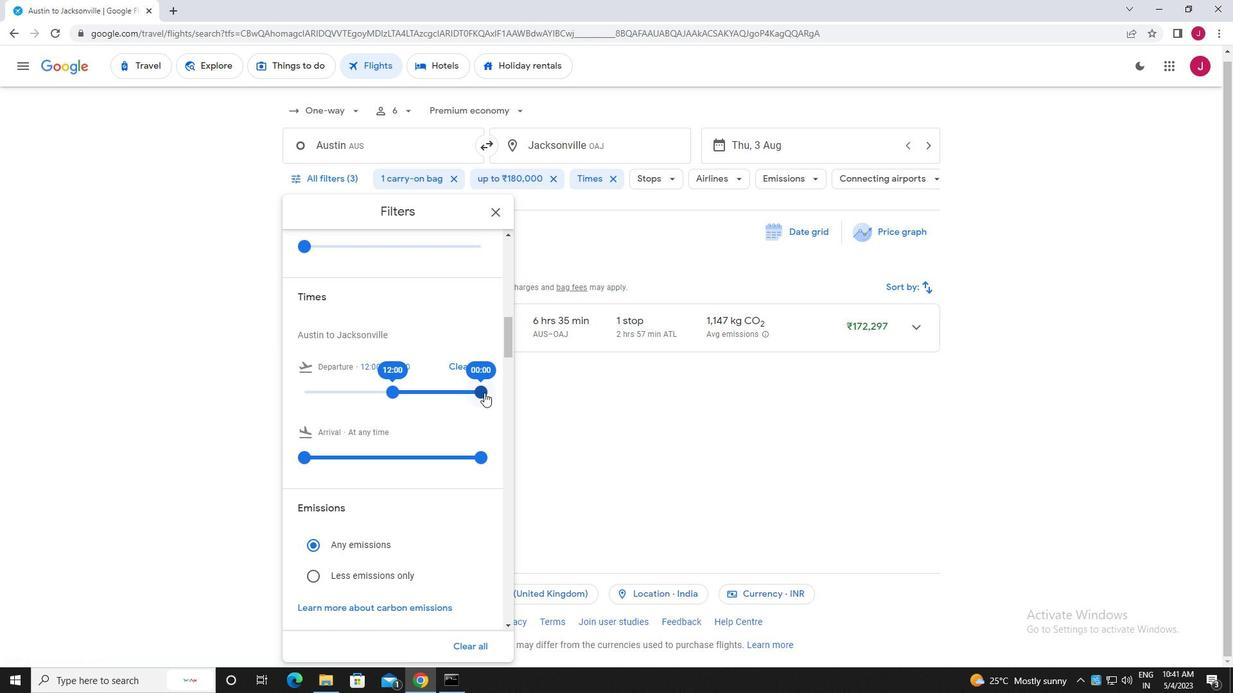 
Action: Mouse moved to (496, 210)
Screenshot: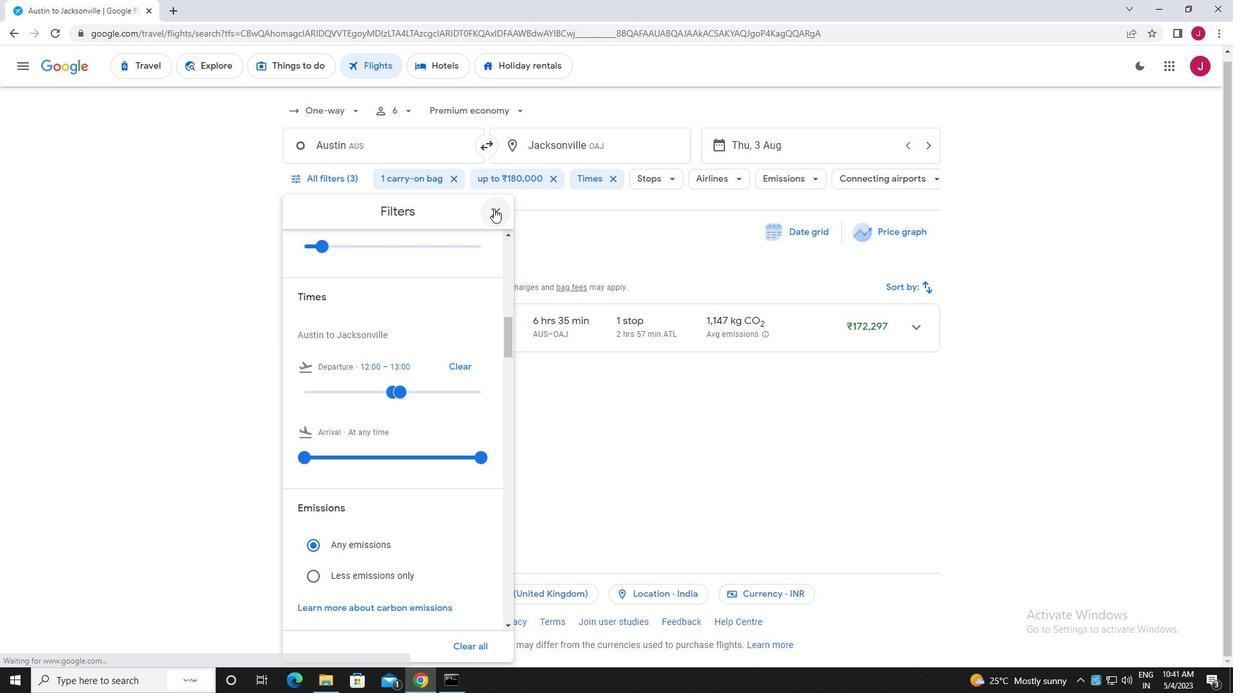 
Action: Mouse pressed left at (496, 210)
Screenshot: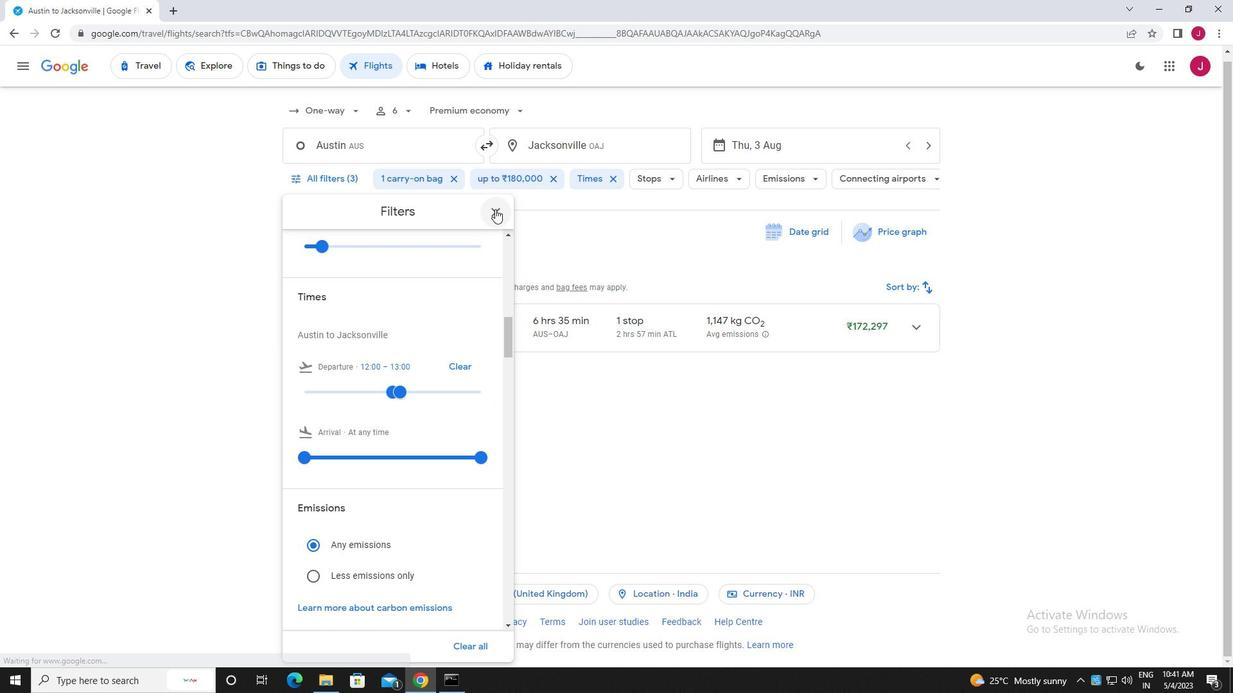 
Action: Mouse moved to (496, 210)
Screenshot: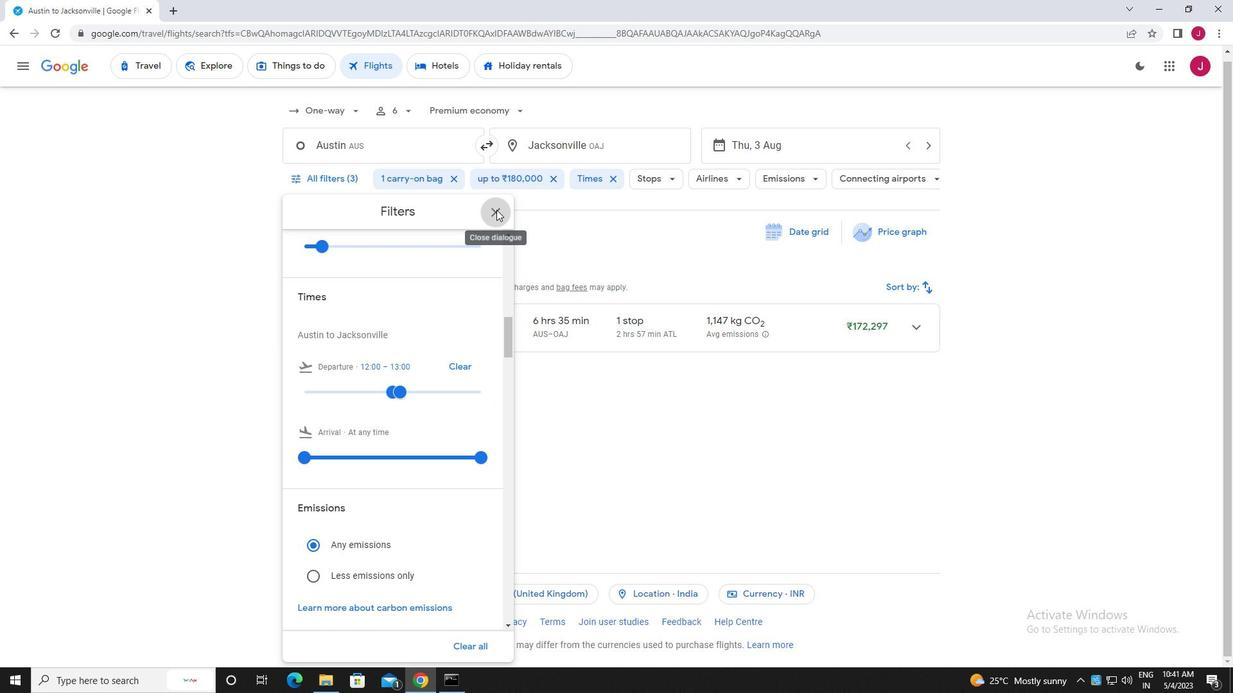 
